 Task: Look for space in South River, United States from 10th July, 2023 to 15th July, 2023 for 7 adults in price range Rs.10000 to Rs.15000. Place can be entire place or shared room with 4 bedrooms having 7 beds and 4 bathrooms. Property type can be house, flat, guest house. Amenities needed are: wifi, TV, free parkinig on premises, gym, breakfast. Booking option can be shelf check-in. Required host language is English.
Action: Mouse moved to (520, 123)
Screenshot: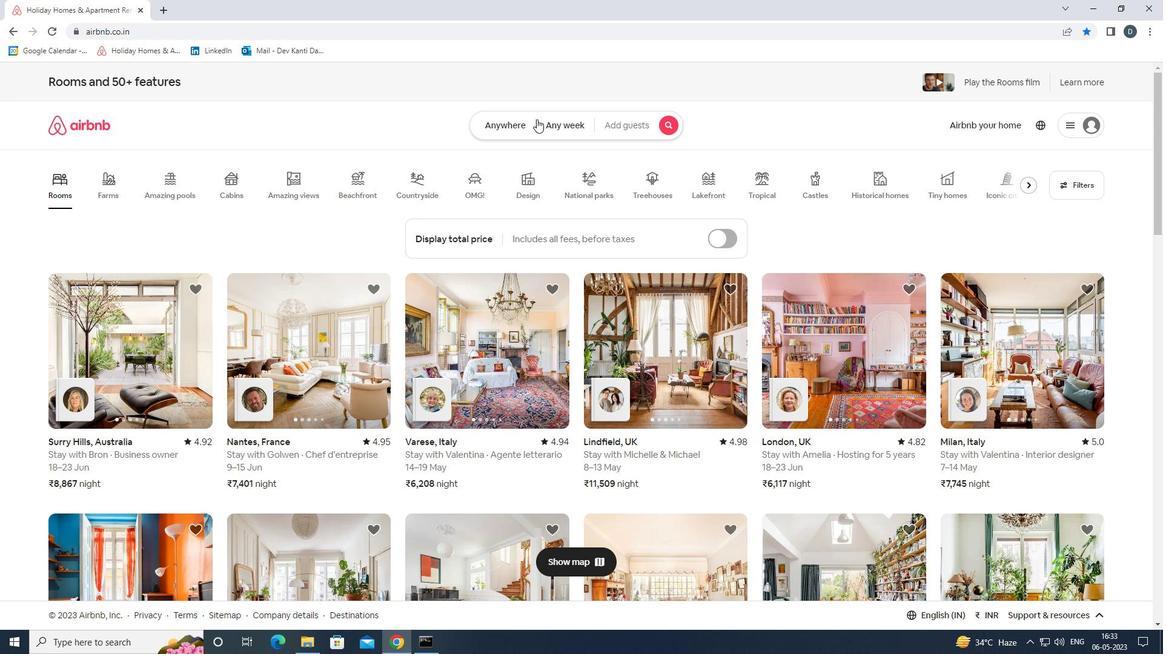 
Action: Mouse pressed left at (520, 123)
Screenshot: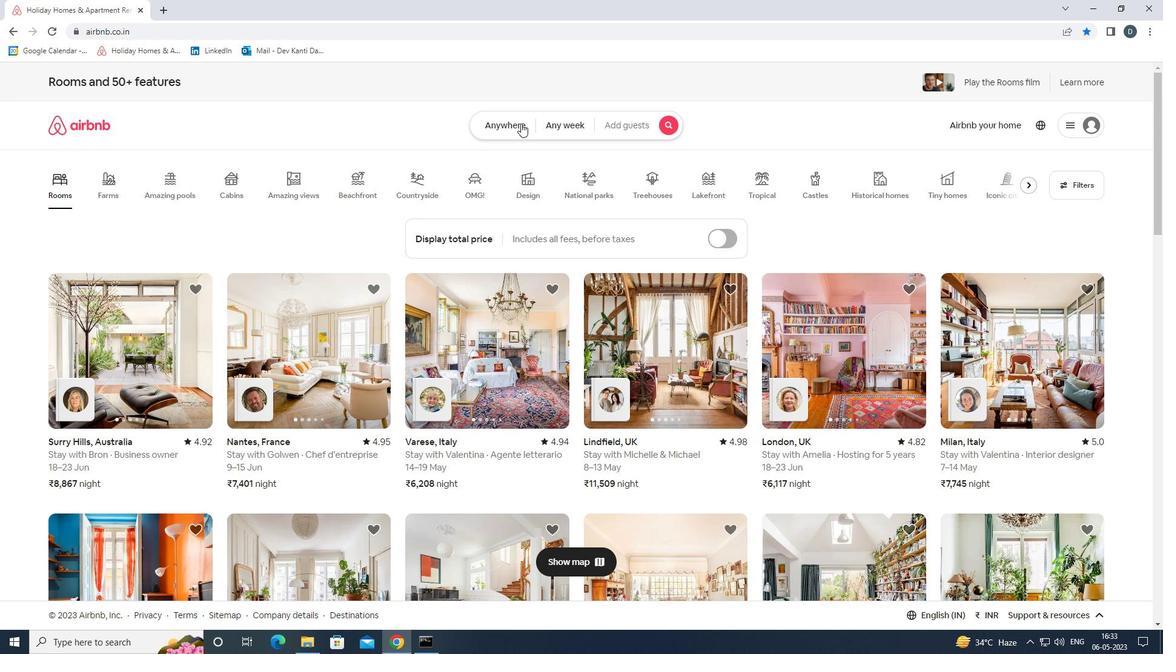 
Action: Mouse moved to (450, 175)
Screenshot: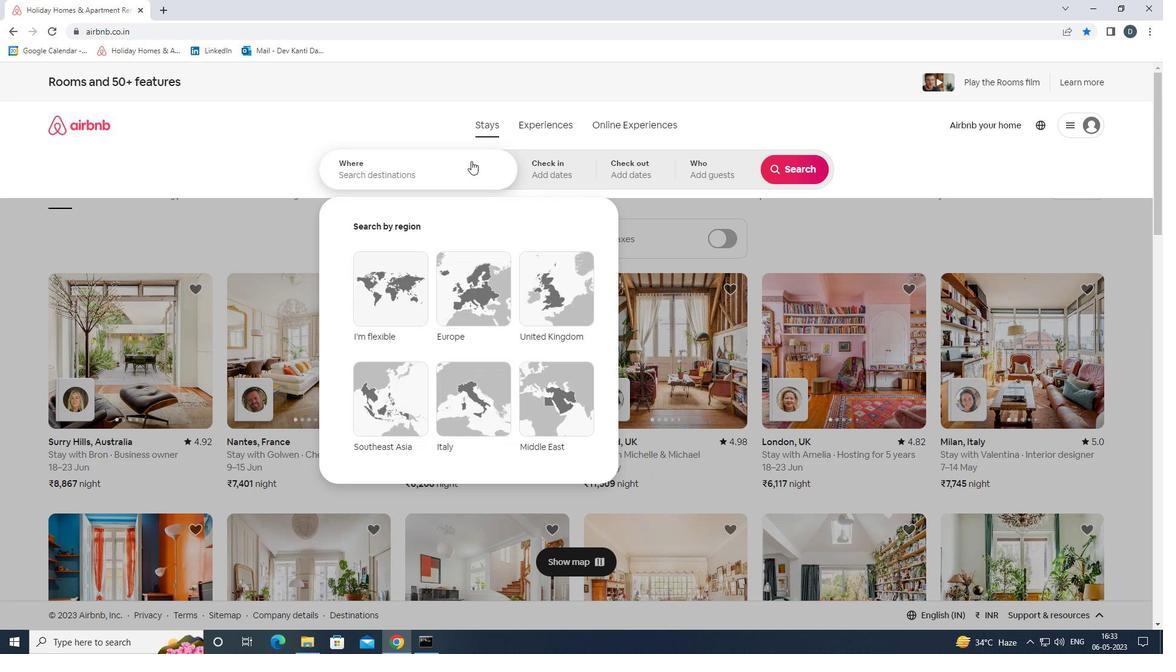 
Action: Mouse pressed left at (450, 175)
Screenshot: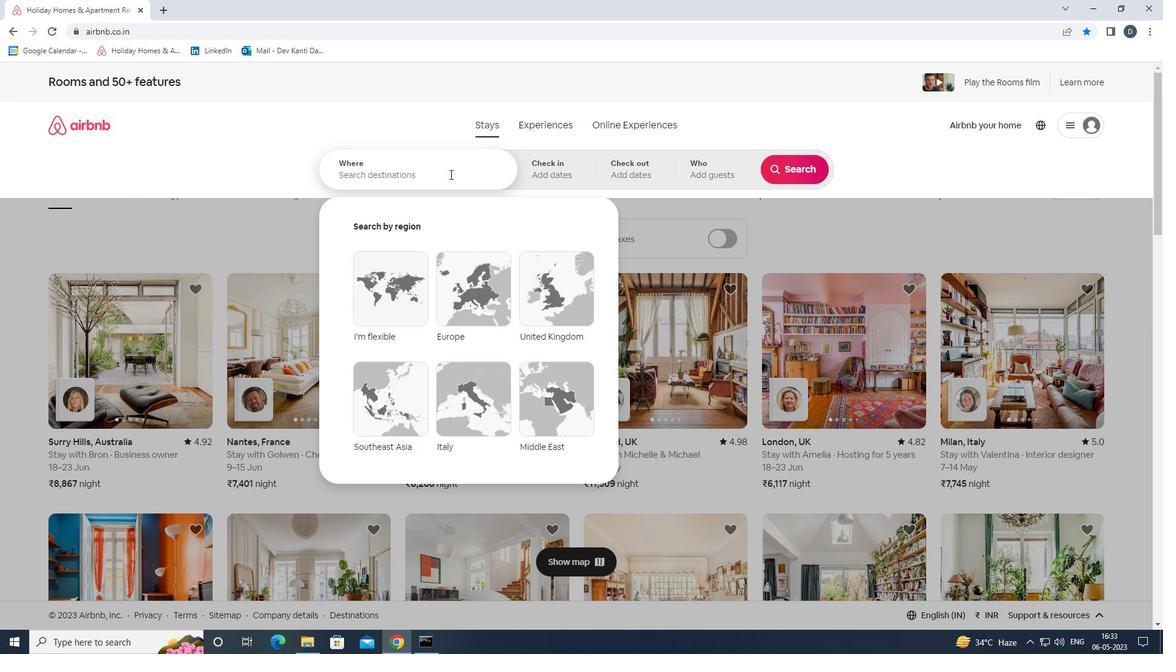 
Action: Key pressed <Key.shift>SOUTH<Key.space><Key.shift>RIVER,<Key.shift>UNITED<Key.space><Key.shift>STATES<Key.enter>
Screenshot: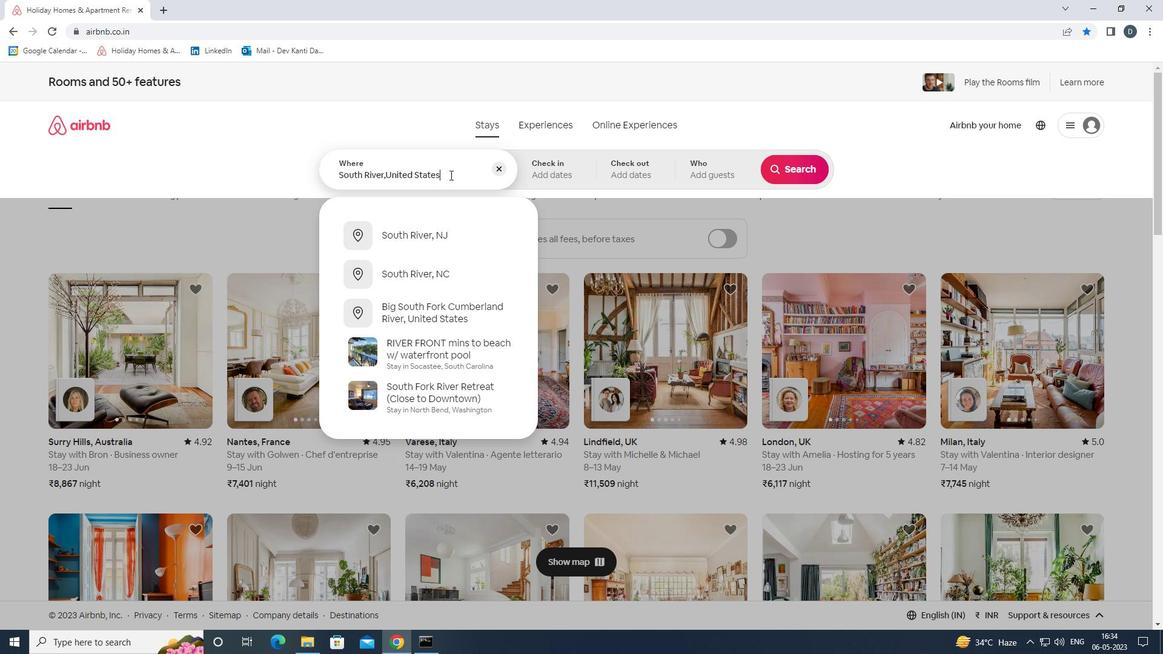 
Action: Mouse moved to (797, 265)
Screenshot: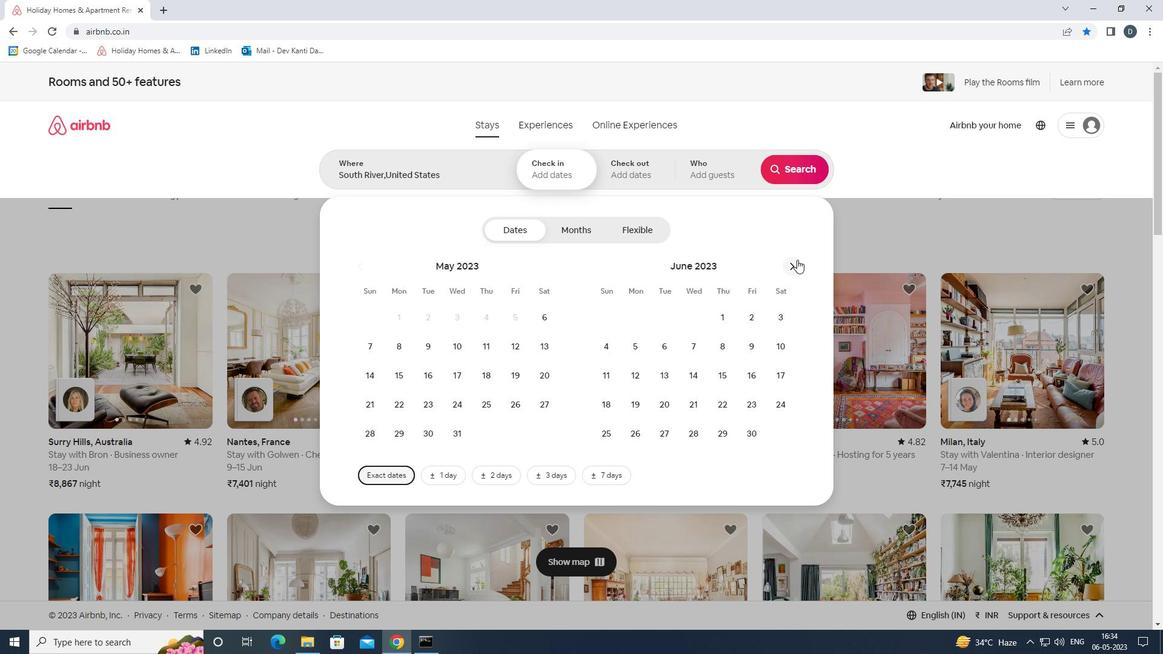
Action: Mouse pressed left at (797, 265)
Screenshot: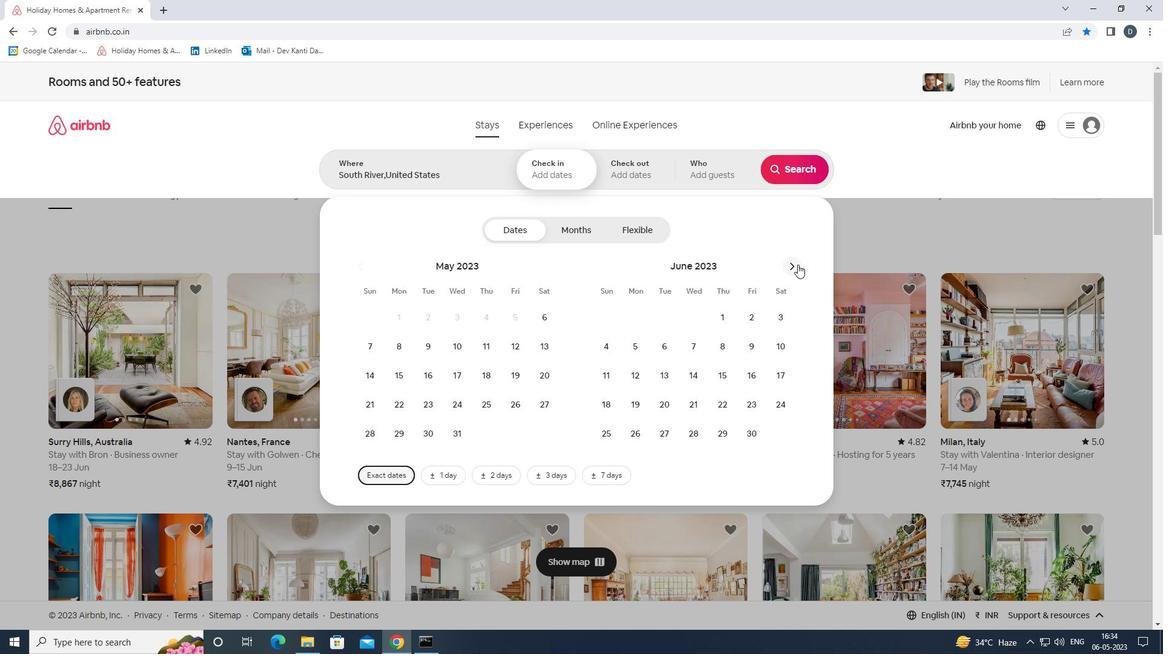 
Action: Mouse moved to (640, 374)
Screenshot: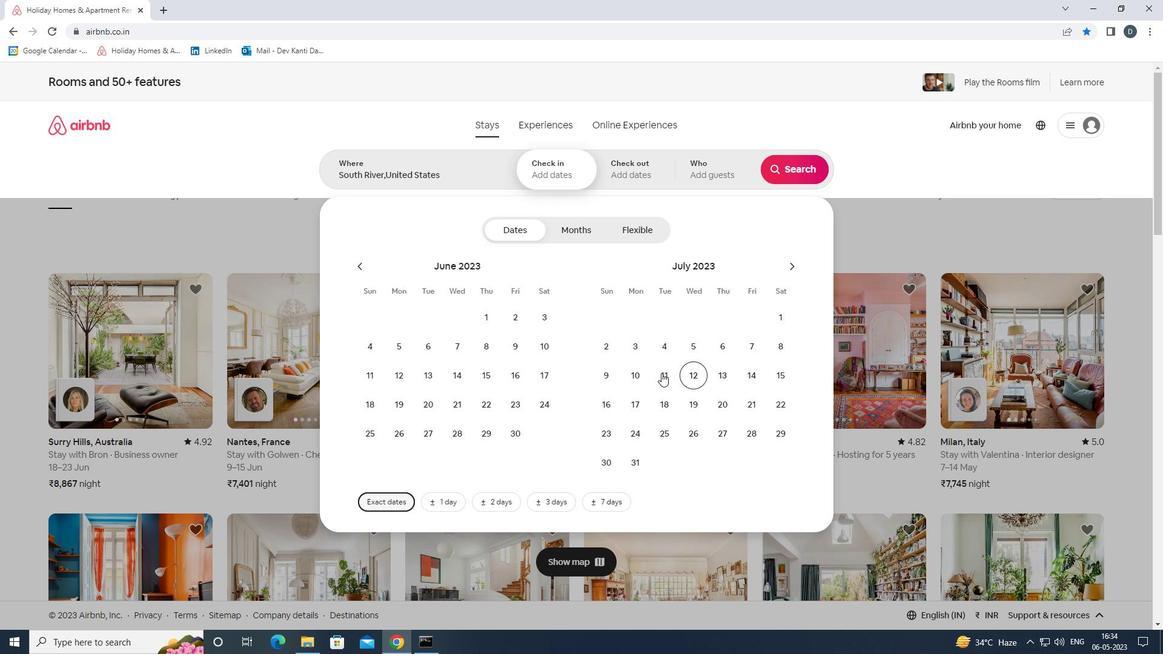 
Action: Mouse pressed left at (640, 374)
Screenshot: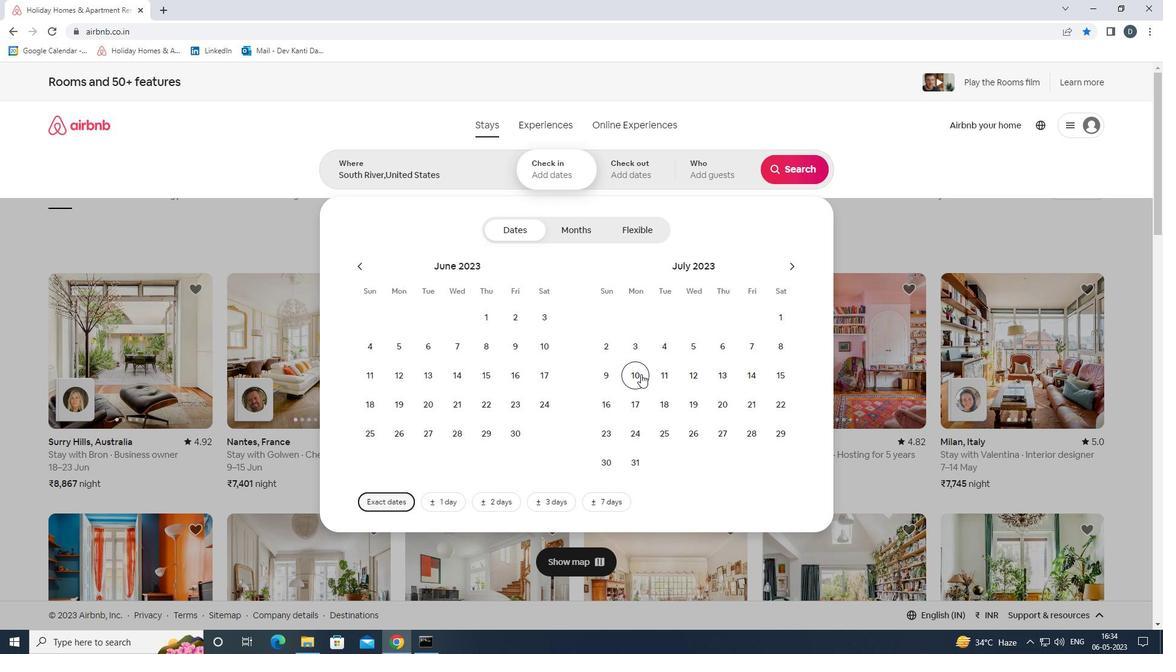 
Action: Mouse moved to (783, 371)
Screenshot: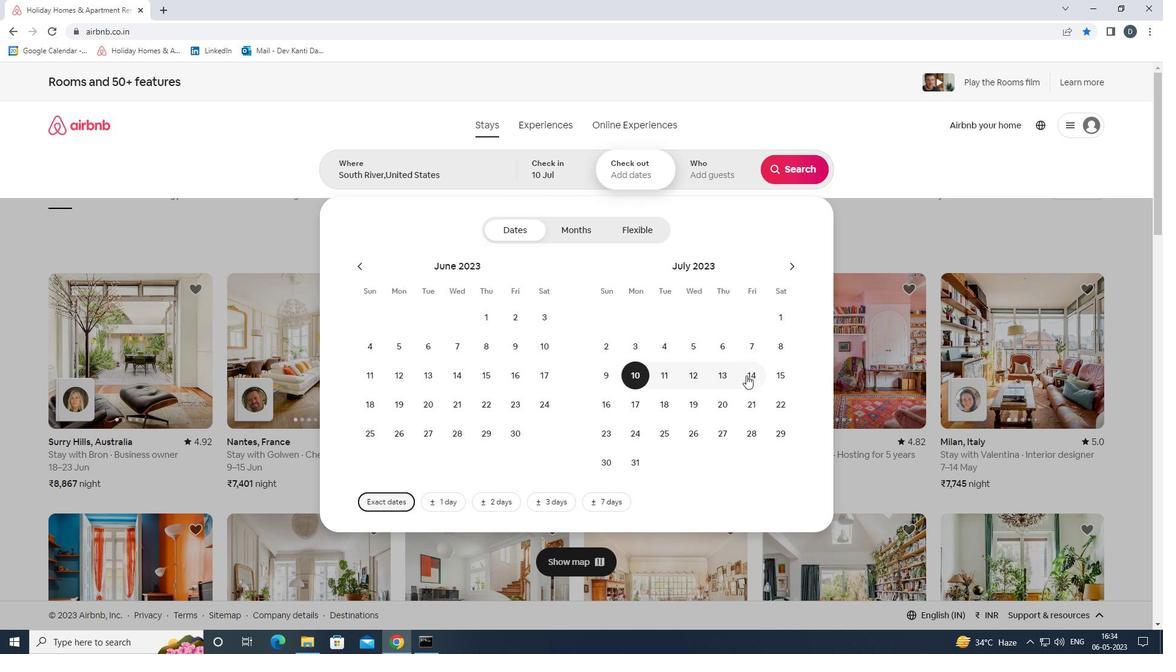 
Action: Mouse pressed left at (783, 371)
Screenshot: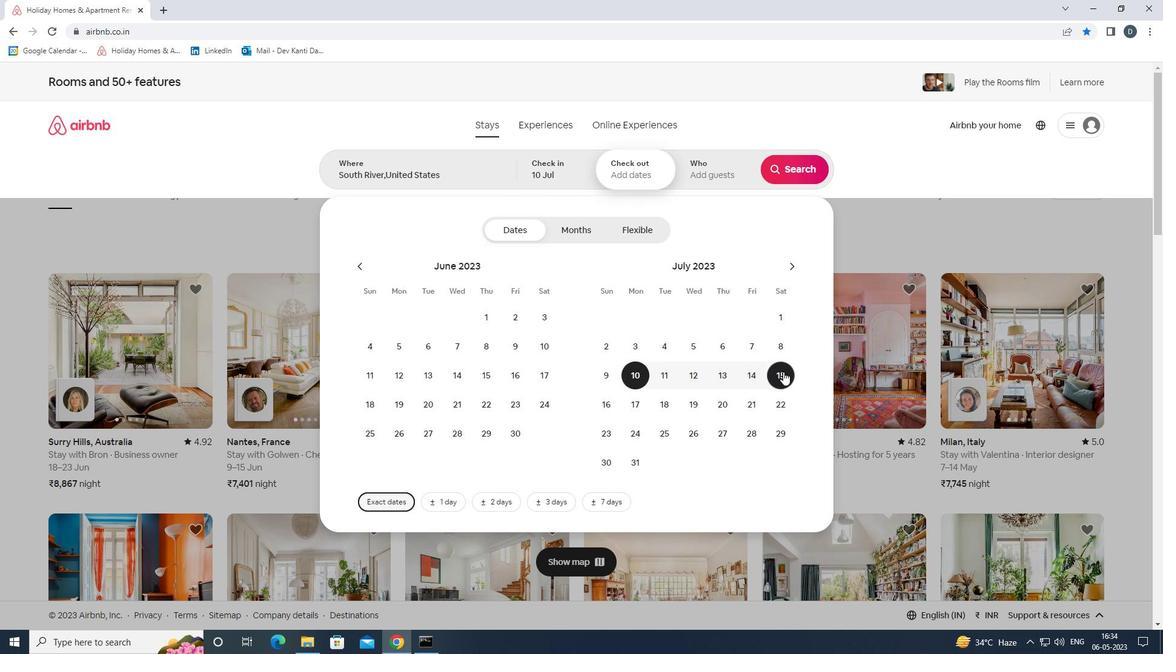 
Action: Mouse moved to (709, 154)
Screenshot: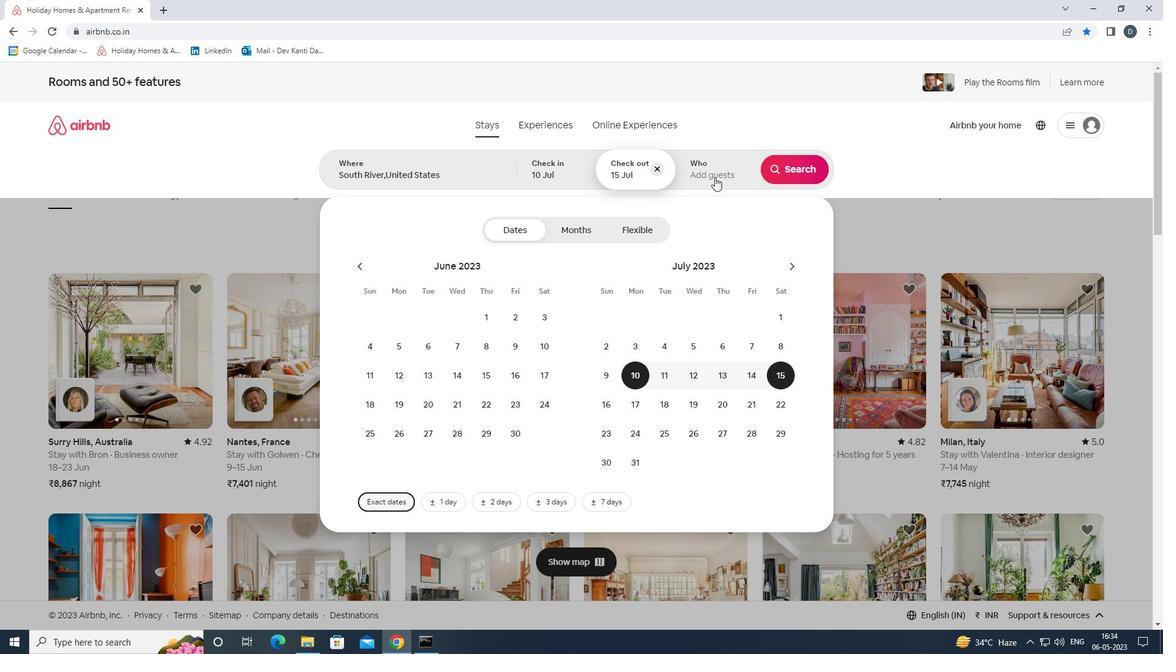 
Action: Mouse pressed left at (709, 154)
Screenshot: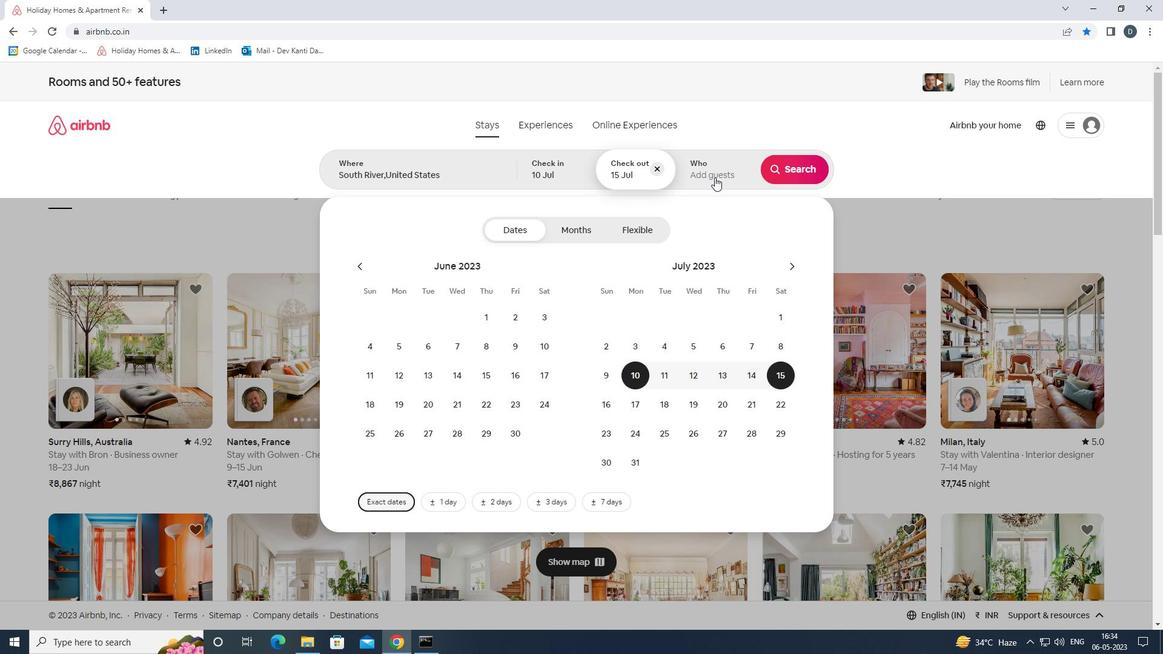 
Action: Mouse moved to (792, 239)
Screenshot: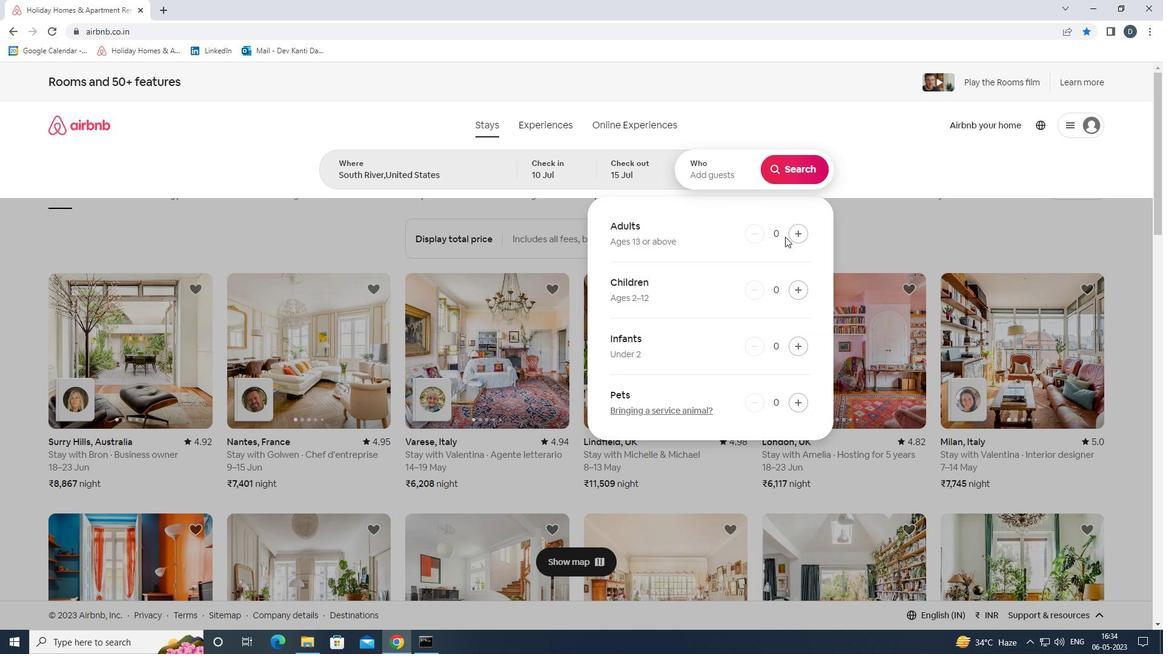 
Action: Mouse pressed left at (792, 239)
Screenshot: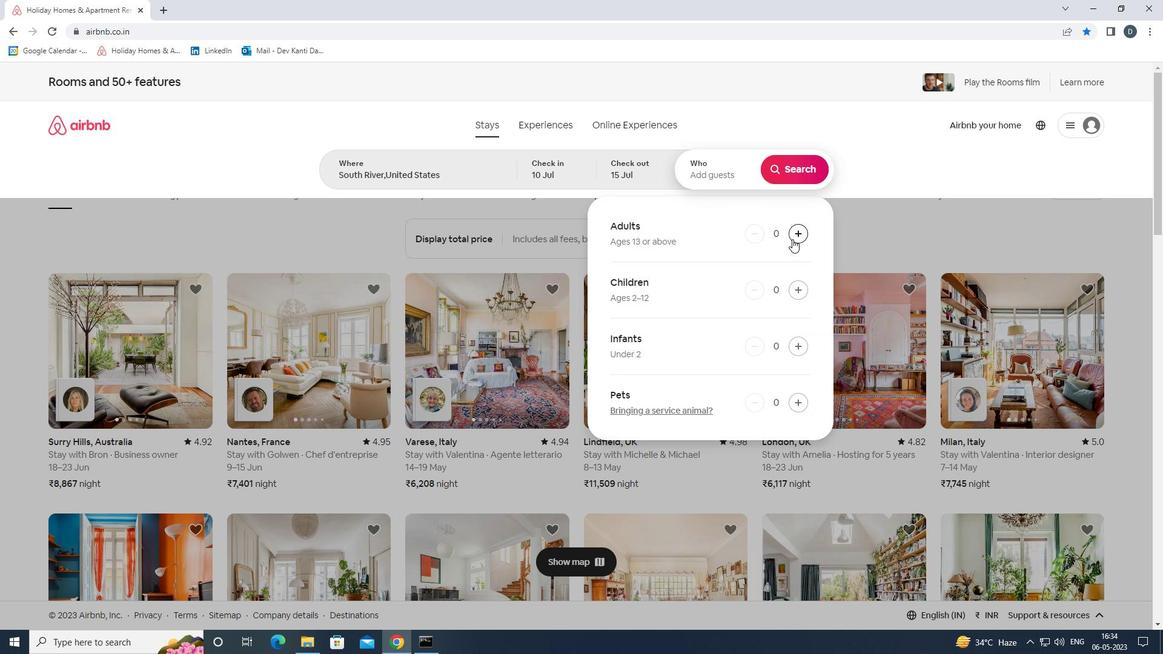 
Action: Mouse pressed left at (792, 239)
Screenshot: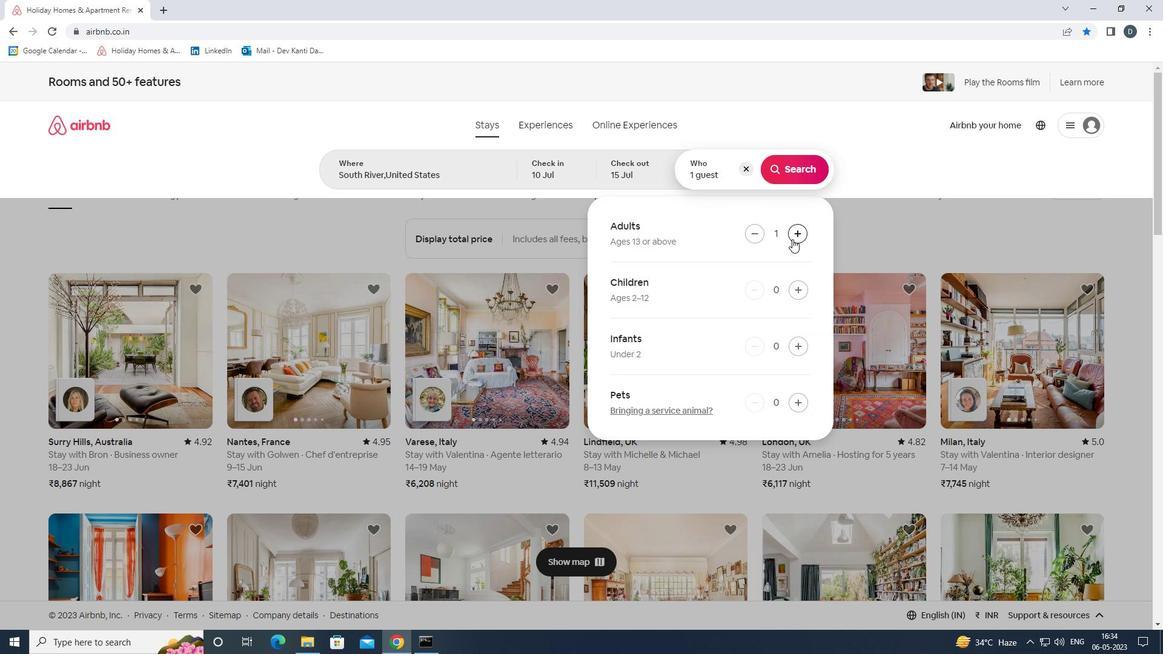 
Action: Mouse pressed left at (792, 239)
Screenshot: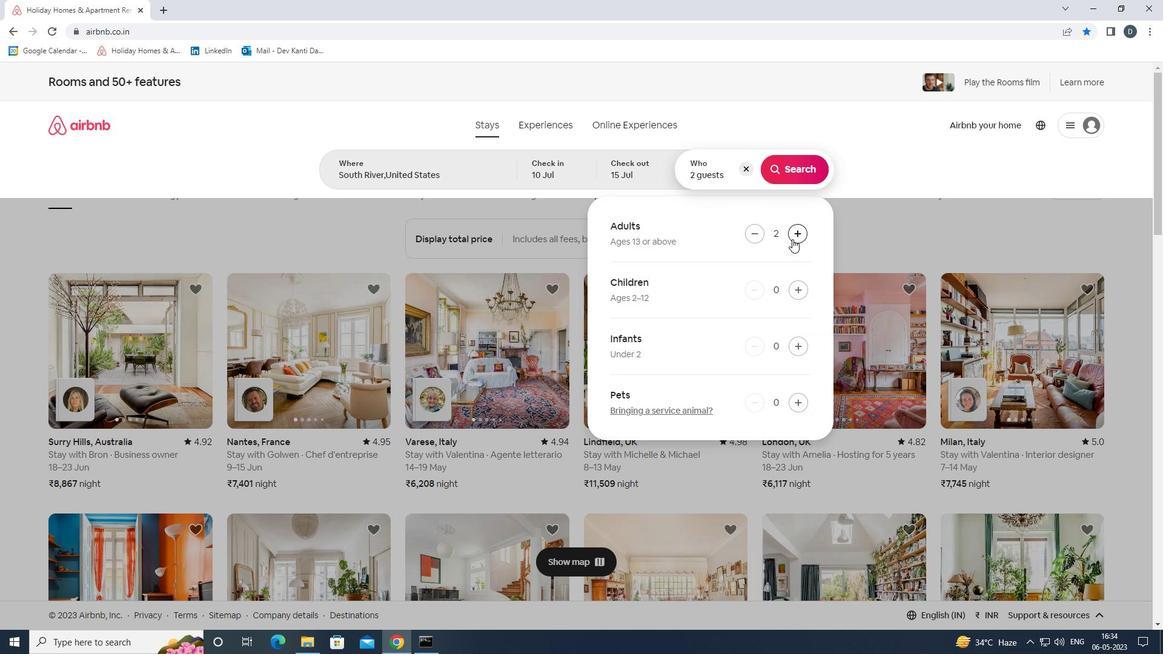 
Action: Mouse pressed left at (792, 239)
Screenshot: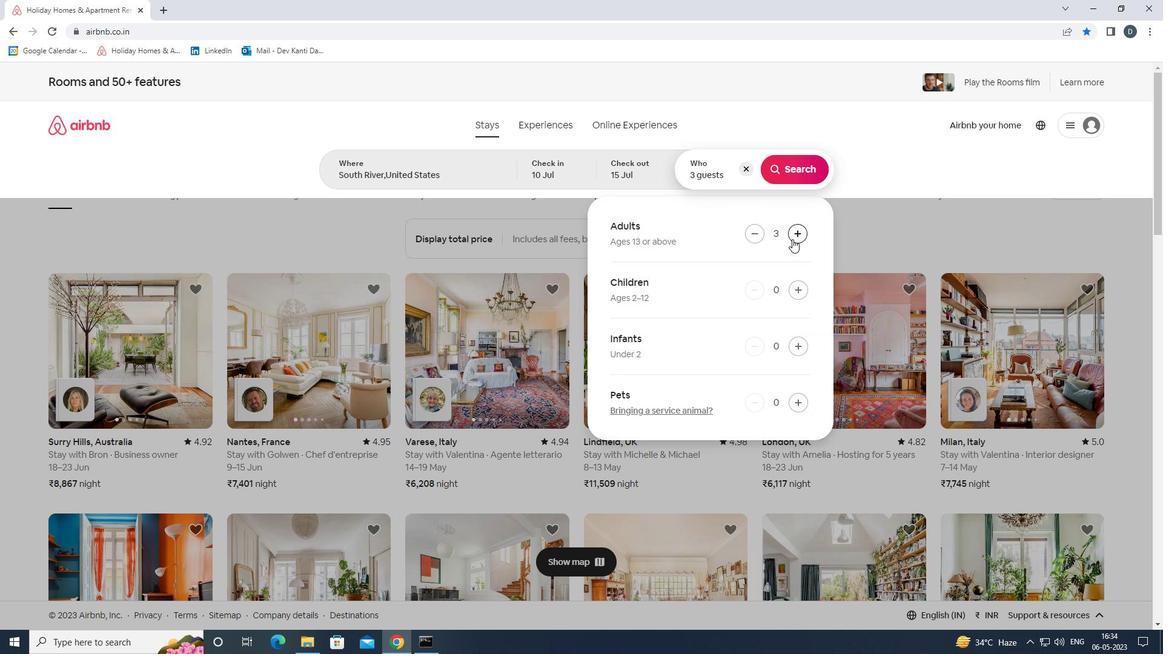 
Action: Mouse pressed left at (792, 239)
Screenshot: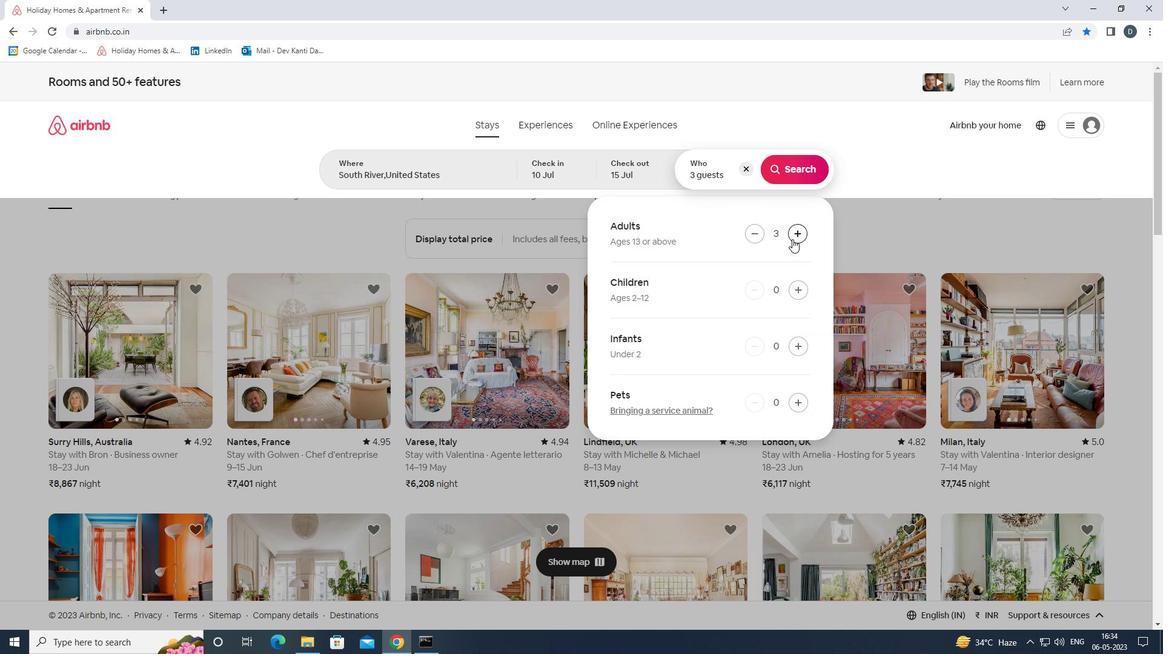 
Action: Mouse pressed left at (792, 239)
Screenshot: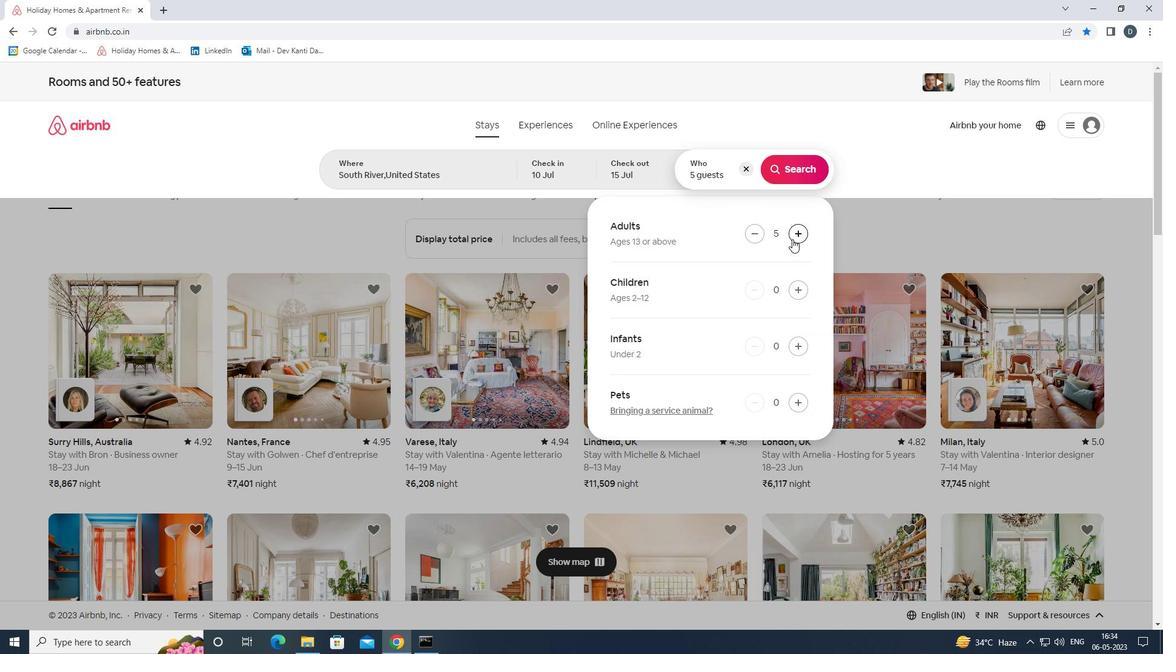 
Action: Mouse pressed left at (792, 239)
Screenshot: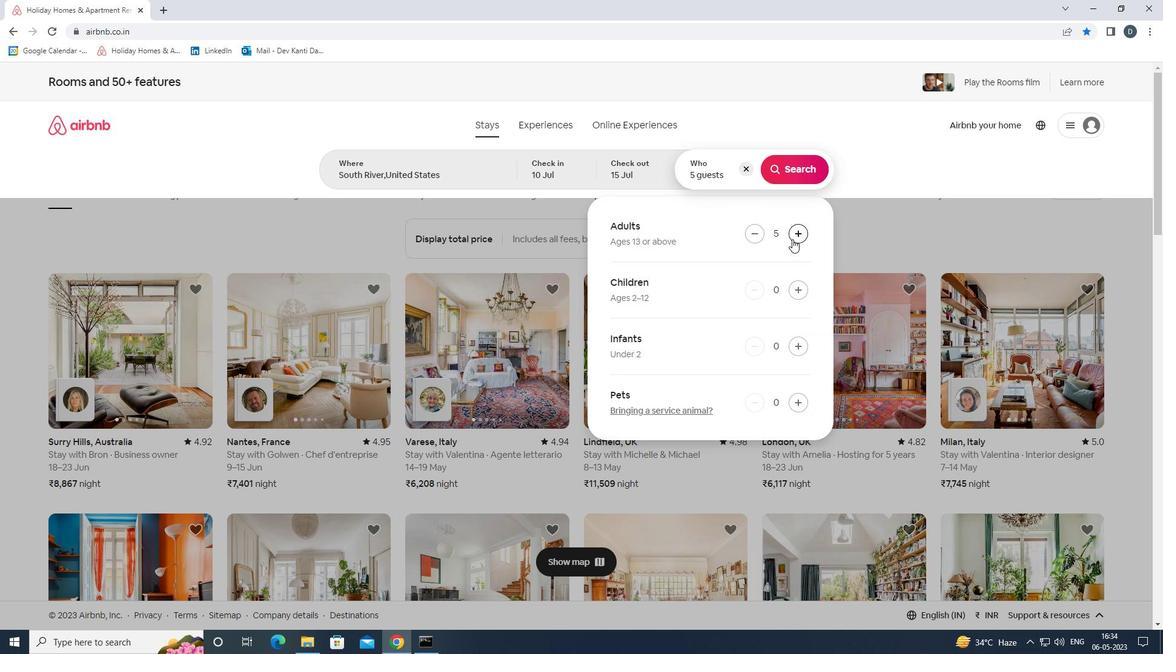 
Action: Mouse moved to (799, 172)
Screenshot: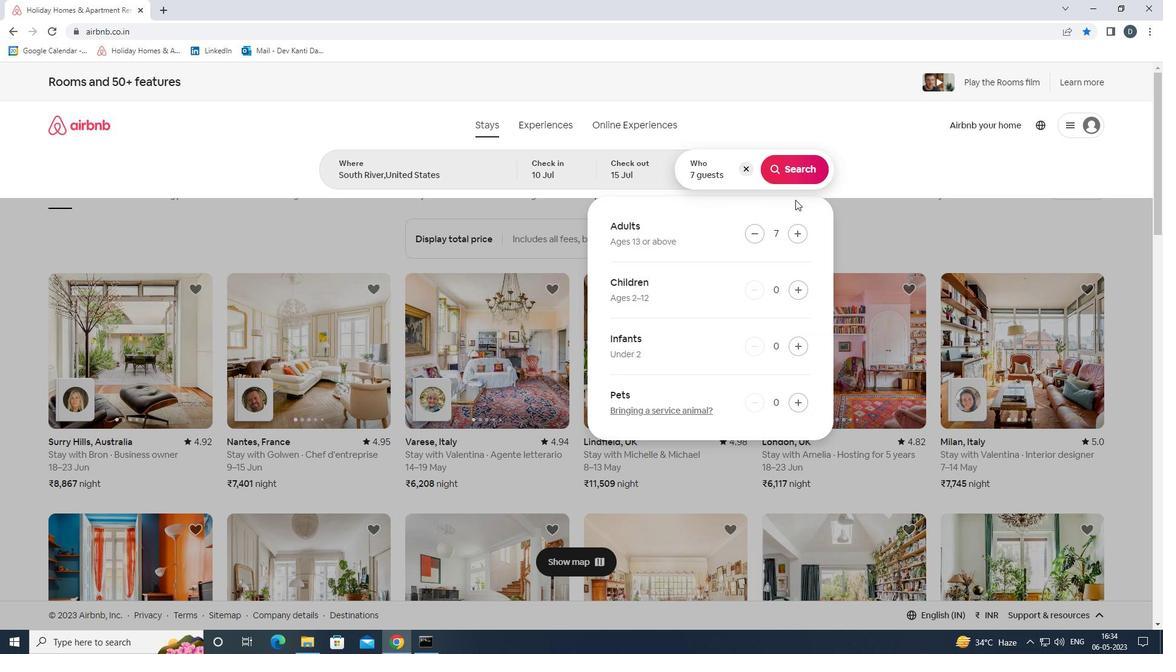 
Action: Mouse pressed left at (799, 172)
Screenshot: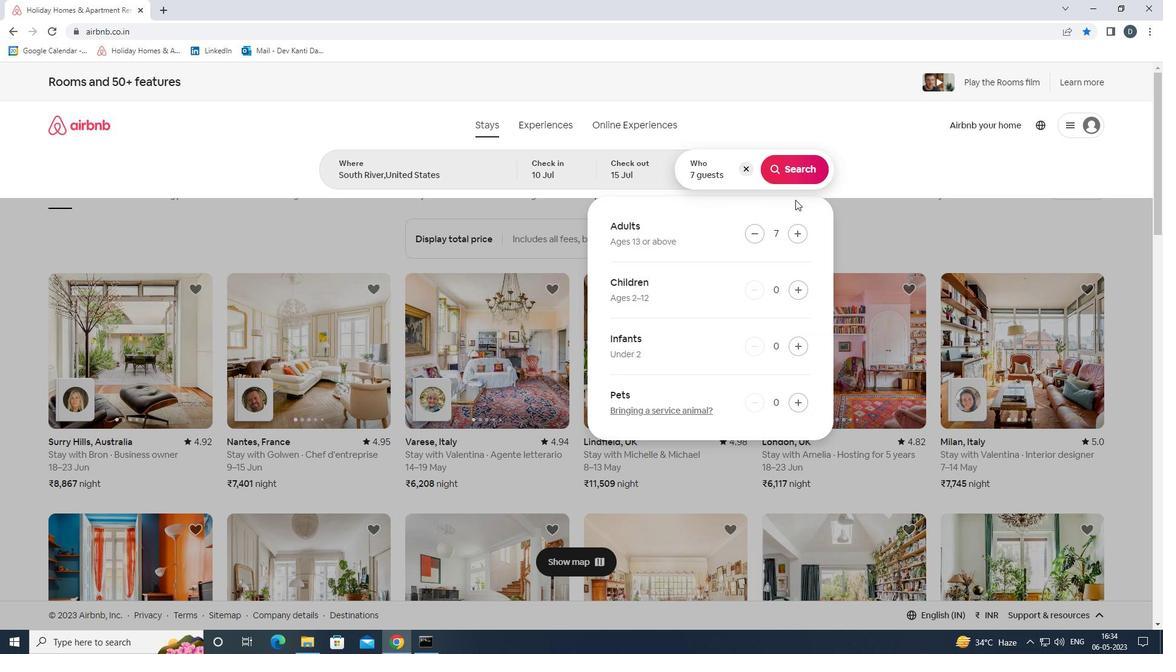 
Action: Mouse moved to (1124, 142)
Screenshot: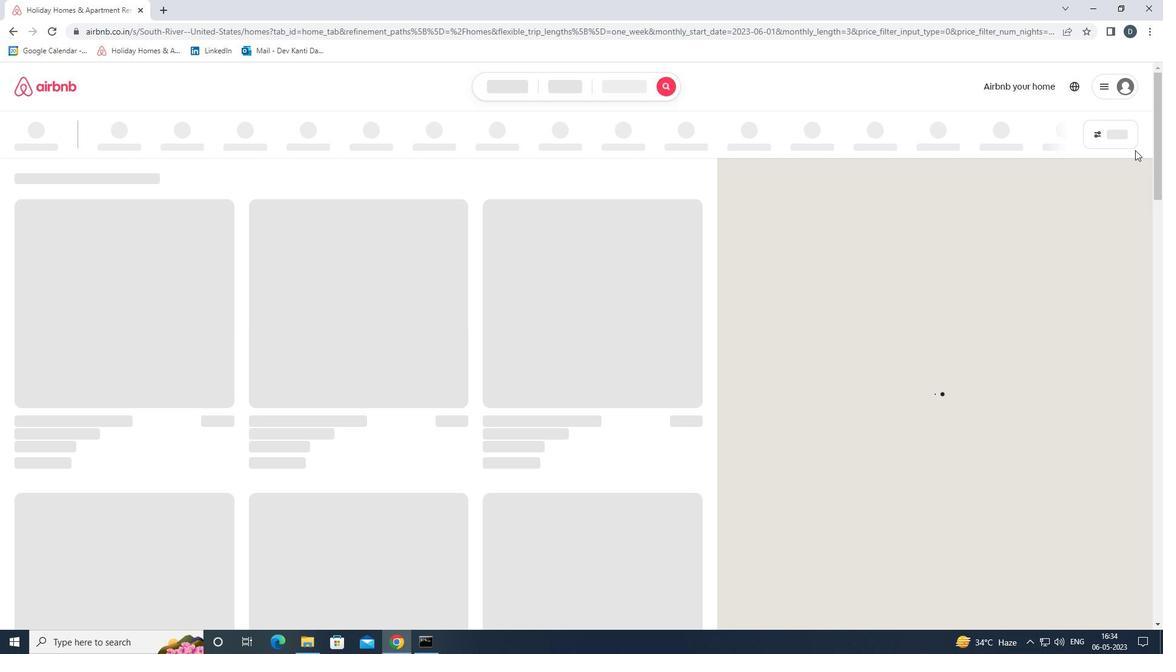 
Action: Mouse pressed left at (1124, 142)
Screenshot: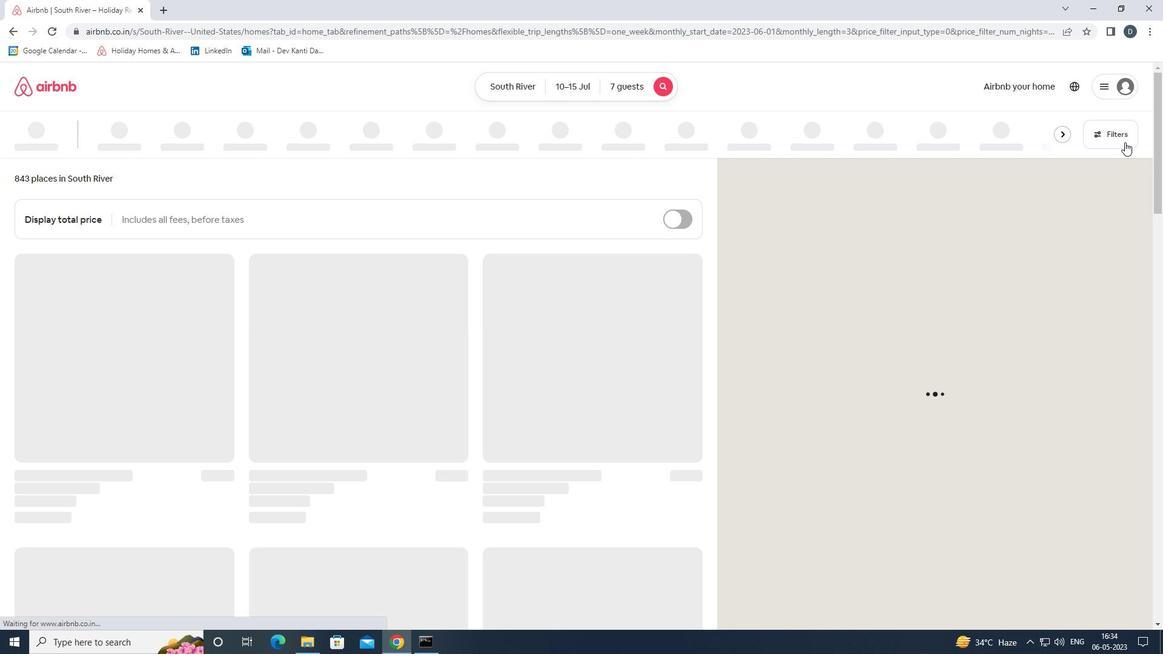 
Action: Mouse moved to (476, 436)
Screenshot: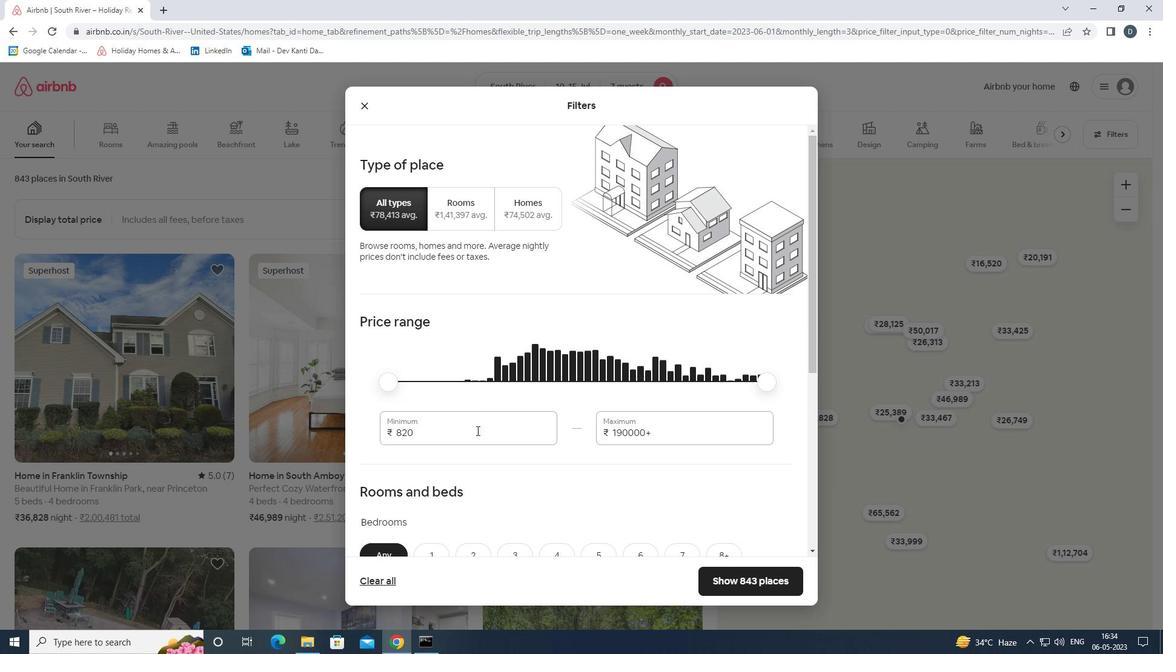 
Action: Mouse pressed left at (476, 436)
Screenshot: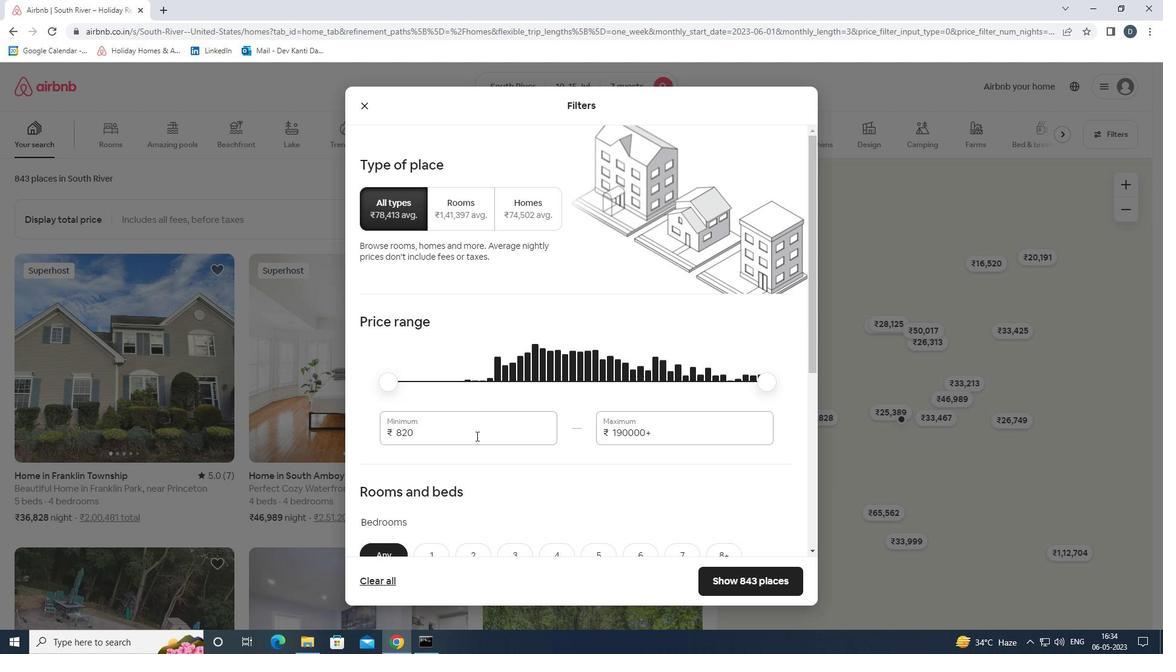 
Action: Mouse pressed left at (476, 436)
Screenshot: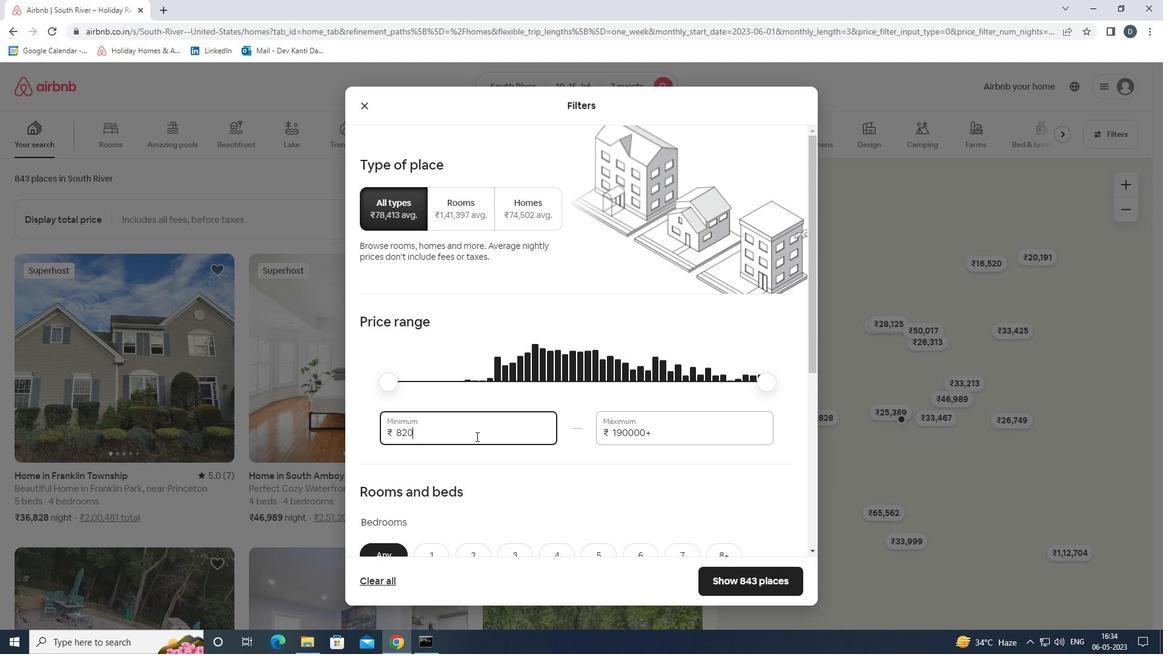 
Action: Mouse moved to (475, 438)
Screenshot: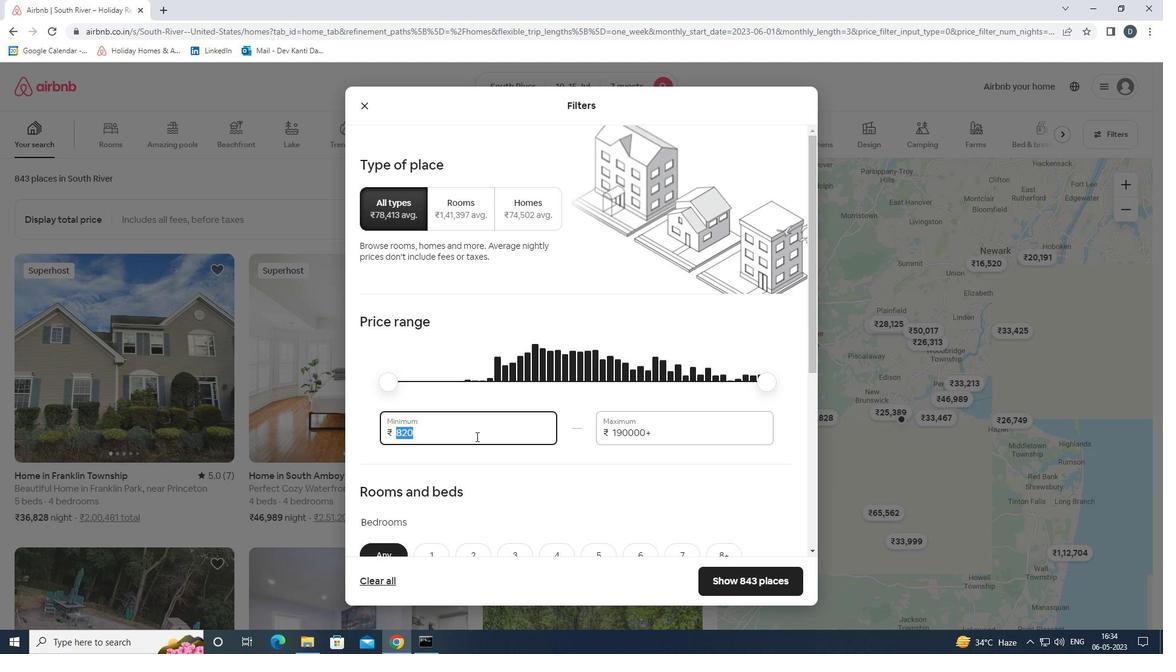 
Action: Key pressed 10000<Key.tab>15000
Screenshot: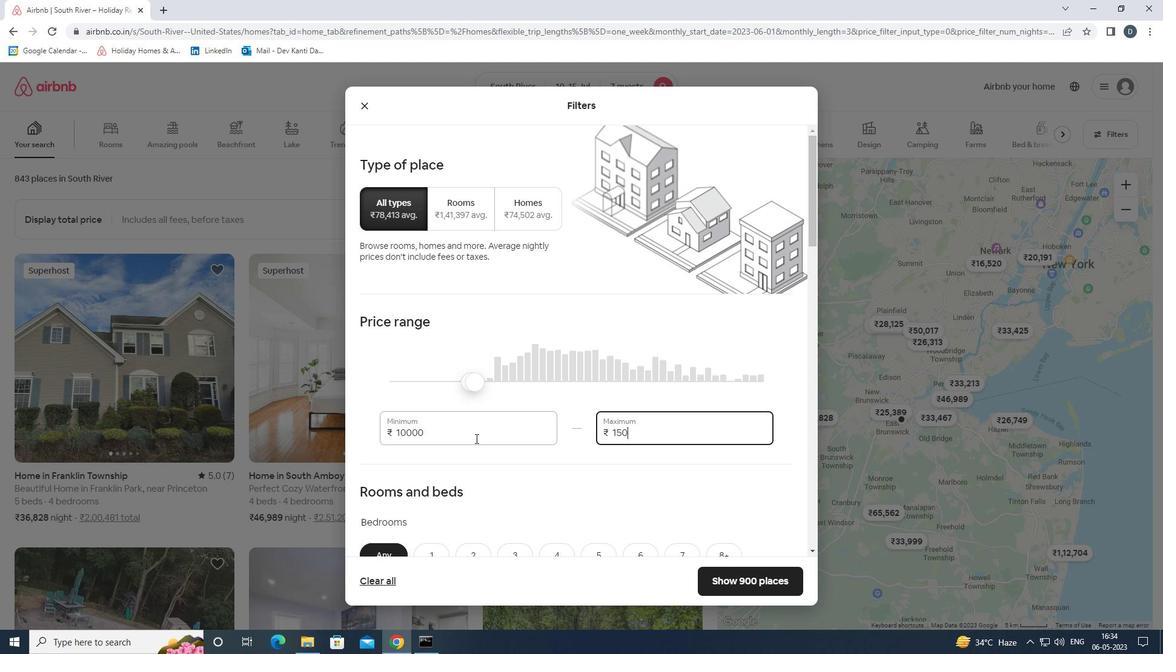
Action: Mouse moved to (474, 438)
Screenshot: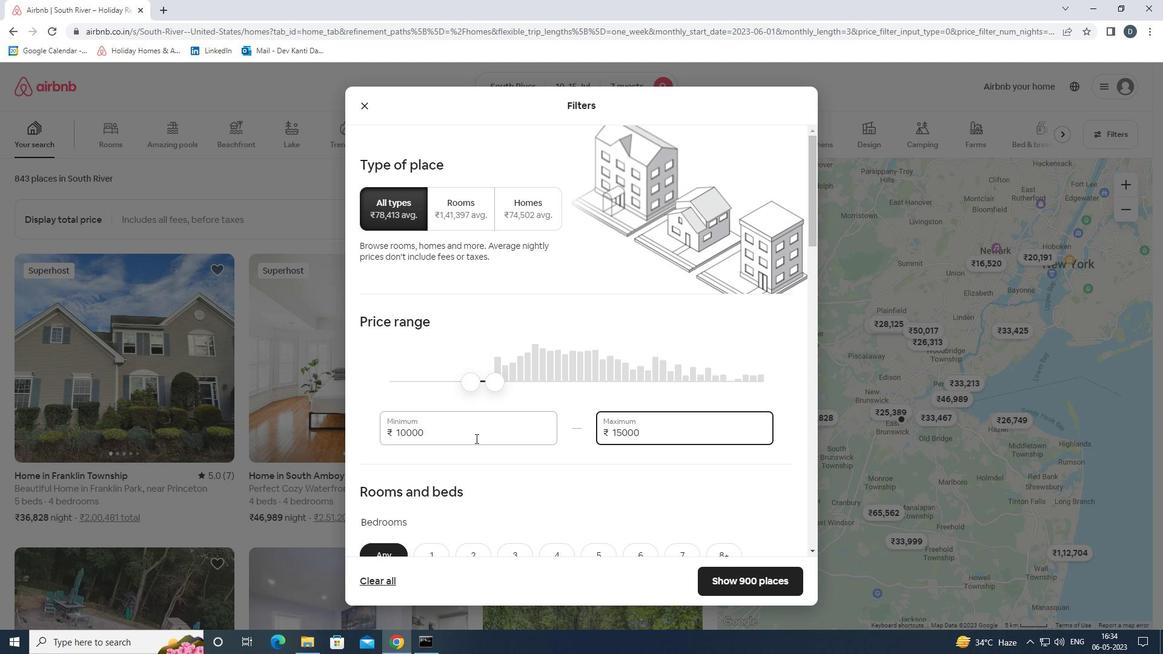 
Action: Mouse scrolled (474, 437) with delta (0, 0)
Screenshot: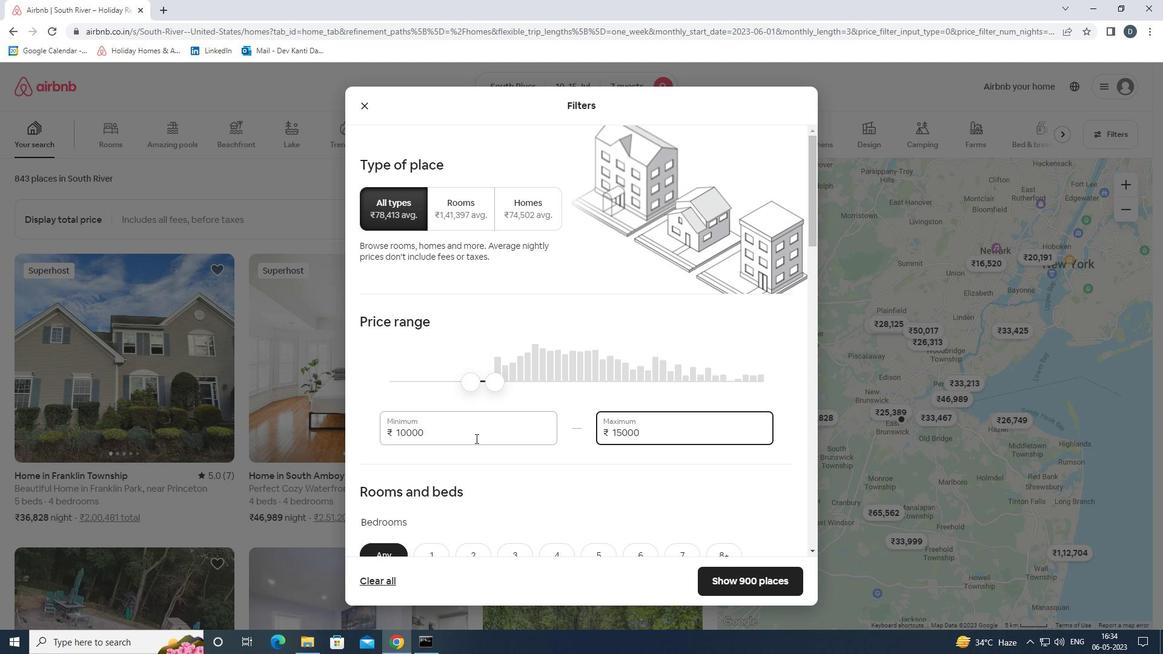 
Action: Mouse moved to (476, 438)
Screenshot: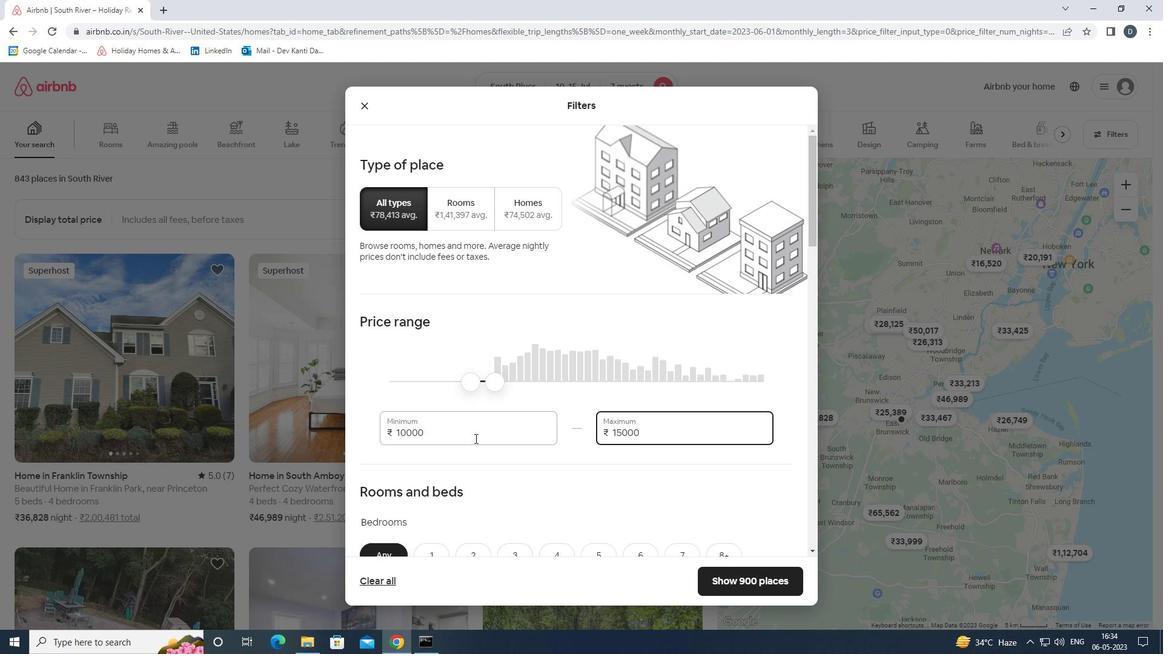 
Action: Mouse scrolled (476, 437) with delta (0, 0)
Screenshot: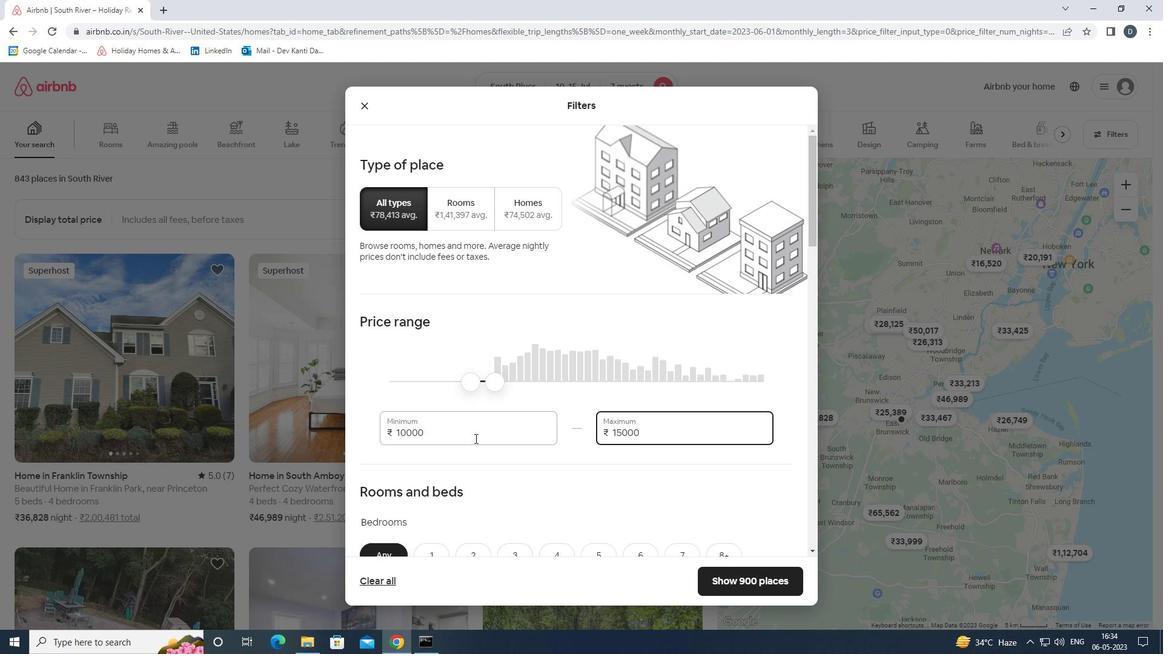 
Action: Mouse moved to (484, 436)
Screenshot: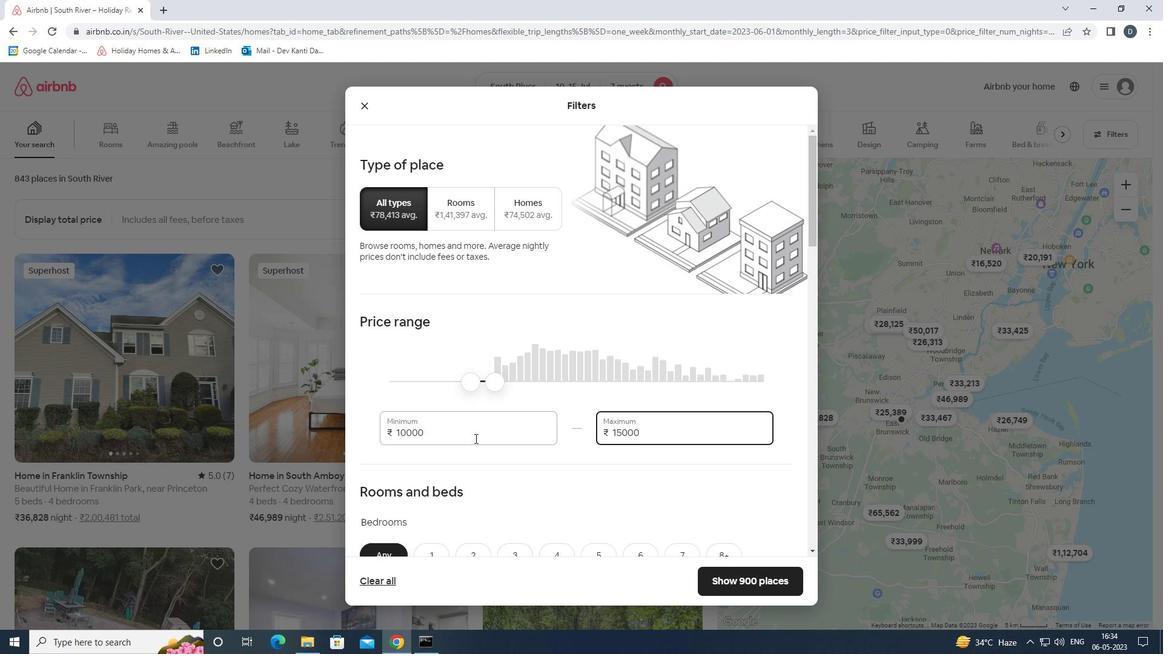 
Action: Mouse scrolled (484, 435) with delta (0, 0)
Screenshot: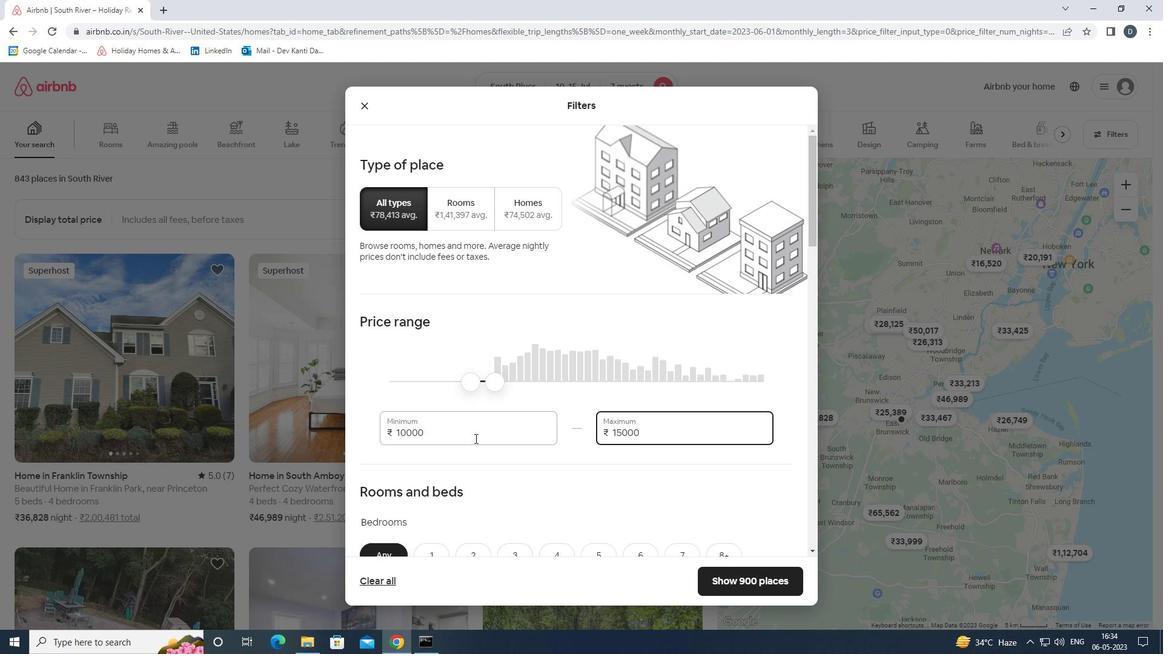 
Action: Mouse moved to (509, 417)
Screenshot: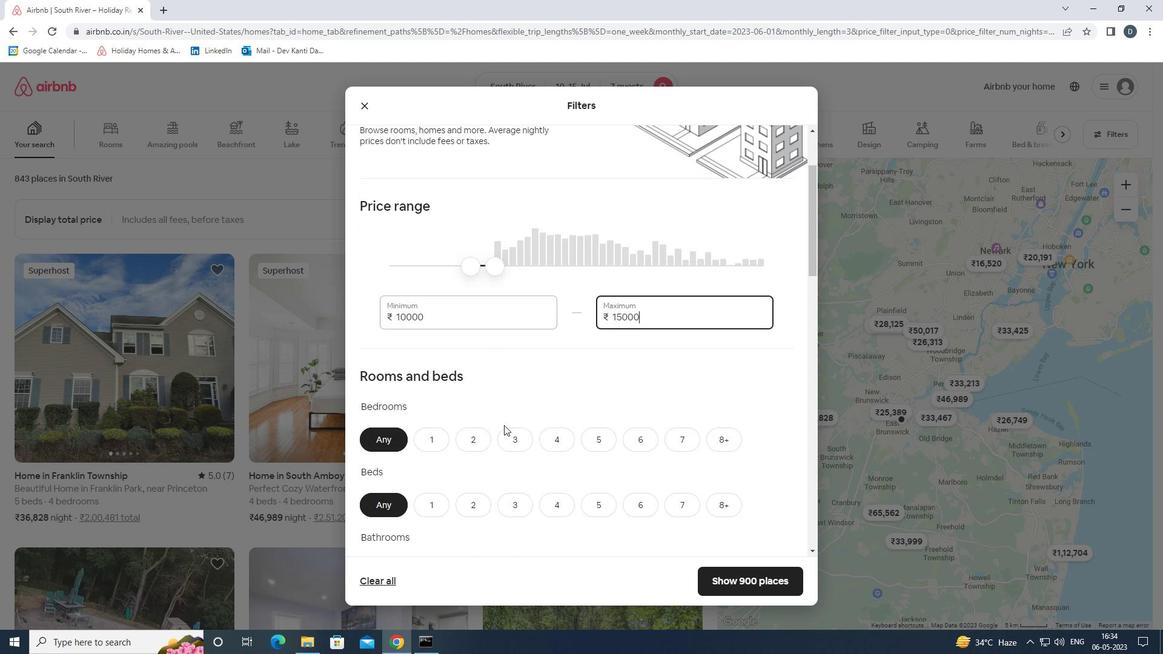 
Action: Mouse scrolled (509, 416) with delta (0, 0)
Screenshot: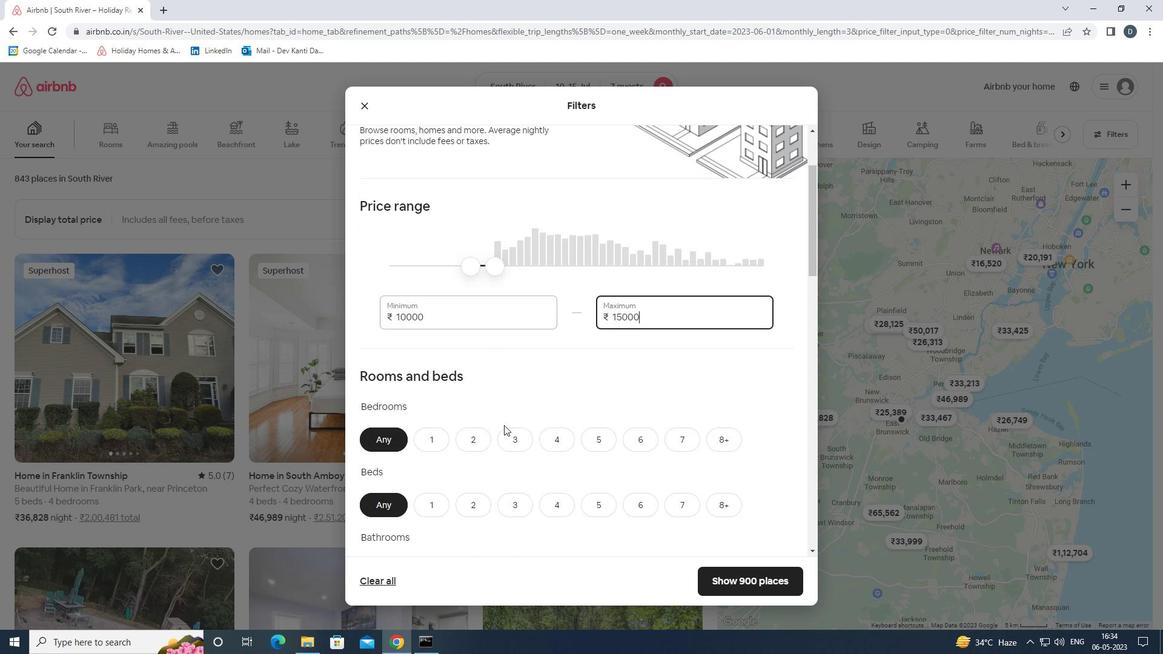 
Action: Mouse moved to (562, 308)
Screenshot: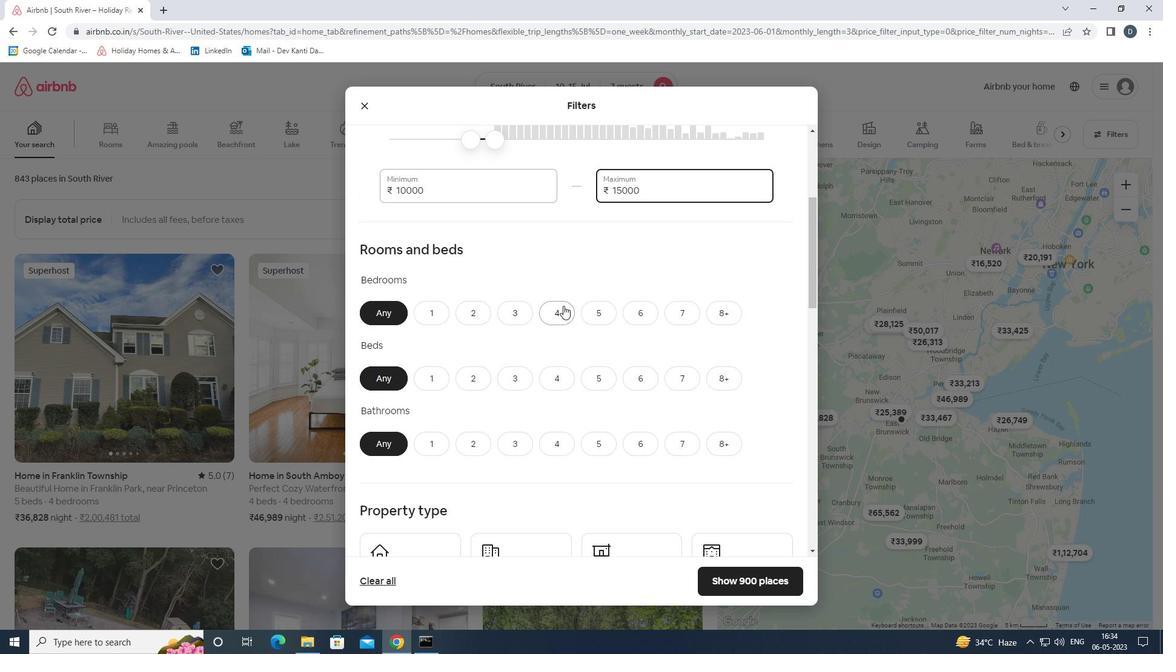 
Action: Mouse pressed left at (562, 308)
Screenshot: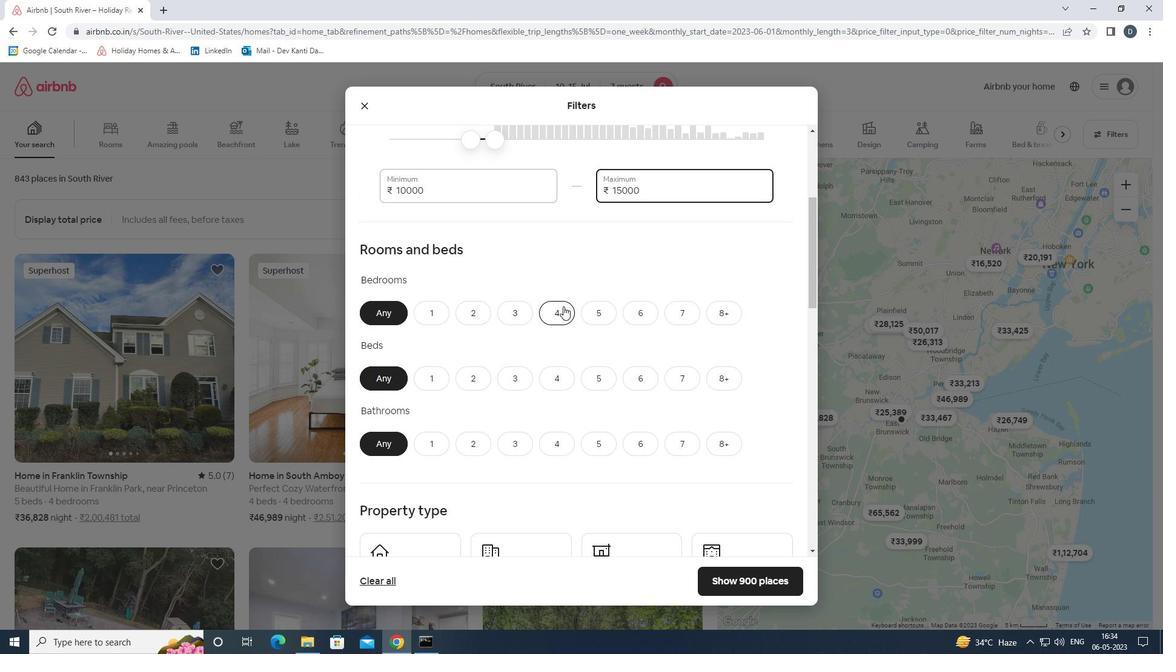 
Action: Mouse moved to (688, 380)
Screenshot: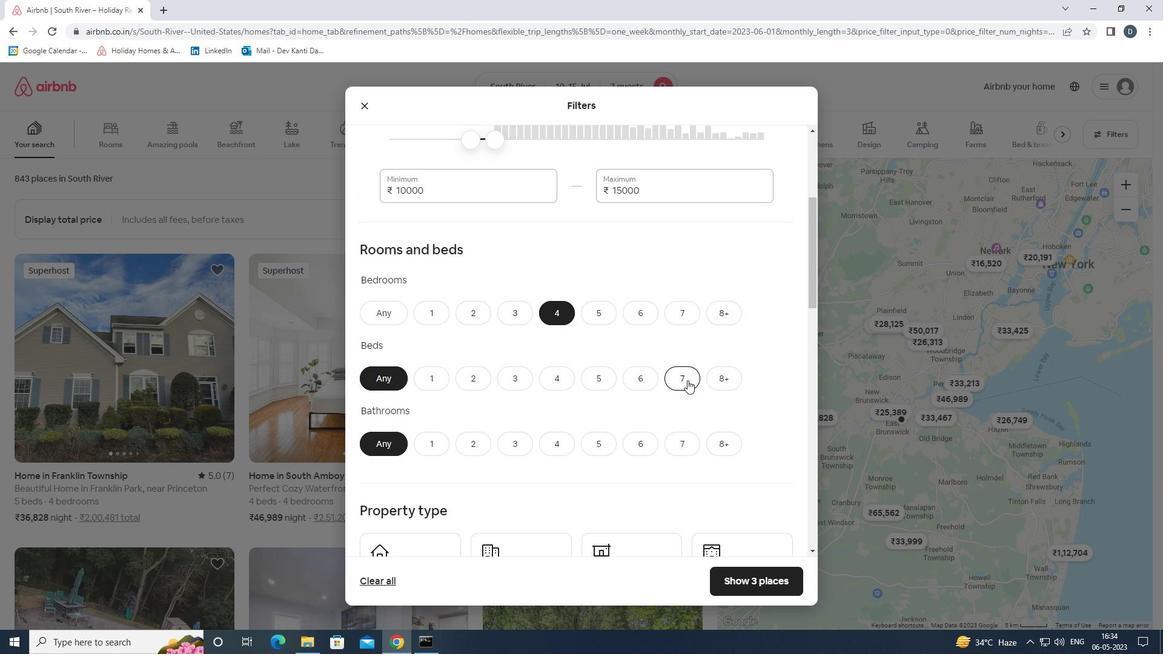 
Action: Mouse pressed left at (688, 380)
Screenshot: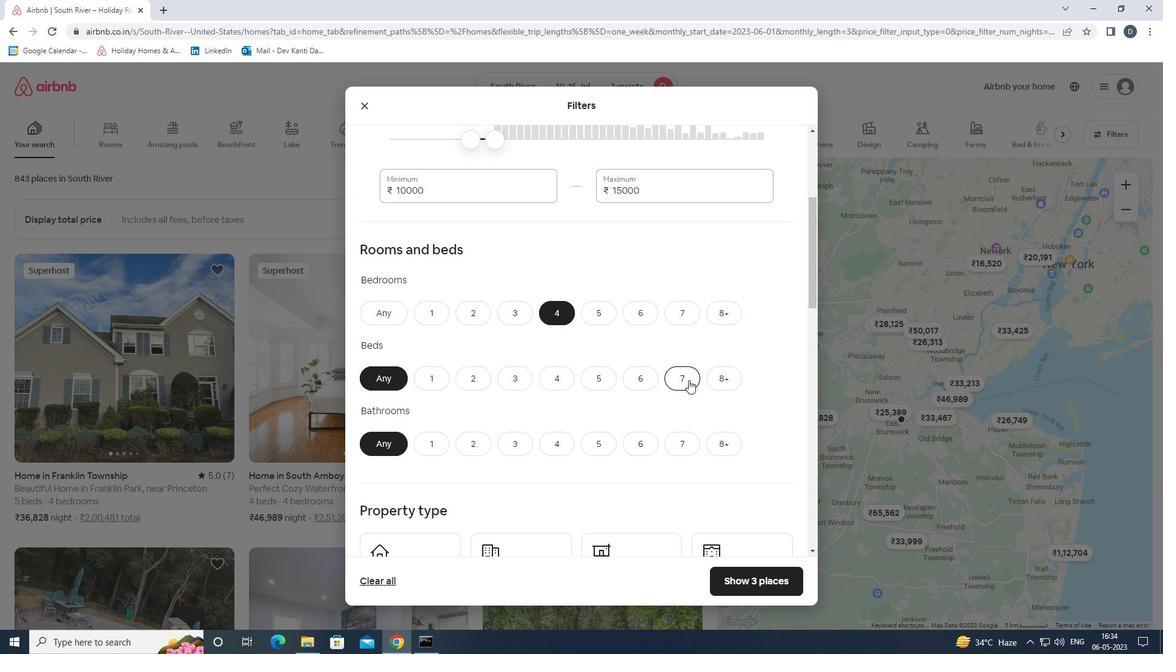 
Action: Mouse moved to (557, 444)
Screenshot: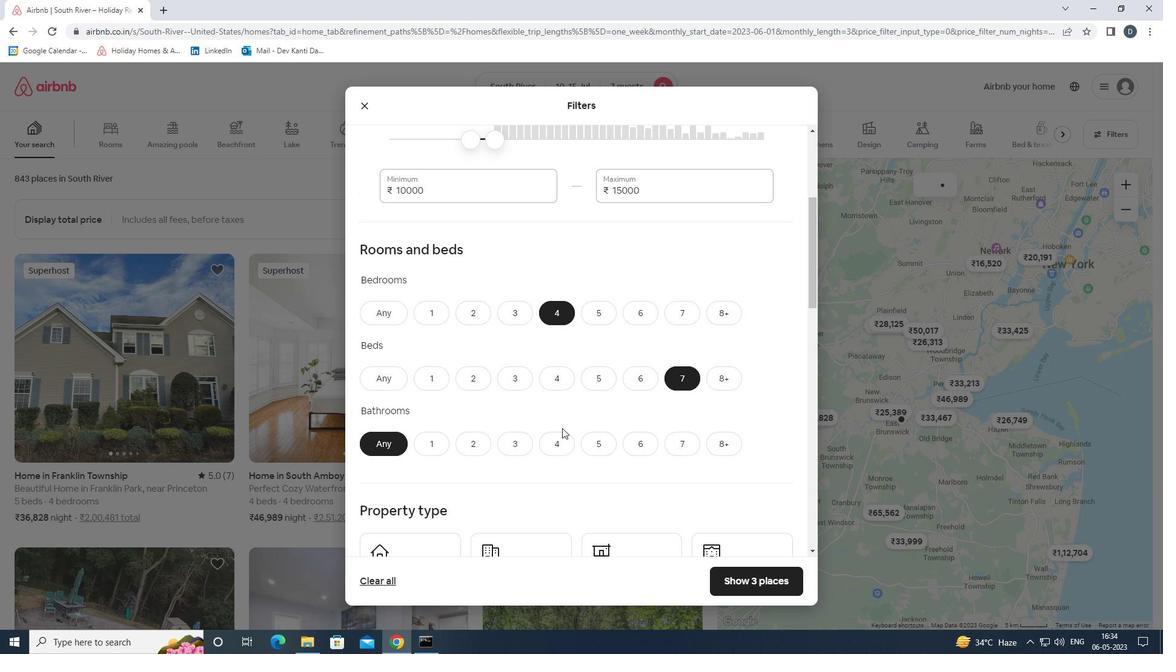 
Action: Mouse pressed left at (557, 444)
Screenshot: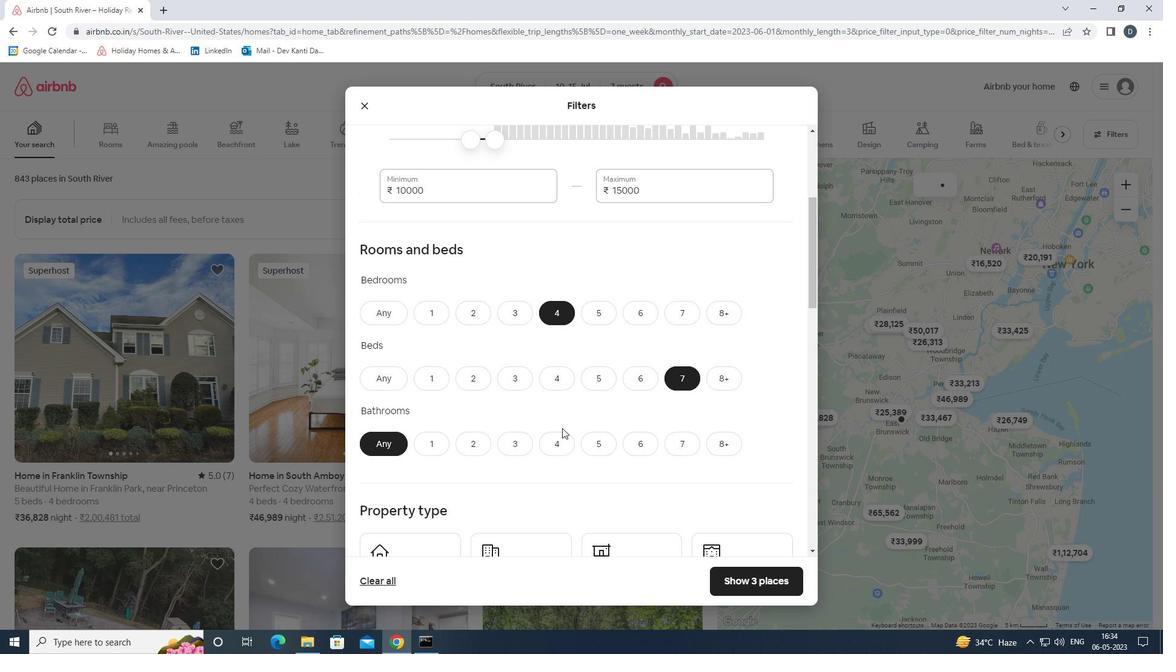 
Action: Mouse moved to (555, 430)
Screenshot: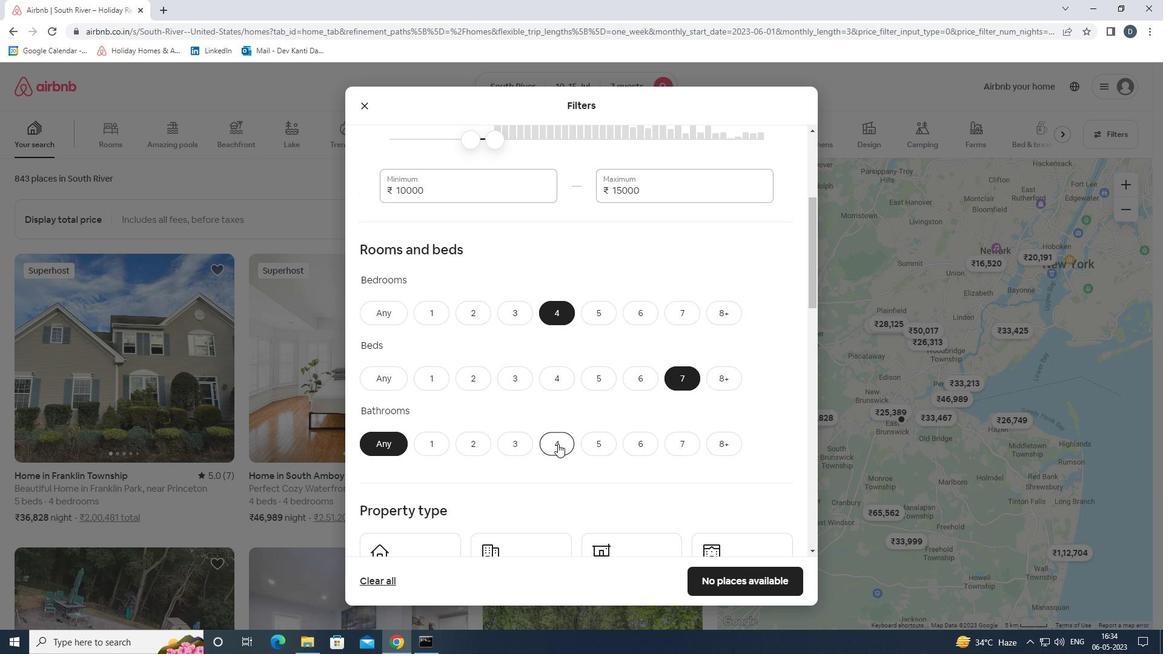 
Action: Mouse scrolled (555, 429) with delta (0, 0)
Screenshot: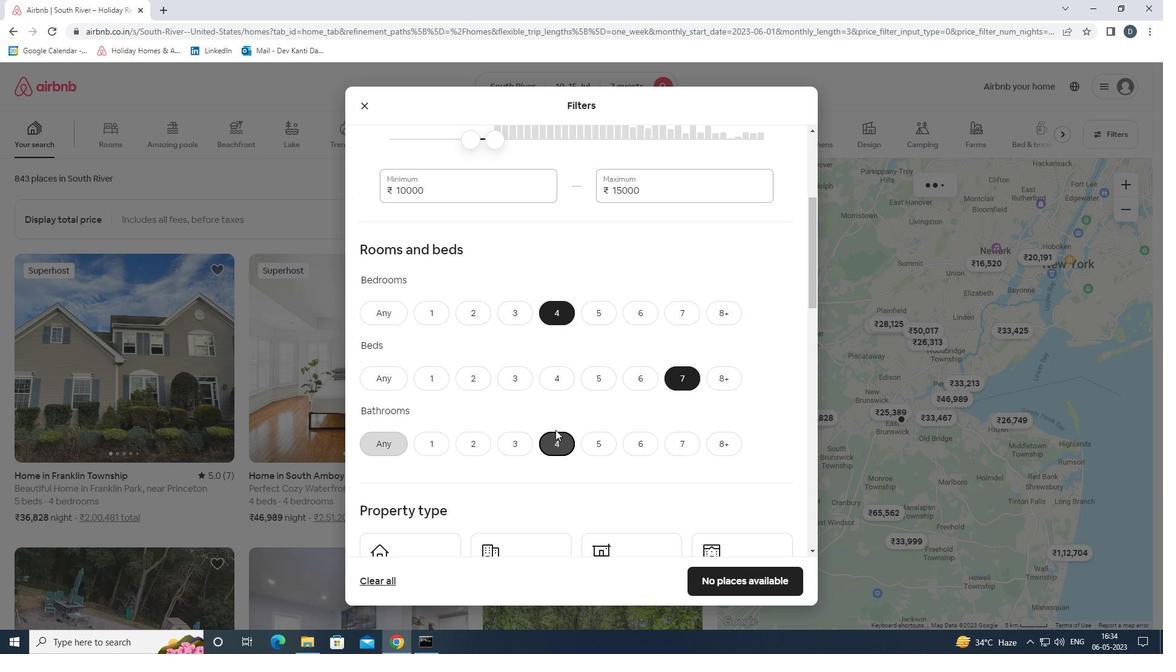 
Action: Mouse scrolled (555, 429) with delta (0, 0)
Screenshot: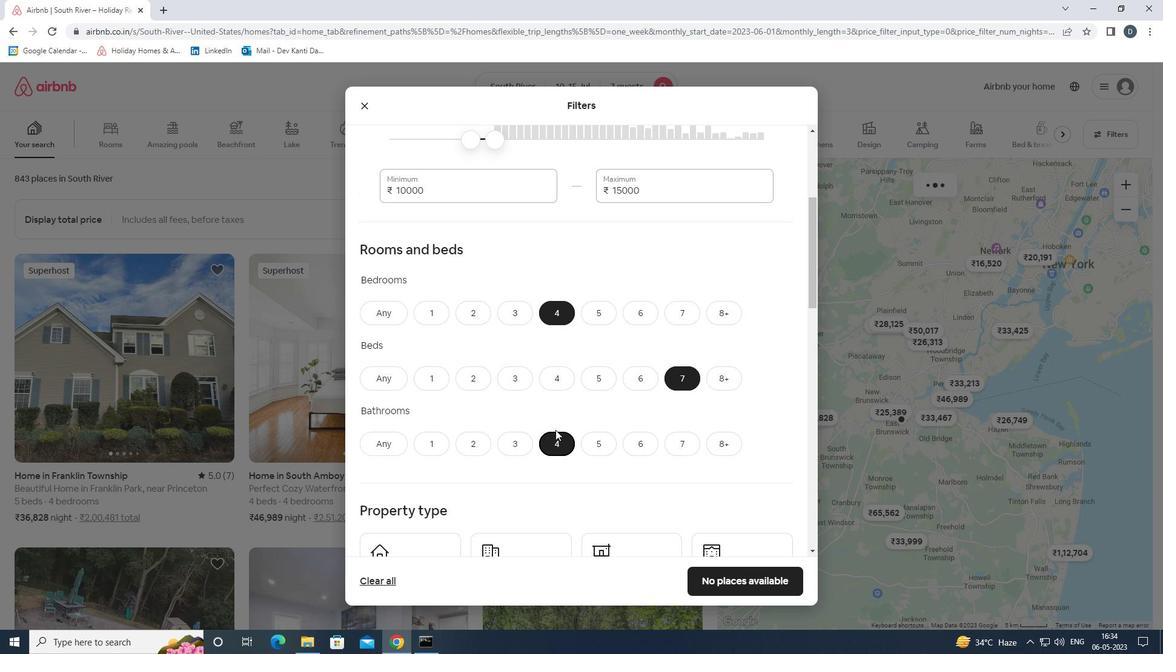 
Action: Mouse scrolled (555, 429) with delta (0, 0)
Screenshot: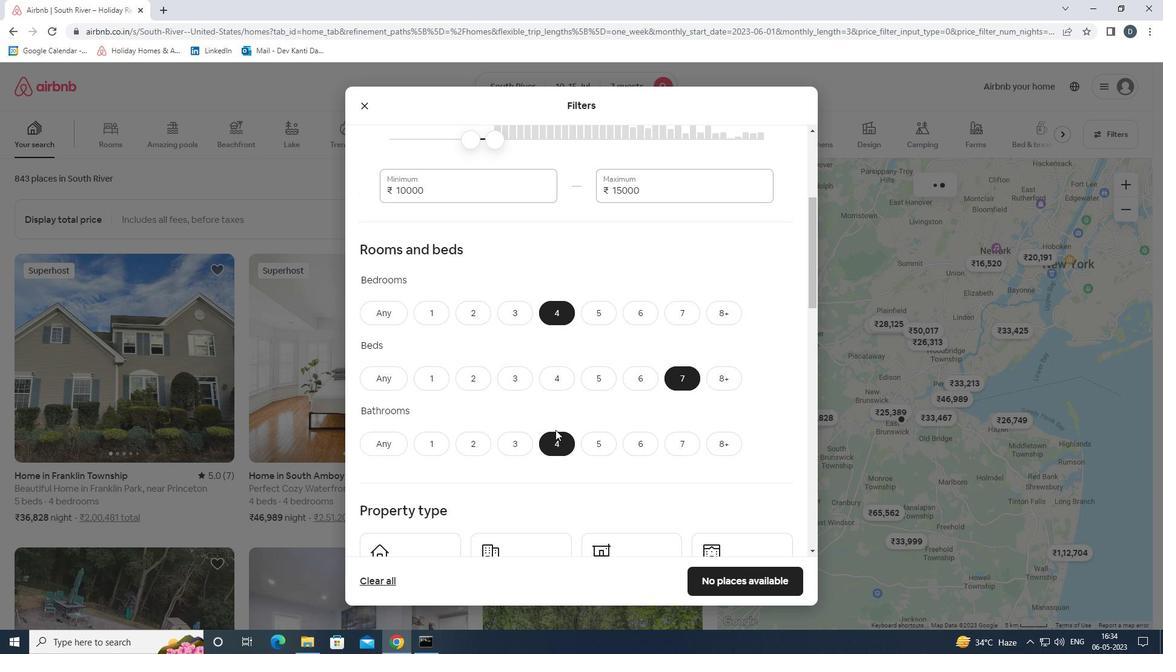 
Action: Mouse moved to (419, 412)
Screenshot: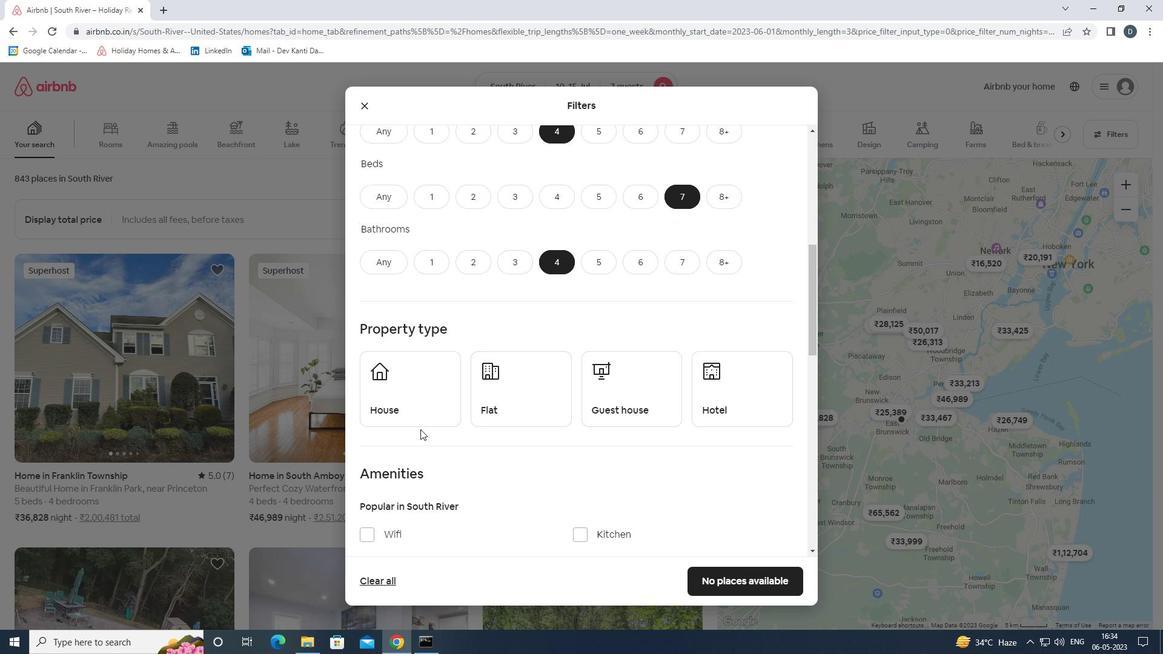 
Action: Mouse pressed left at (419, 412)
Screenshot: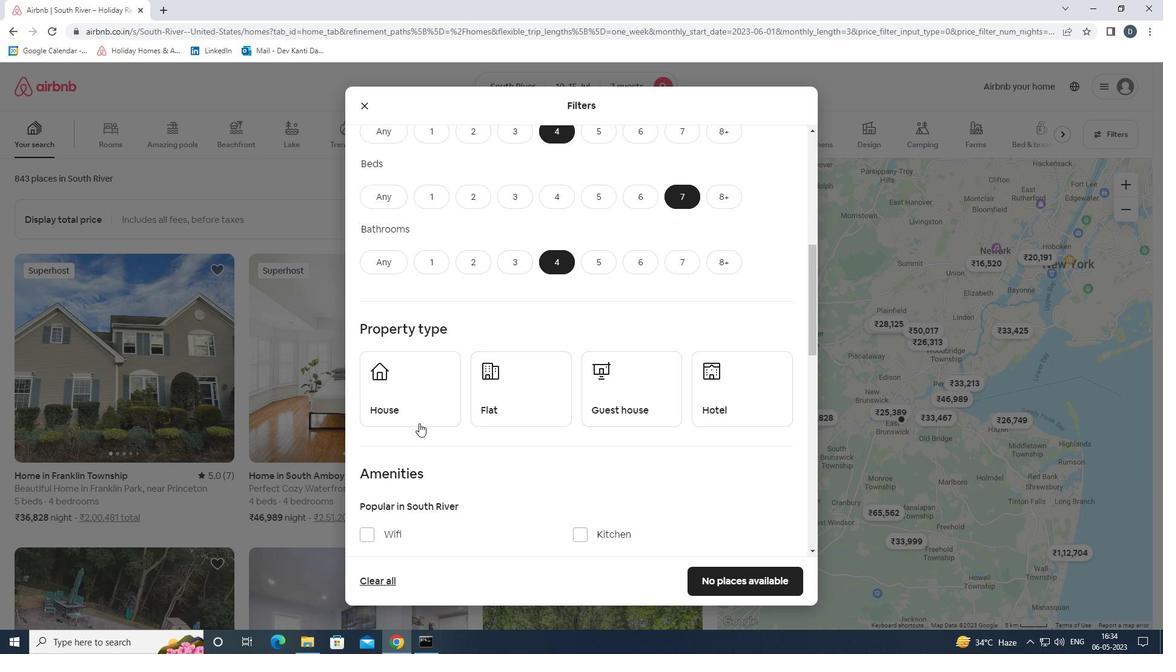 
Action: Mouse moved to (520, 402)
Screenshot: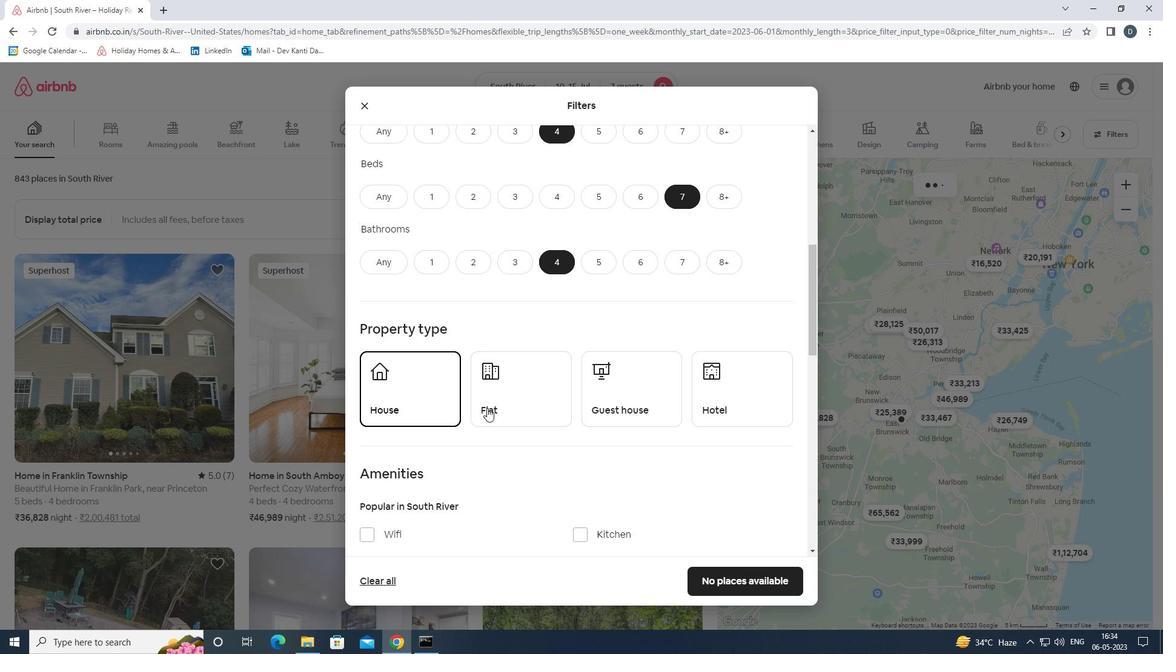 
Action: Mouse pressed left at (520, 402)
Screenshot: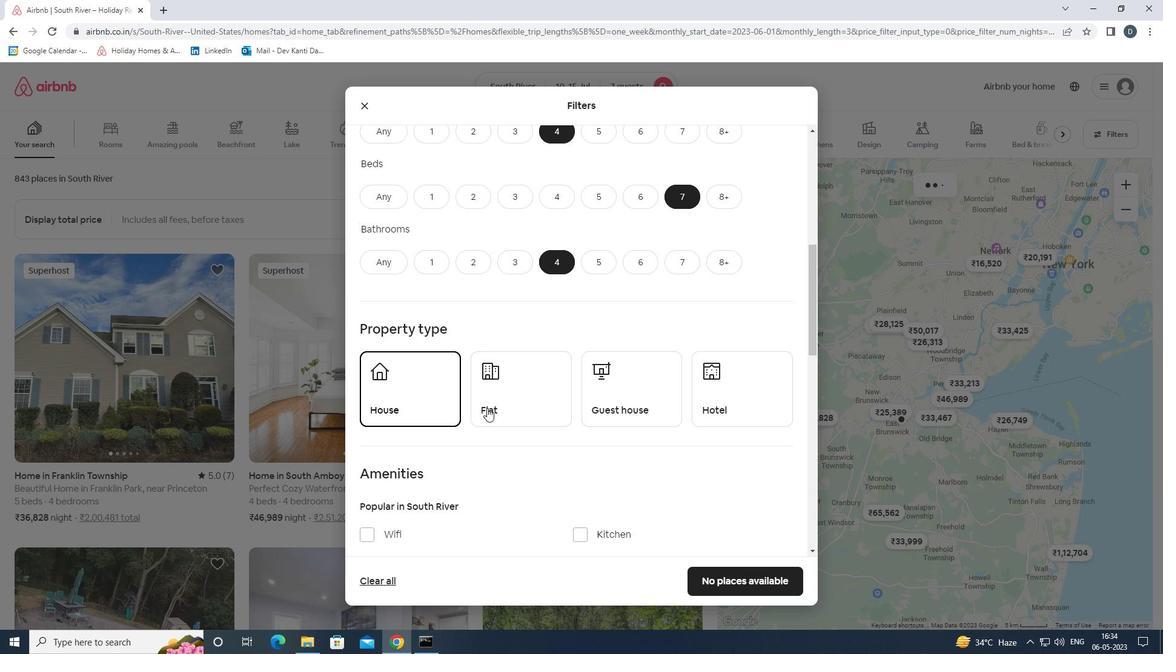 
Action: Mouse moved to (651, 399)
Screenshot: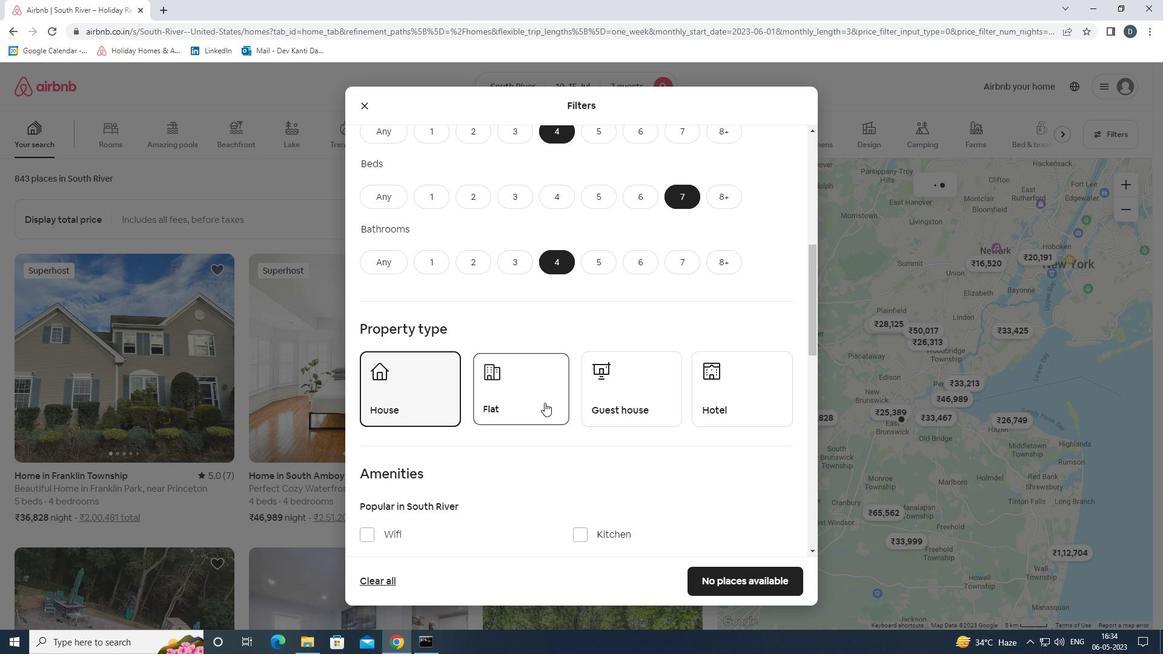 
Action: Mouse pressed left at (651, 399)
Screenshot: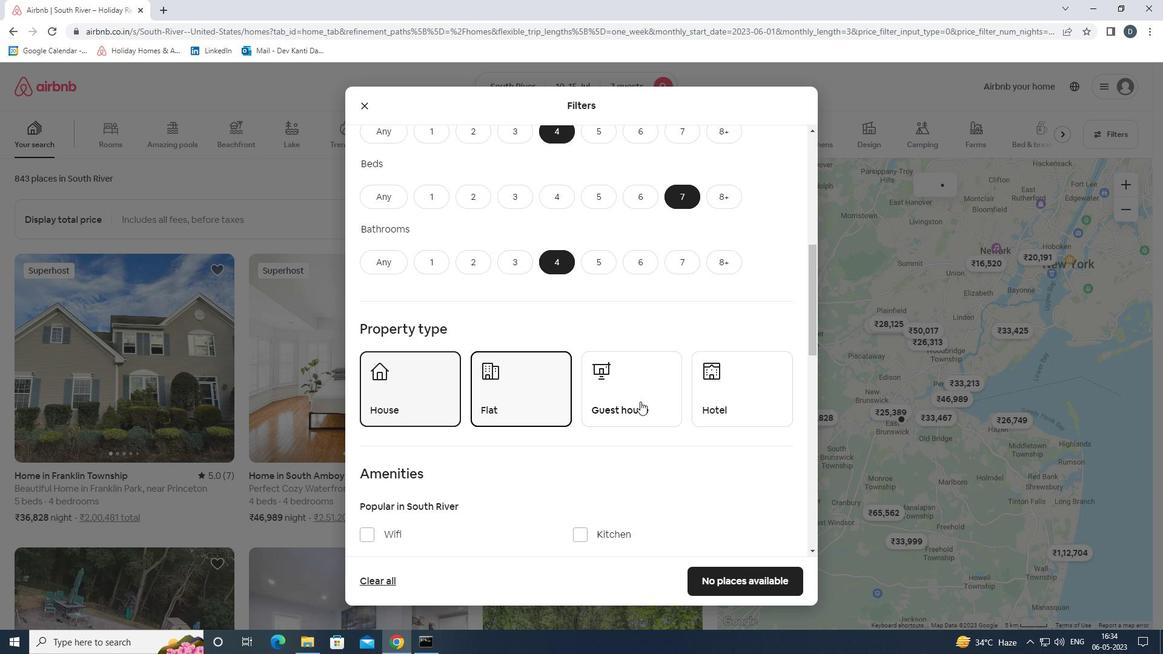 
Action: Mouse moved to (651, 398)
Screenshot: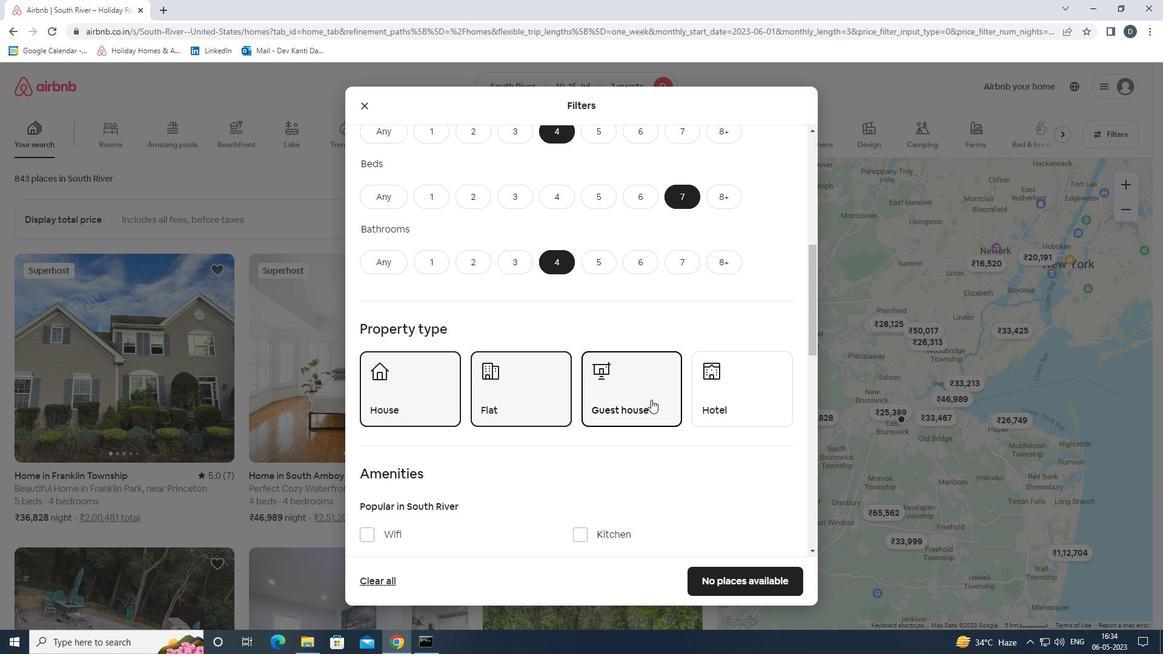 
Action: Mouse scrolled (651, 398) with delta (0, 0)
Screenshot: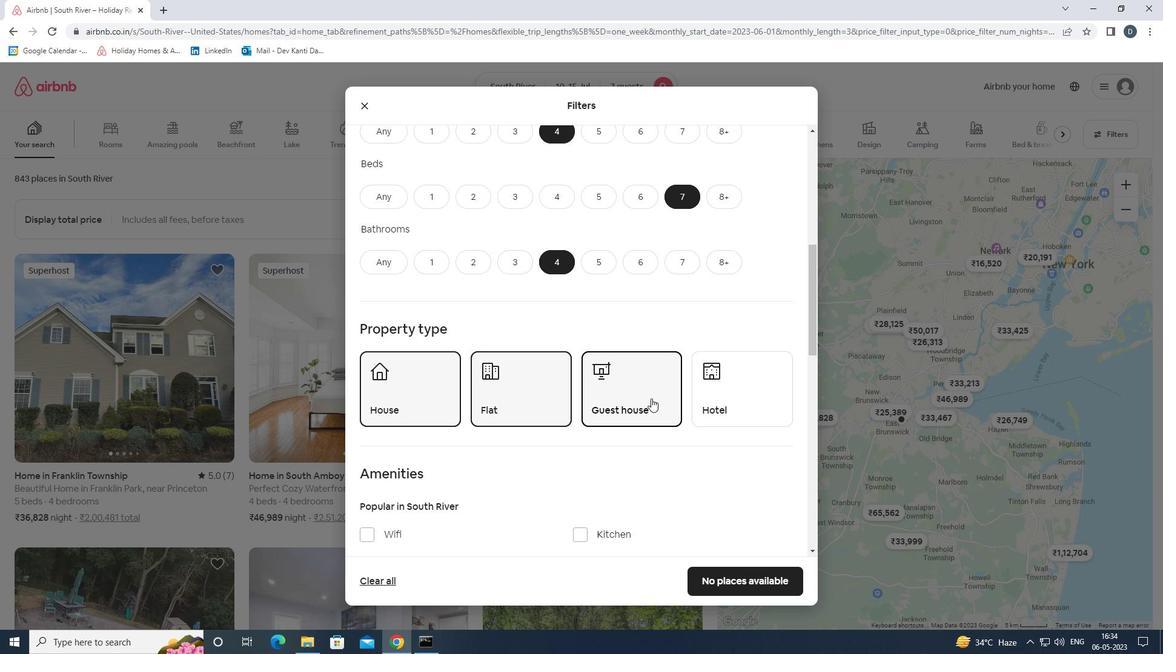 
Action: Mouse scrolled (651, 398) with delta (0, 0)
Screenshot: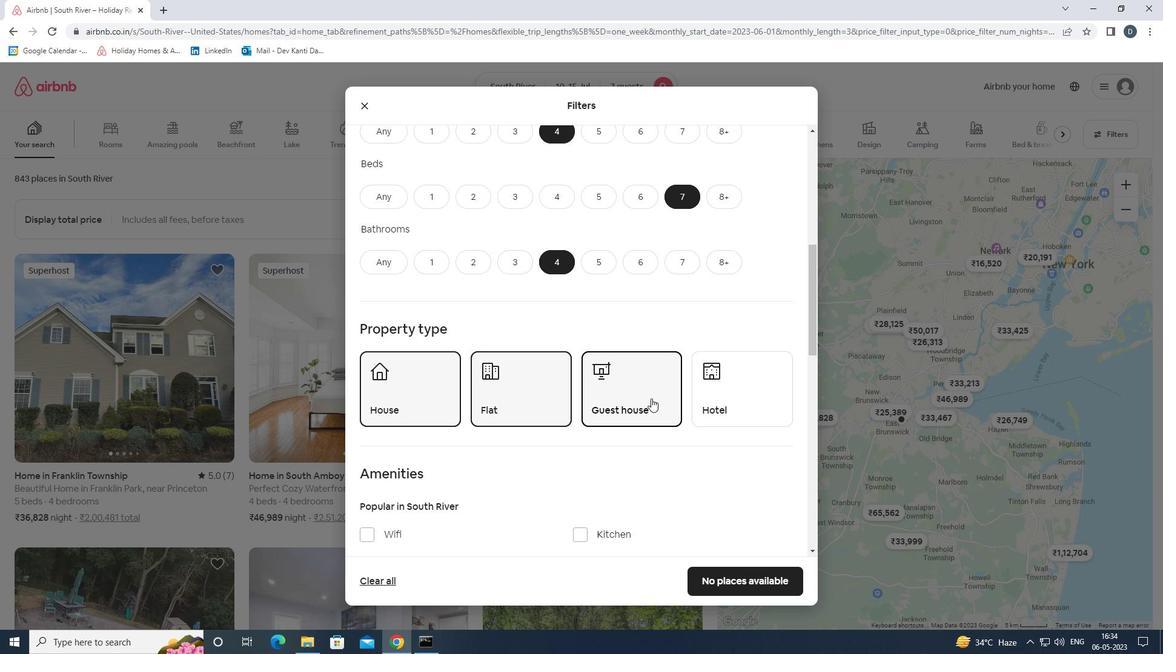 
Action: Mouse scrolled (651, 398) with delta (0, 0)
Screenshot: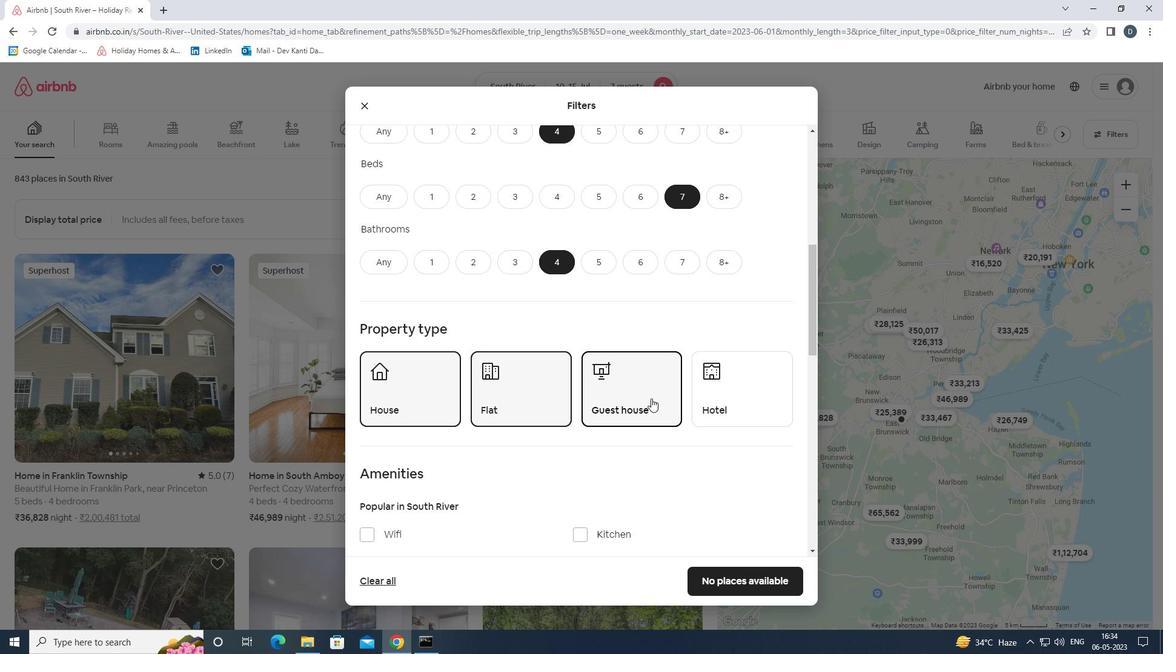 
Action: Mouse moved to (394, 351)
Screenshot: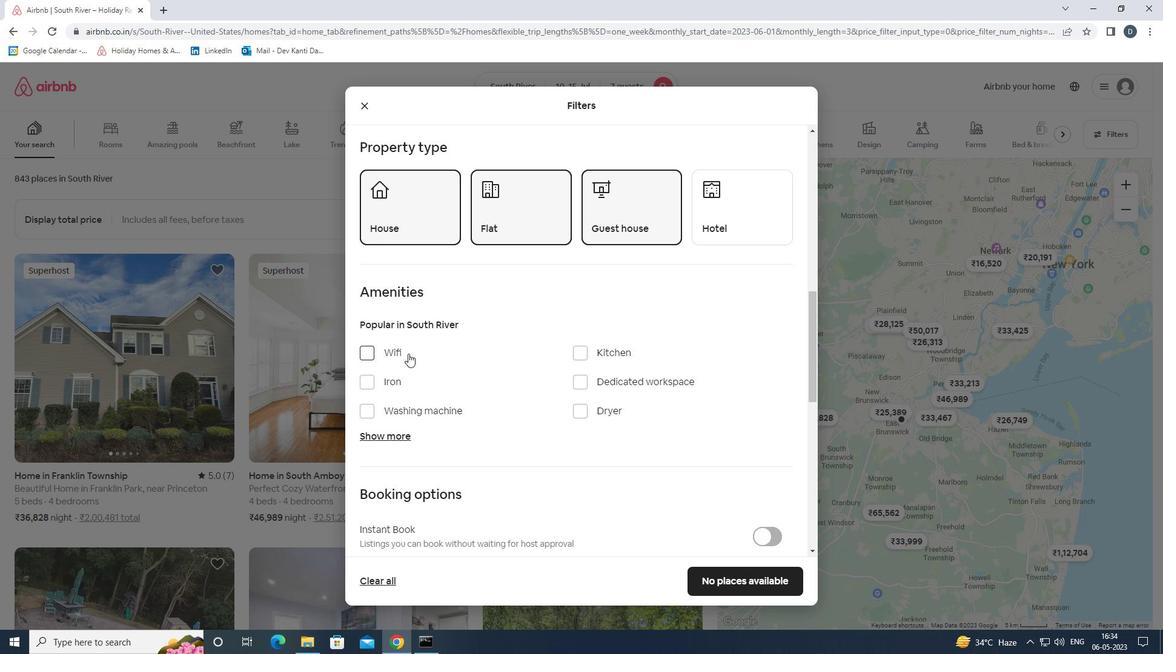 
Action: Mouse pressed left at (394, 351)
Screenshot: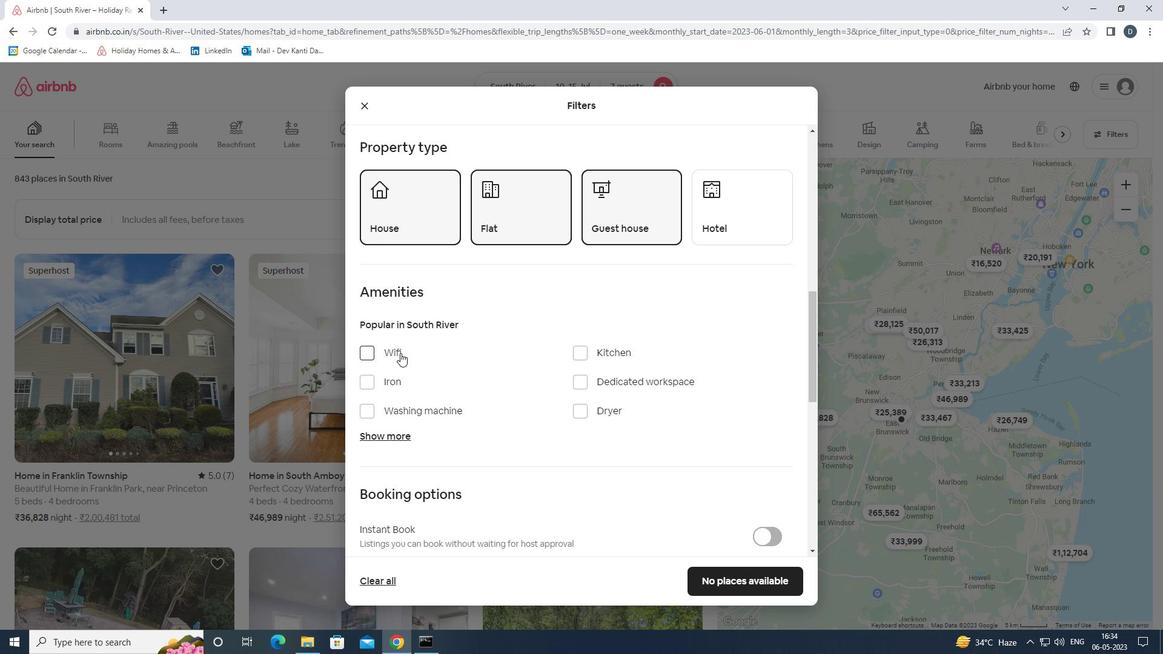 
Action: Mouse moved to (385, 347)
Screenshot: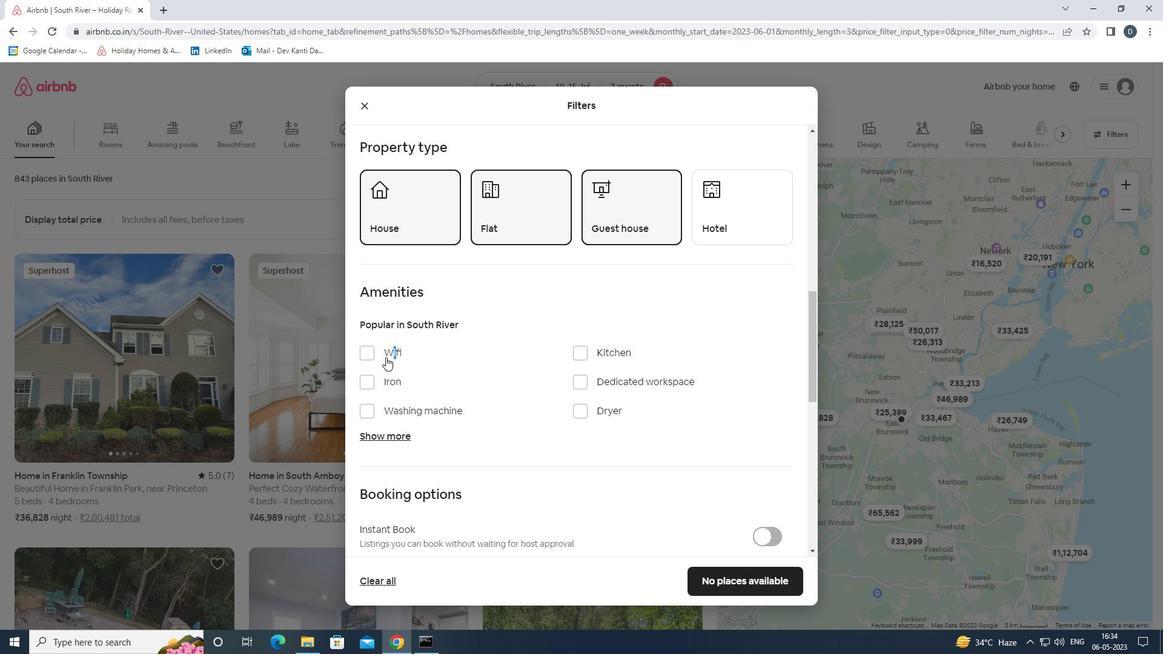 
Action: Mouse pressed left at (385, 347)
Screenshot: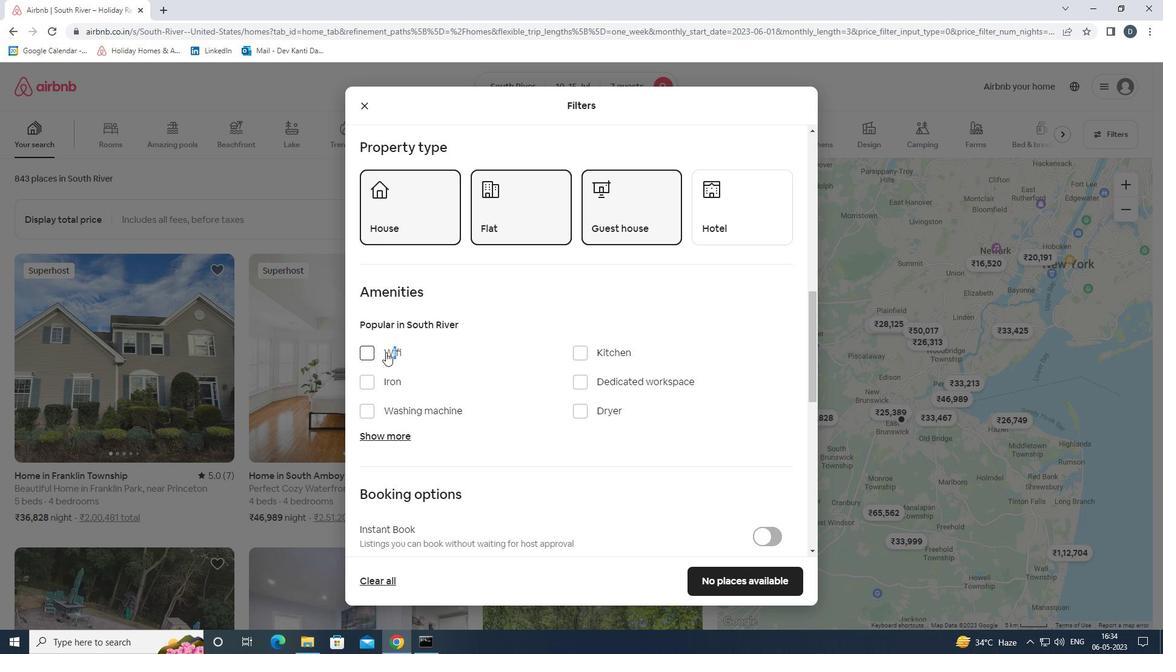 
Action: Mouse moved to (398, 430)
Screenshot: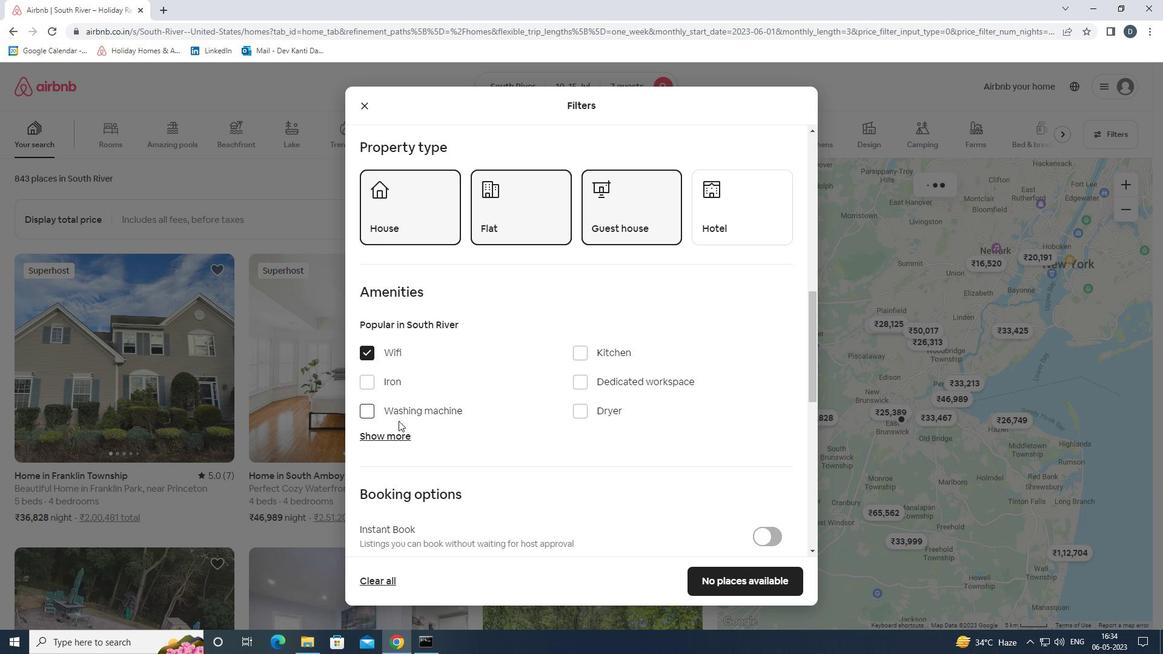 
Action: Mouse pressed left at (398, 430)
Screenshot: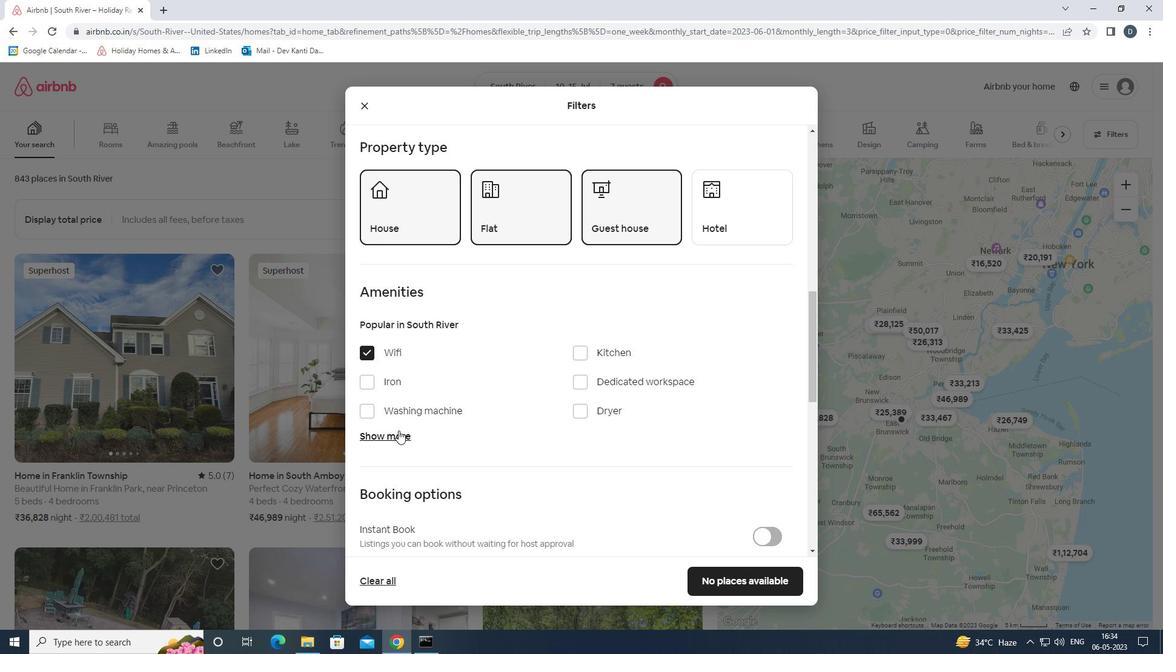 
Action: Mouse moved to (566, 405)
Screenshot: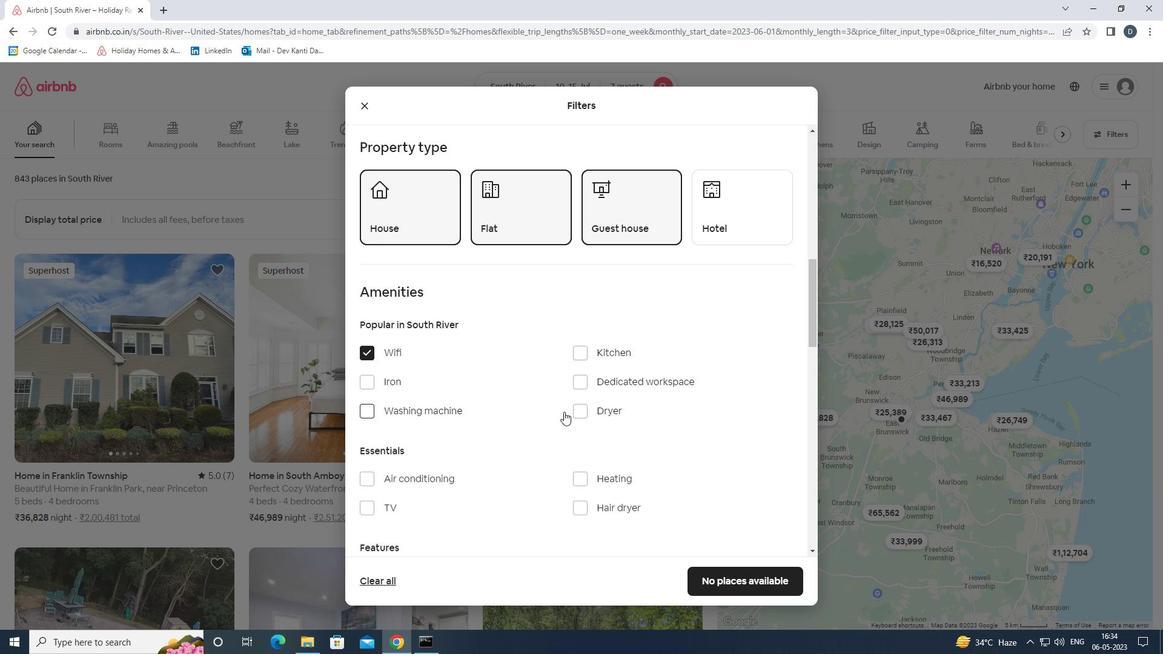 
Action: Mouse scrolled (566, 405) with delta (0, 0)
Screenshot: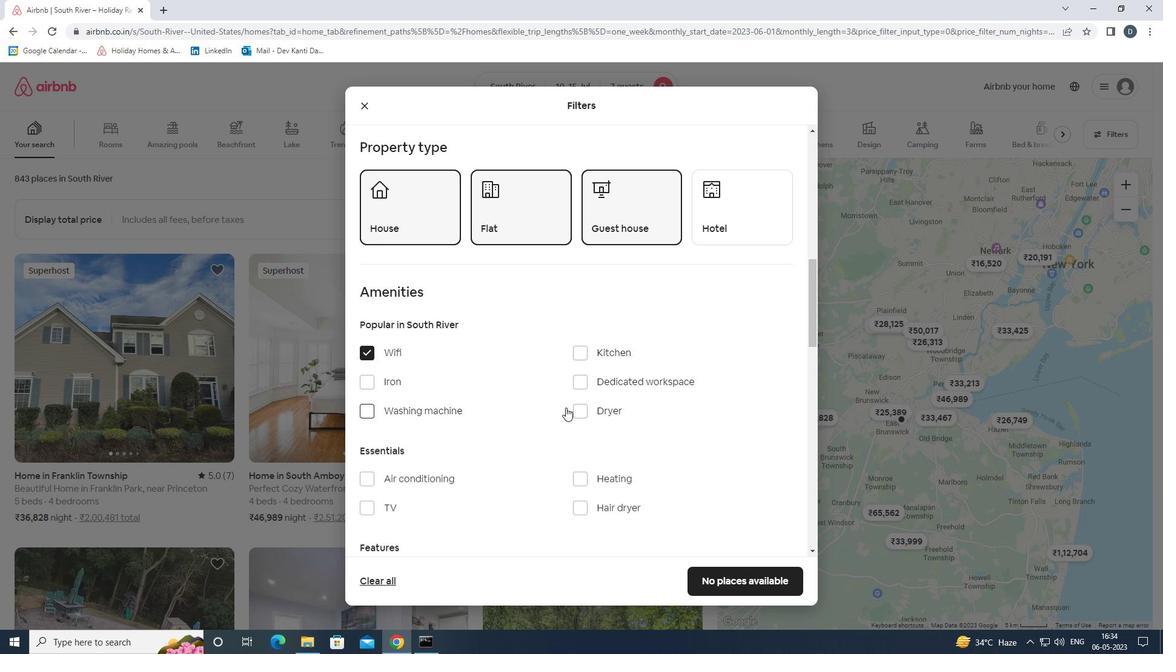 
Action: Mouse moved to (567, 405)
Screenshot: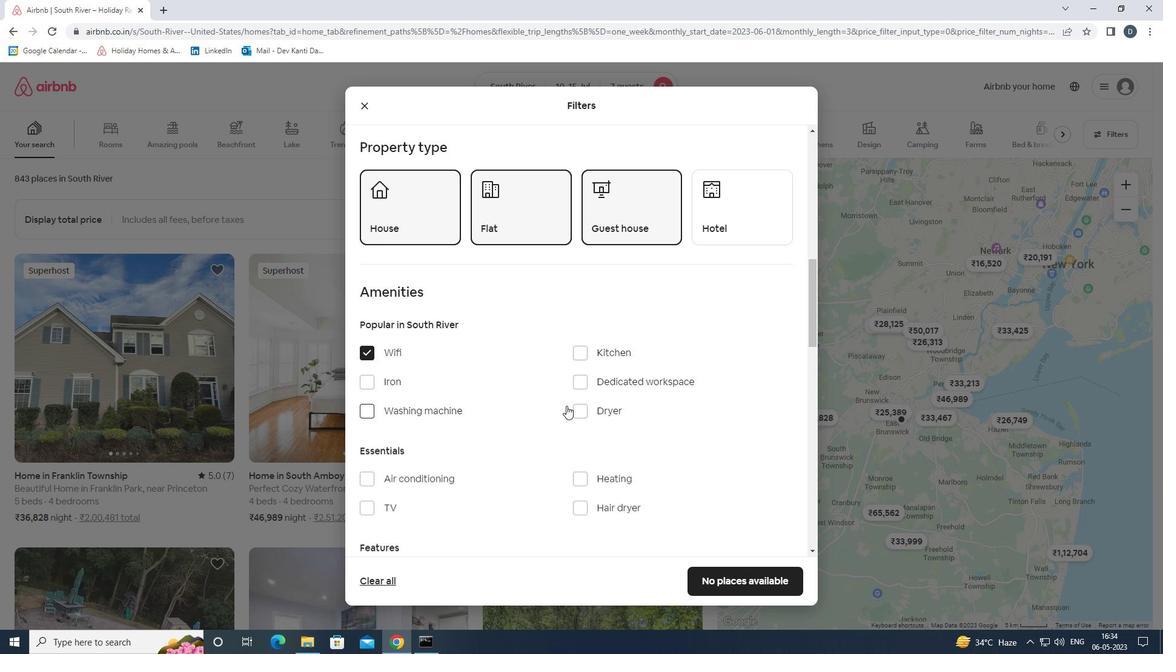 
Action: Mouse scrolled (567, 404) with delta (0, 0)
Screenshot: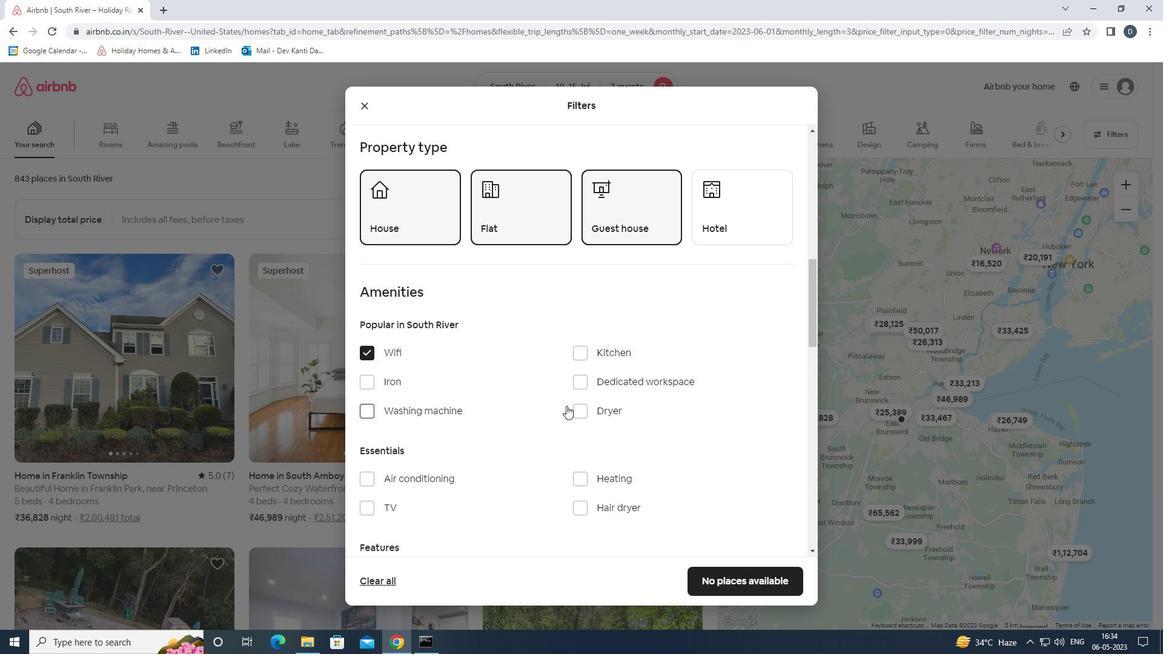 
Action: Mouse moved to (567, 403)
Screenshot: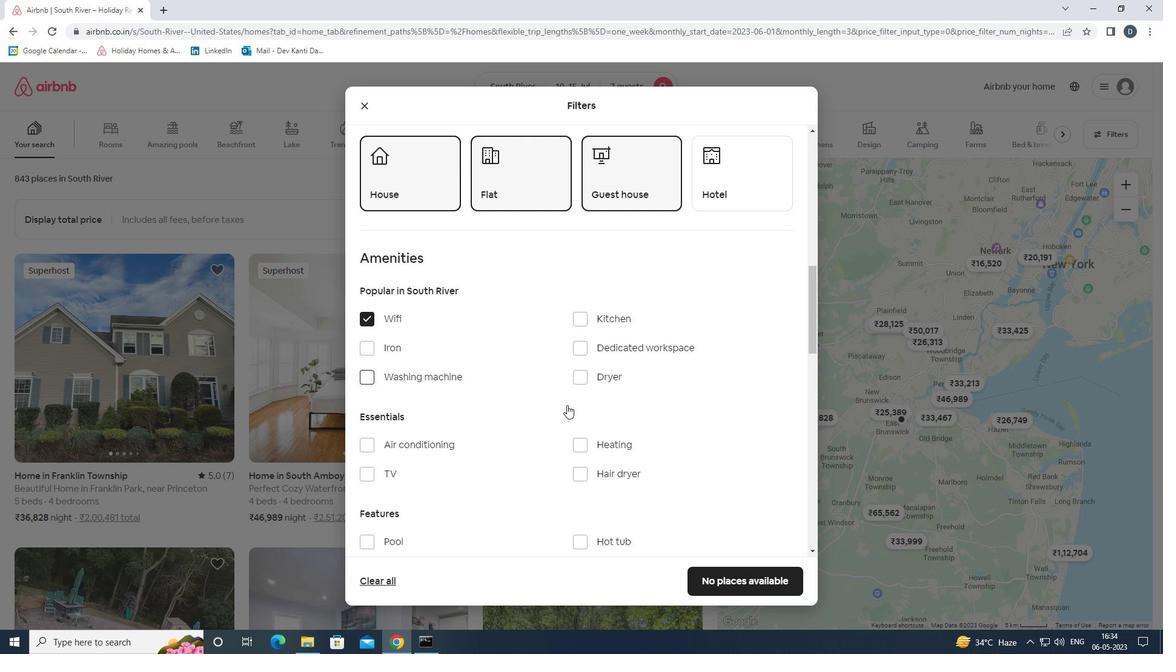 
Action: Mouse scrolled (567, 402) with delta (0, 0)
Screenshot: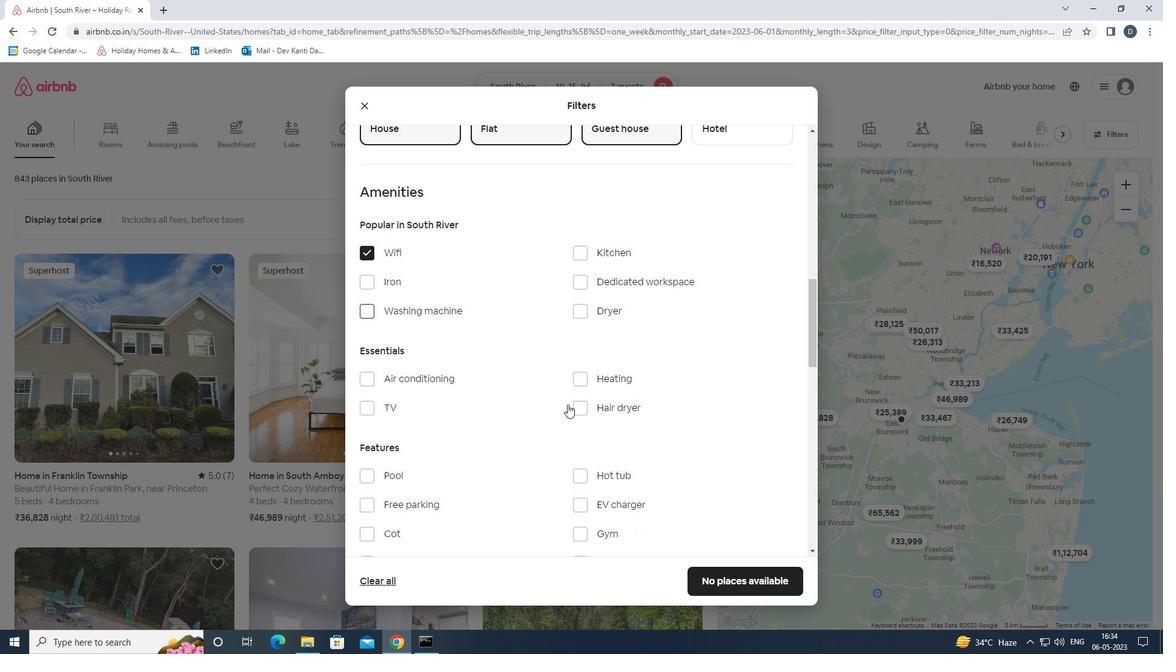 
Action: Mouse moved to (379, 324)
Screenshot: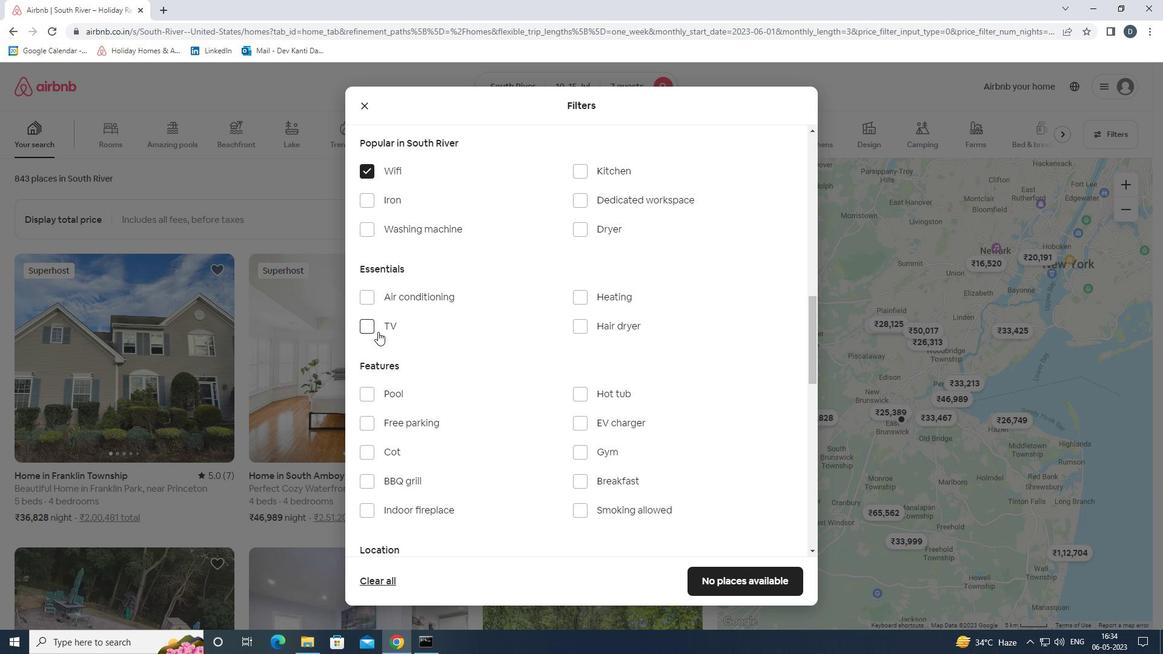 
Action: Mouse pressed left at (379, 324)
Screenshot: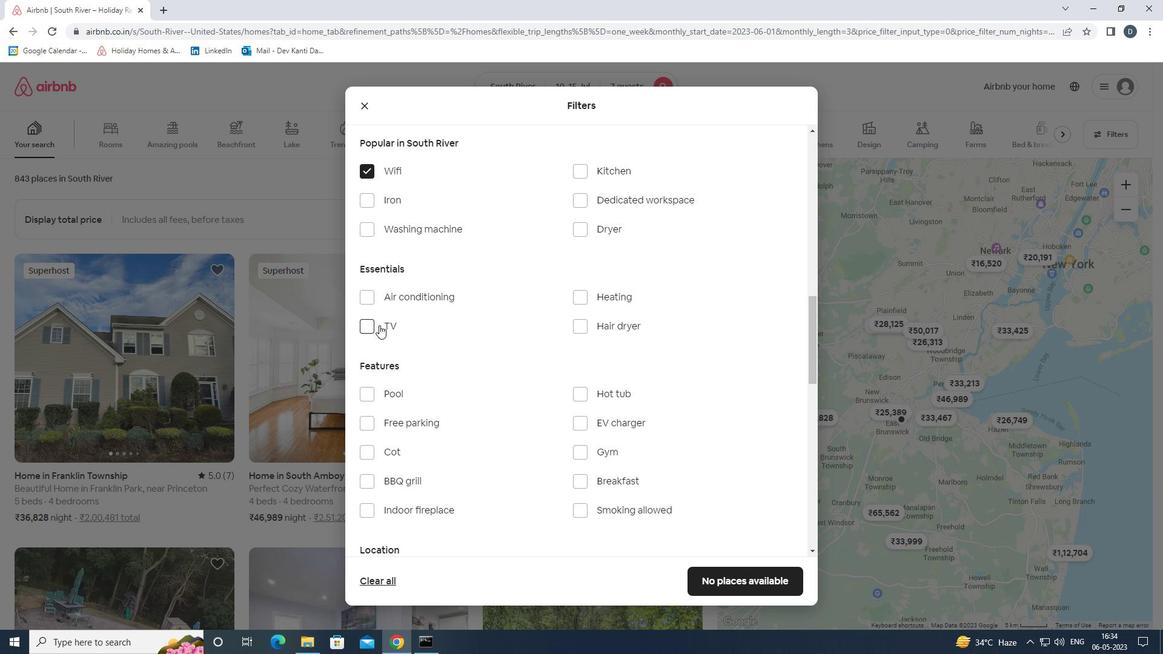 
Action: Mouse moved to (429, 427)
Screenshot: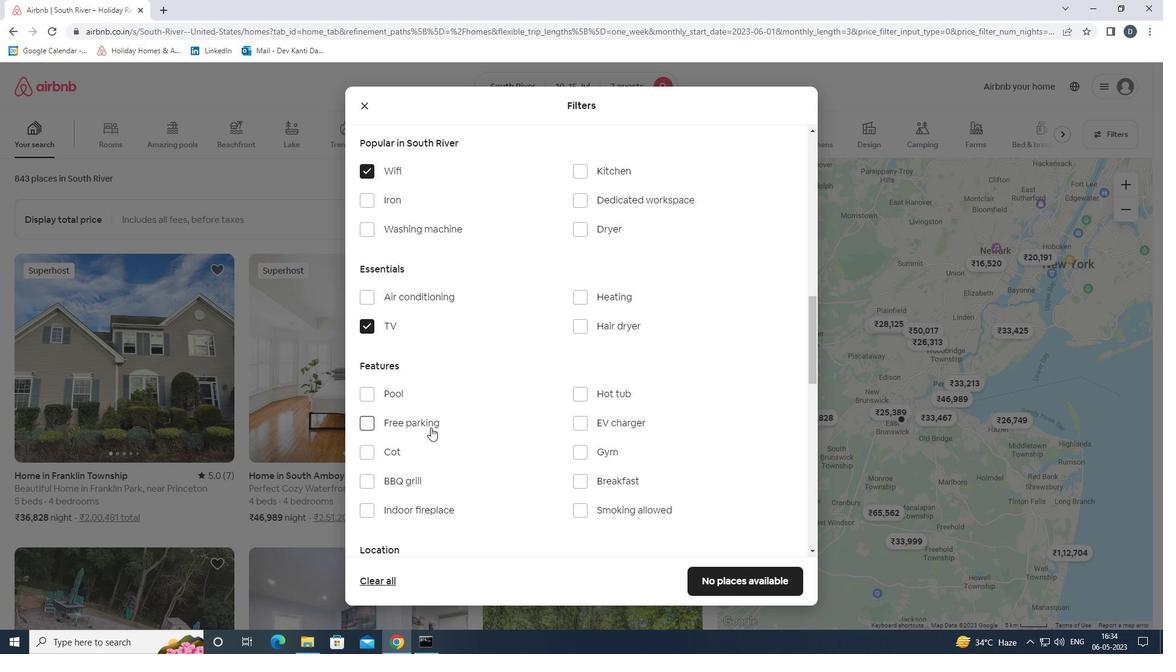 
Action: Mouse pressed left at (429, 427)
Screenshot: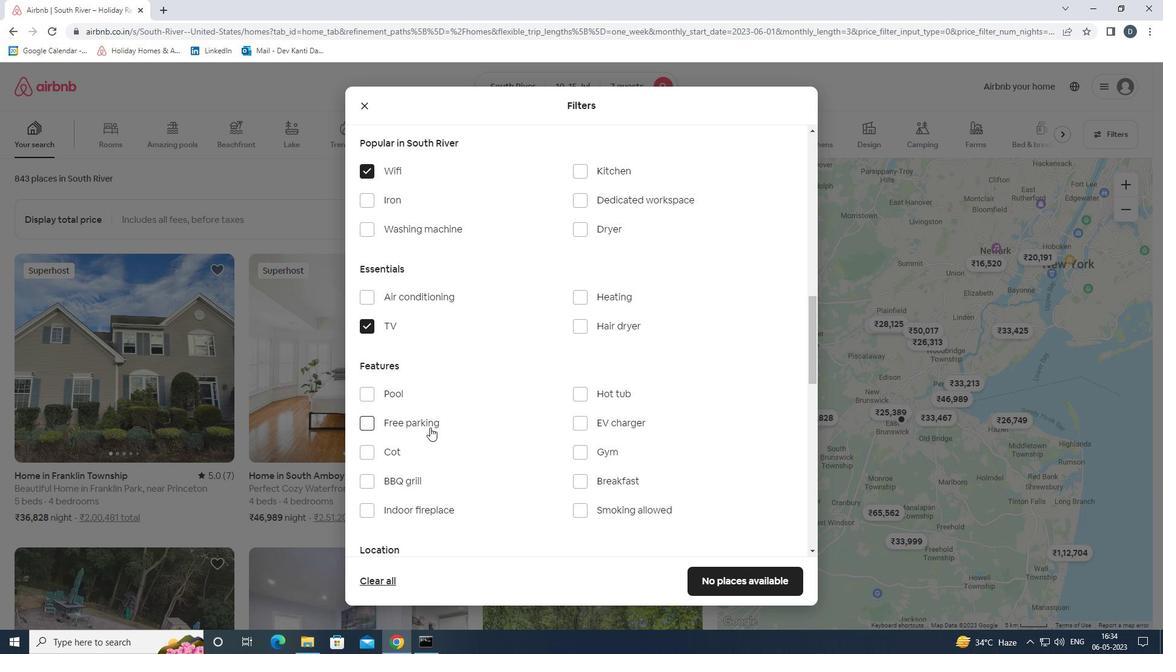 
Action: Mouse moved to (542, 411)
Screenshot: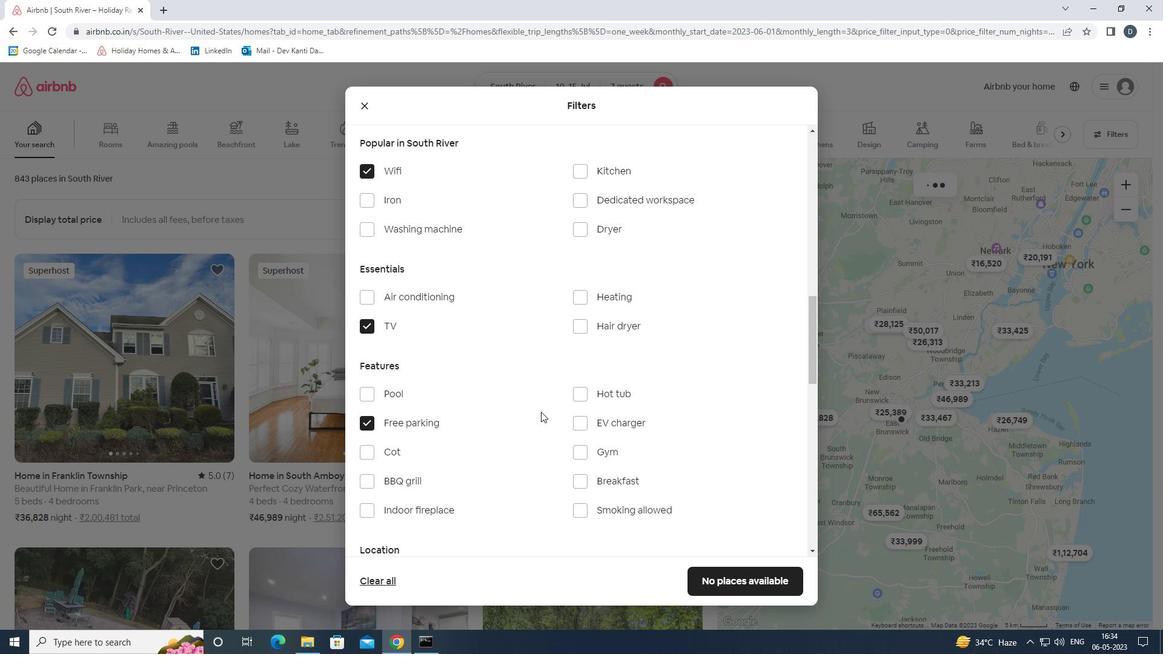 
Action: Mouse scrolled (542, 410) with delta (0, 0)
Screenshot: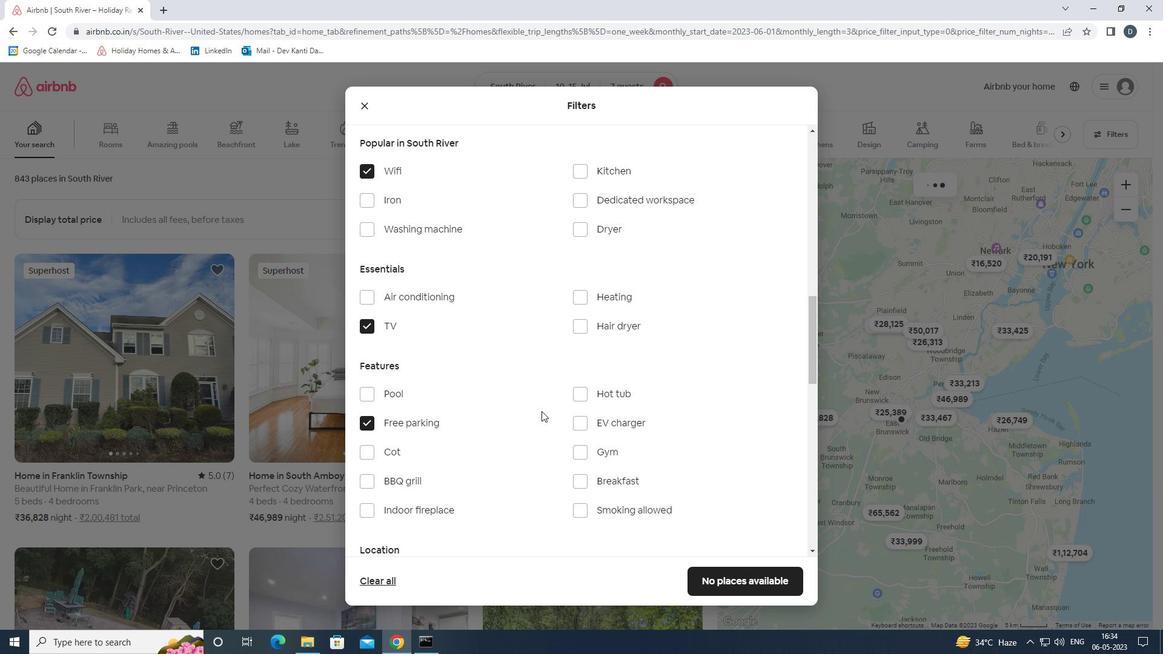 
Action: Mouse moved to (600, 390)
Screenshot: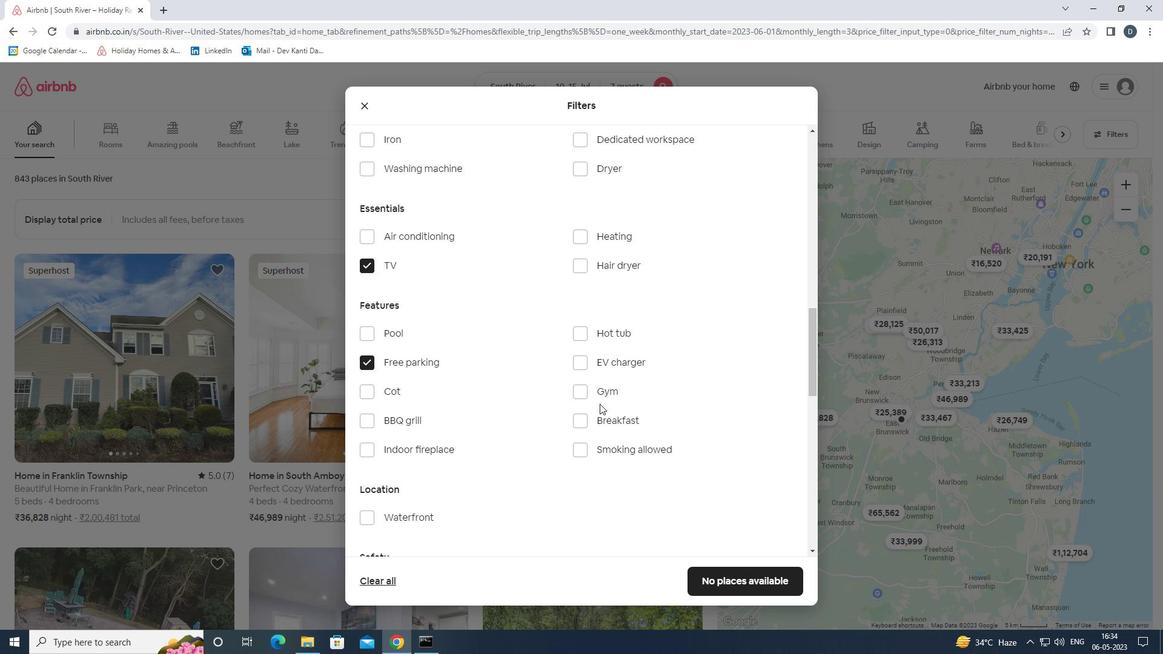 
Action: Mouse pressed left at (600, 390)
Screenshot: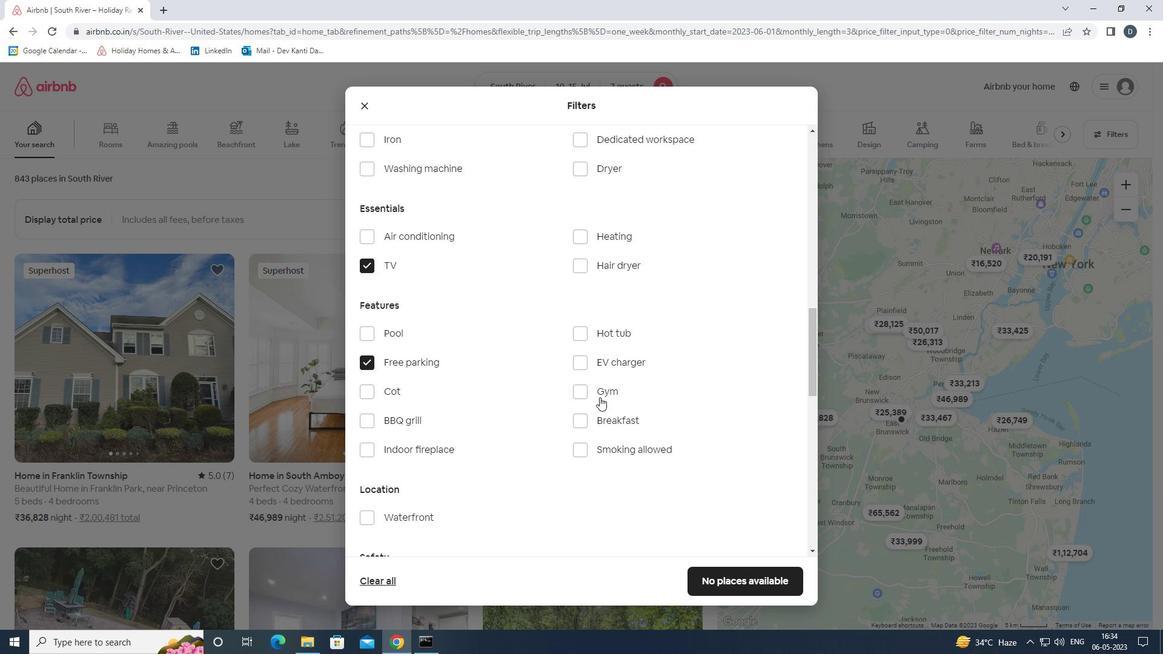 
Action: Mouse moved to (599, 418)
Screenshot: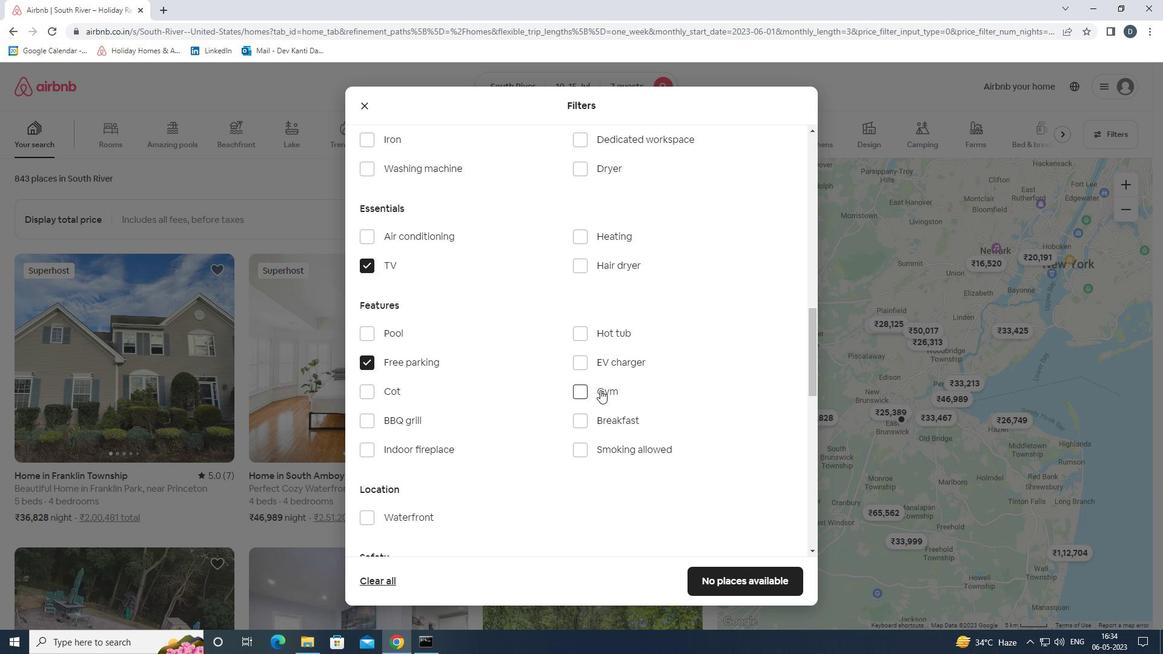
Action: Mouse pressed left at (599, 418)
Screenshot: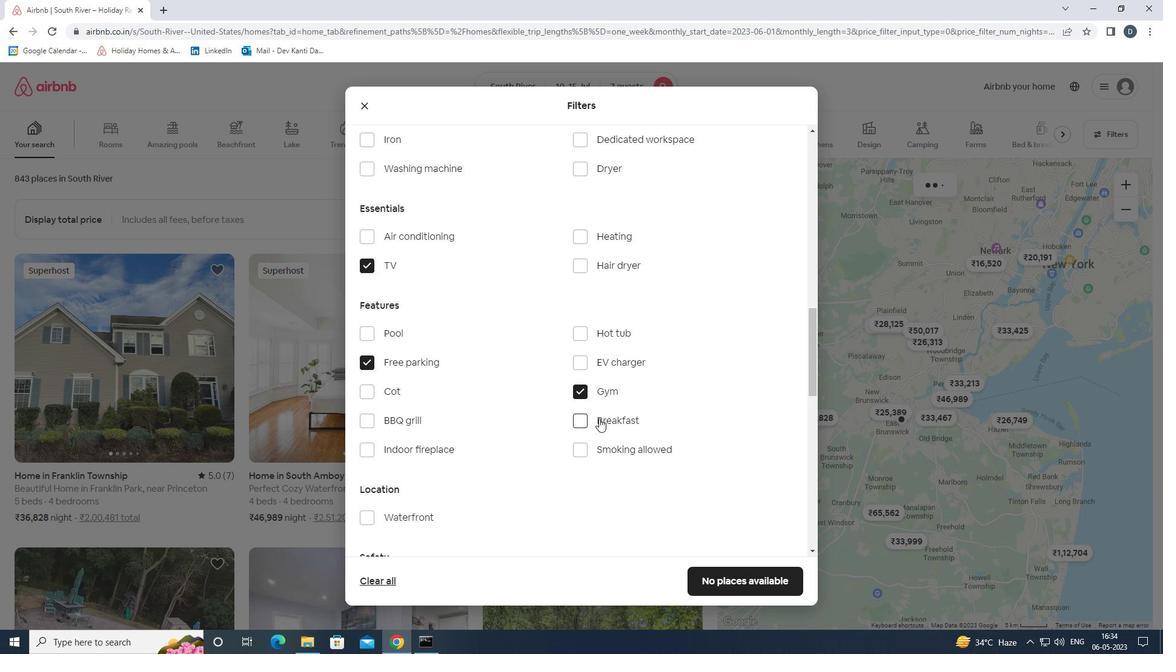 
Action: Mouse moved to (595, 401)
Screenshot: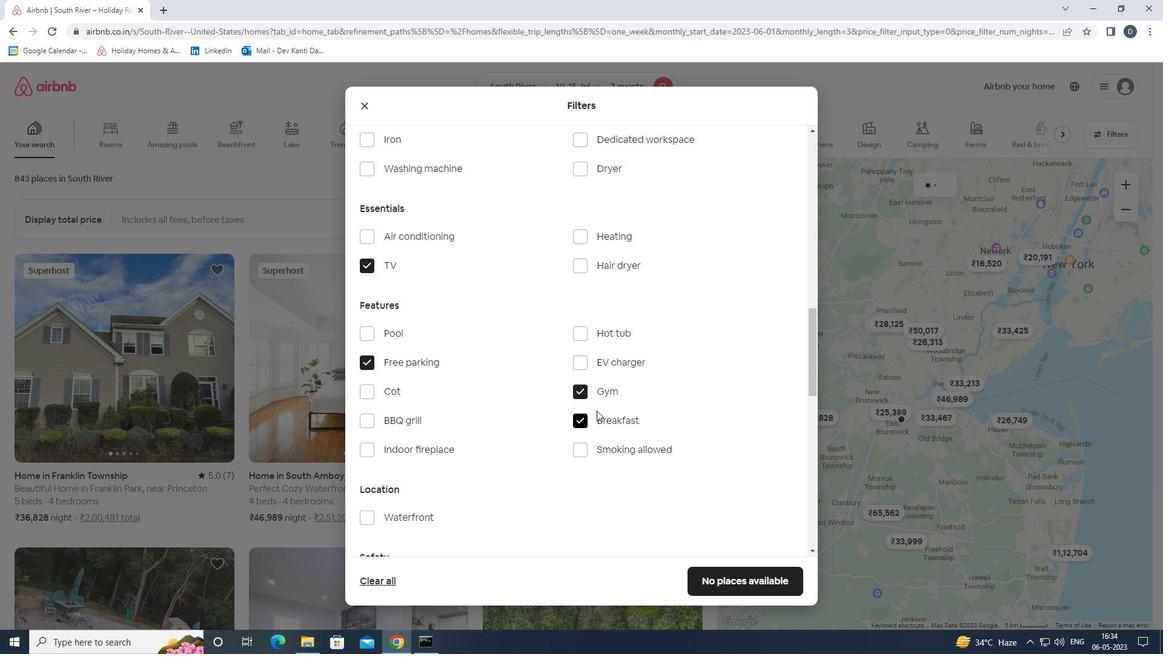 
Action: Mouse scrolled (595, 401) with delta (0, 0)
Screenshot: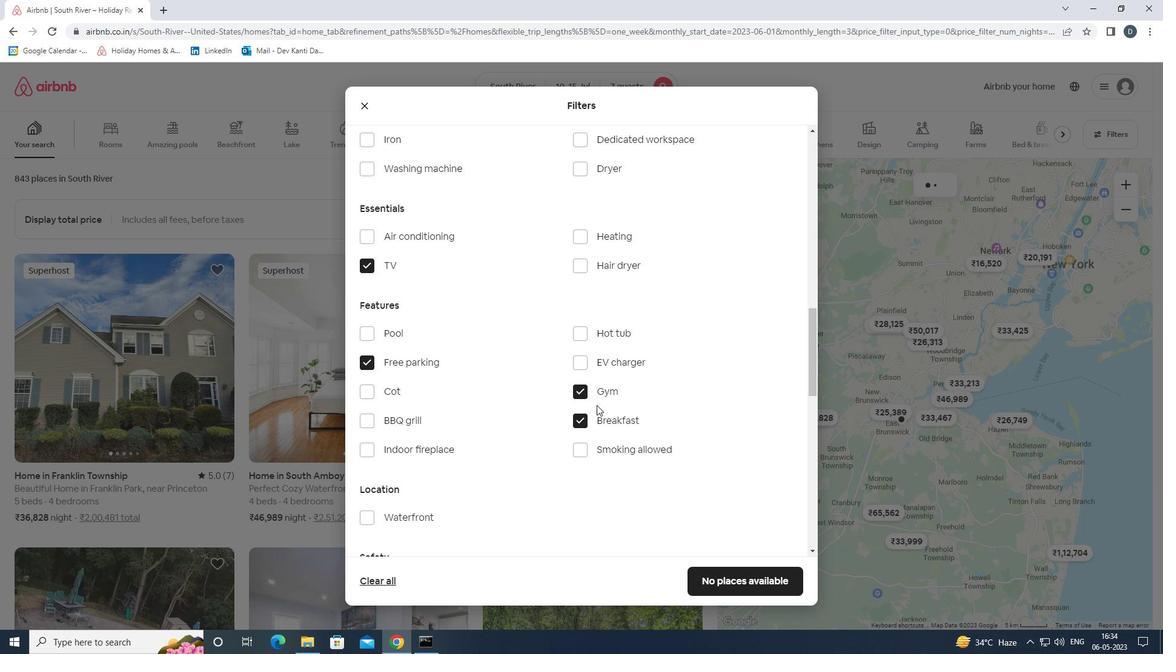 
Action: Mouse scrolled (595, 401) with delta (0, 0)
Screenshot: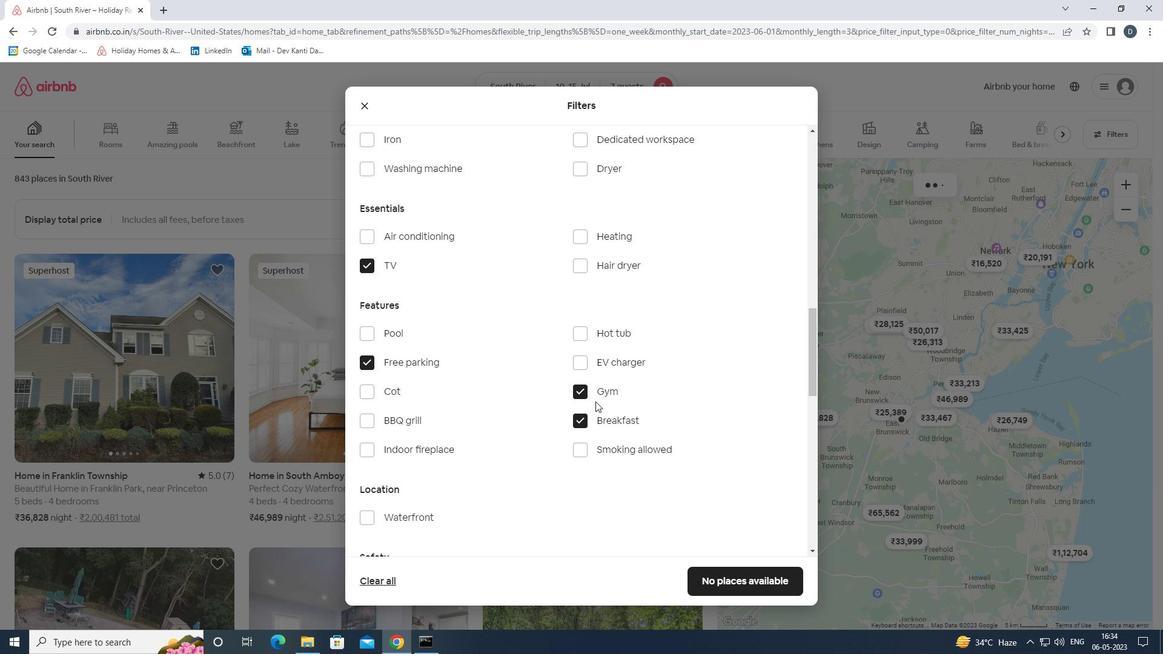 
Action: Mouse moved to (595, 400)
Screenshot: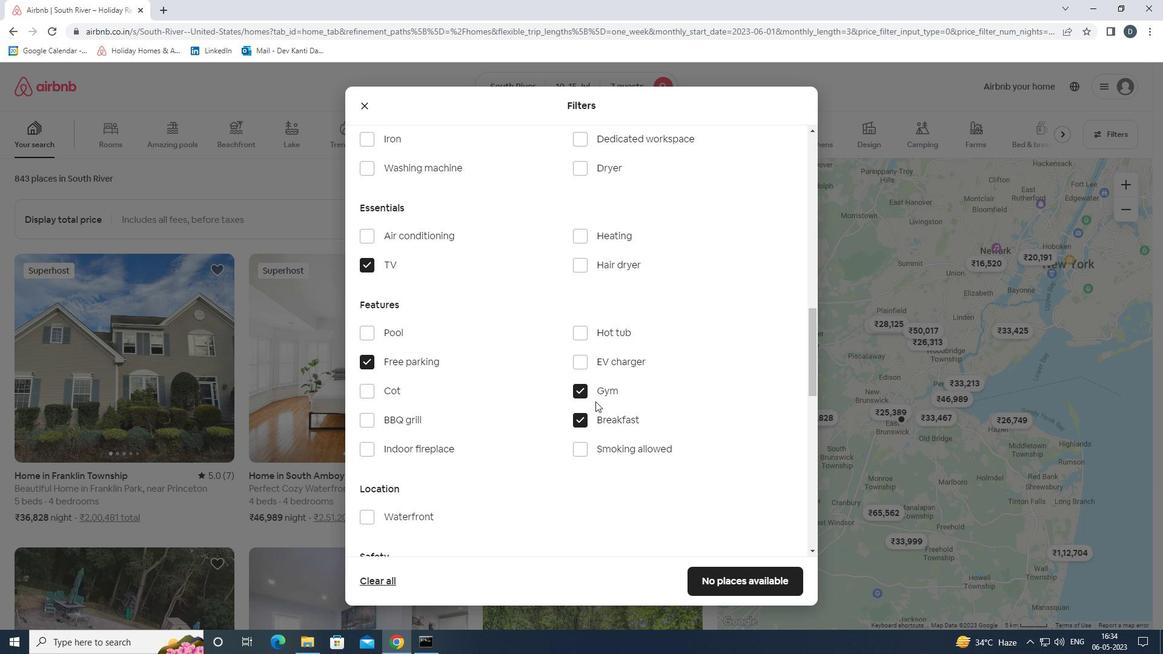 
Action: Mouse scrolled (595, 399) with delta (0, 0)
Screenshot: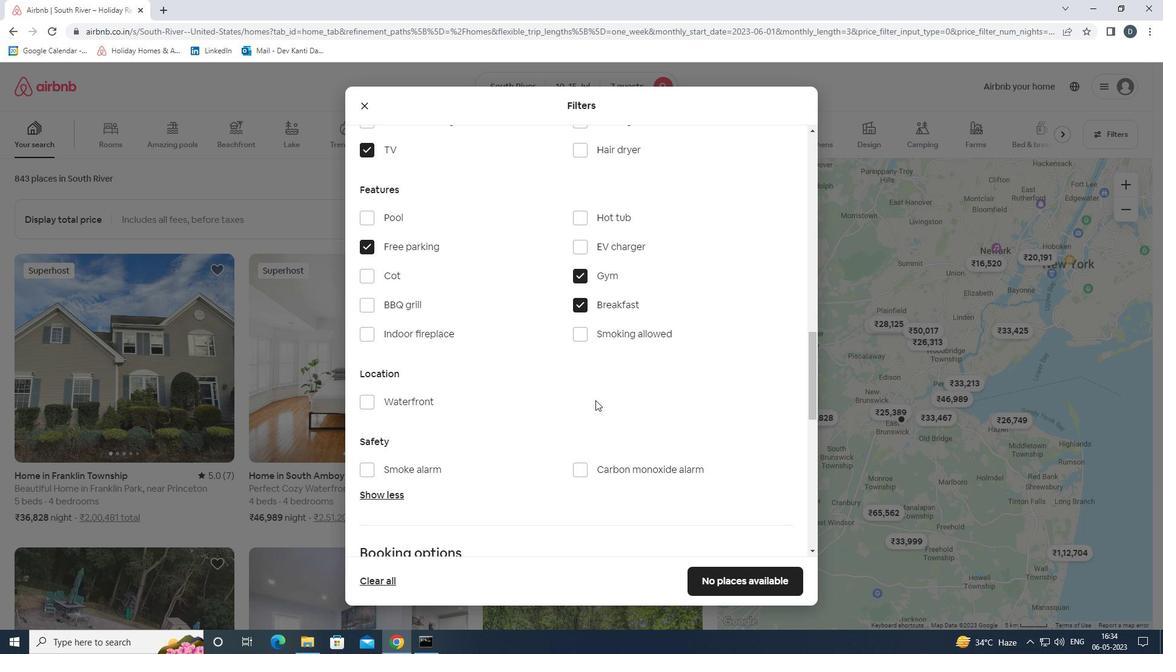 
Action: Mouse scrolled (595, 399) with delta (0, 0)
Screenshot: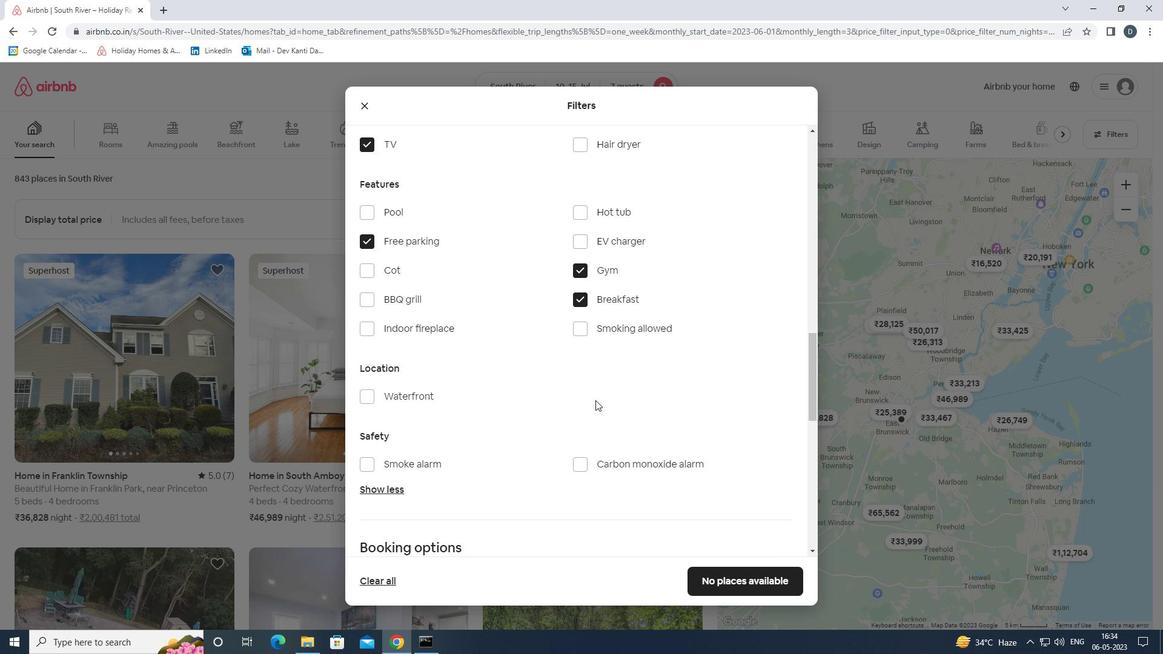 
Action: Mouse moved to (589, 398)
Screenshot: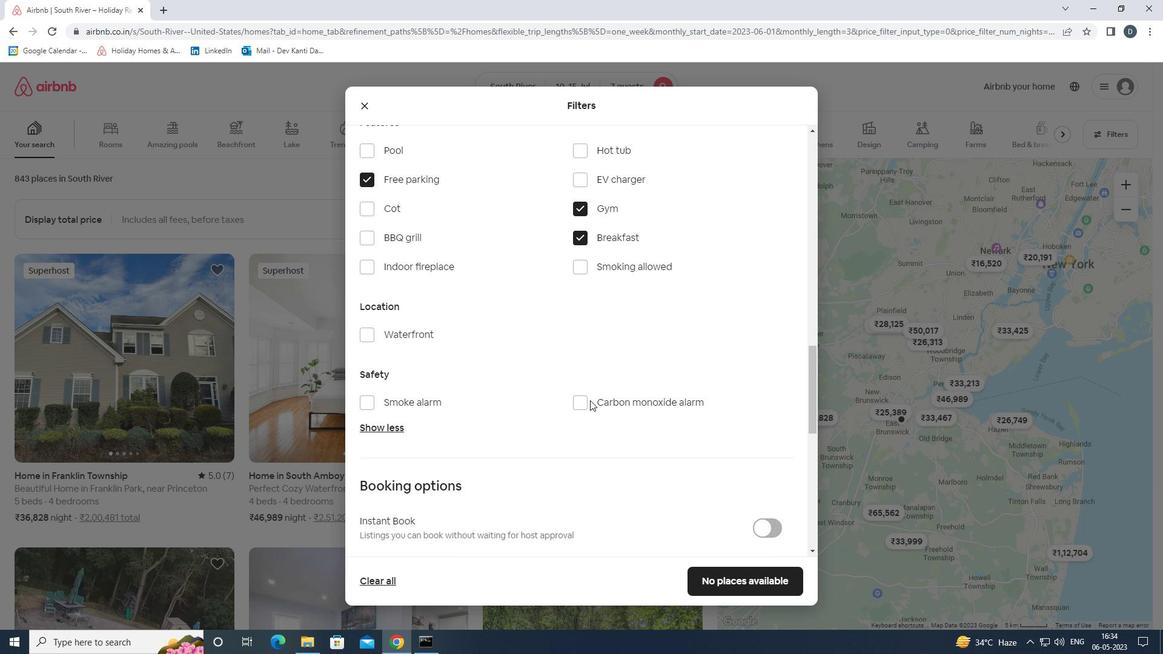 
Action: Mouse scrolled (589, 397) with delta (0, 0)
Screenshot: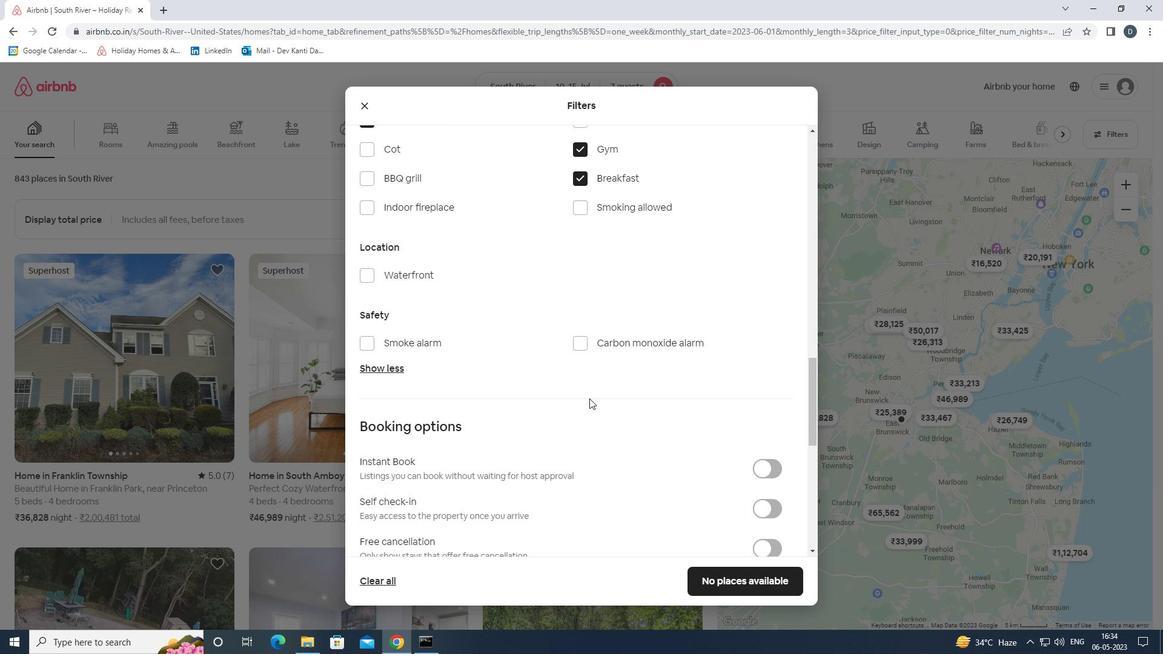 
Action: Mouse scrolled (589, 397) with delta (0, 0)
Screenshot: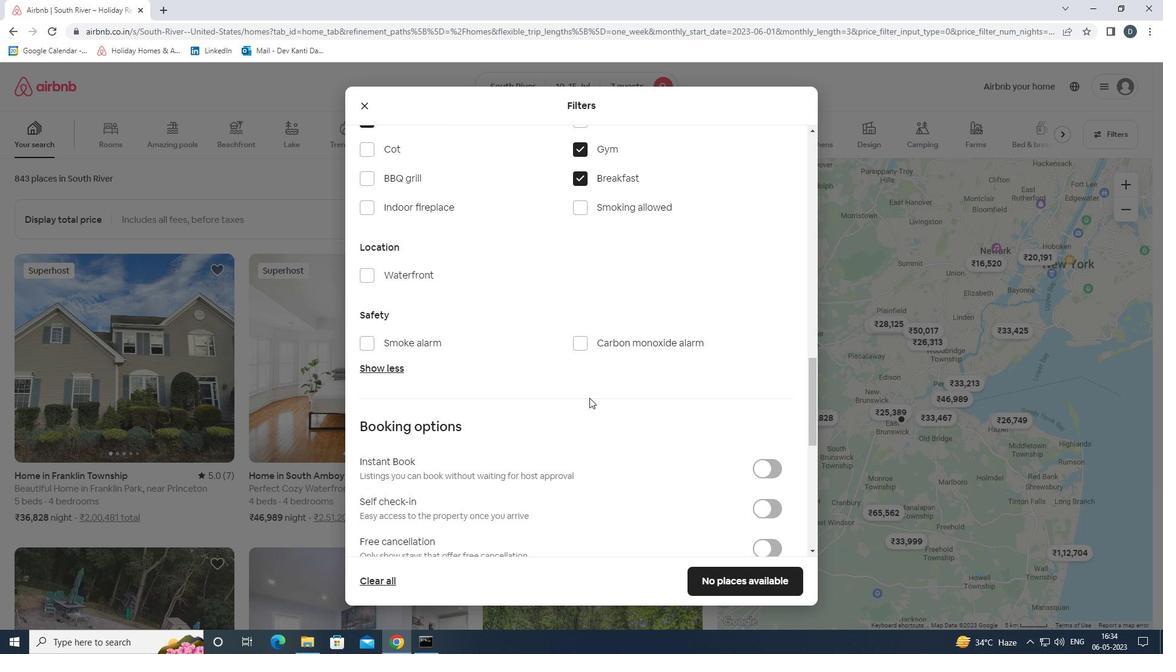 
Action: Mouse moved to (773, 386)
Screenshot: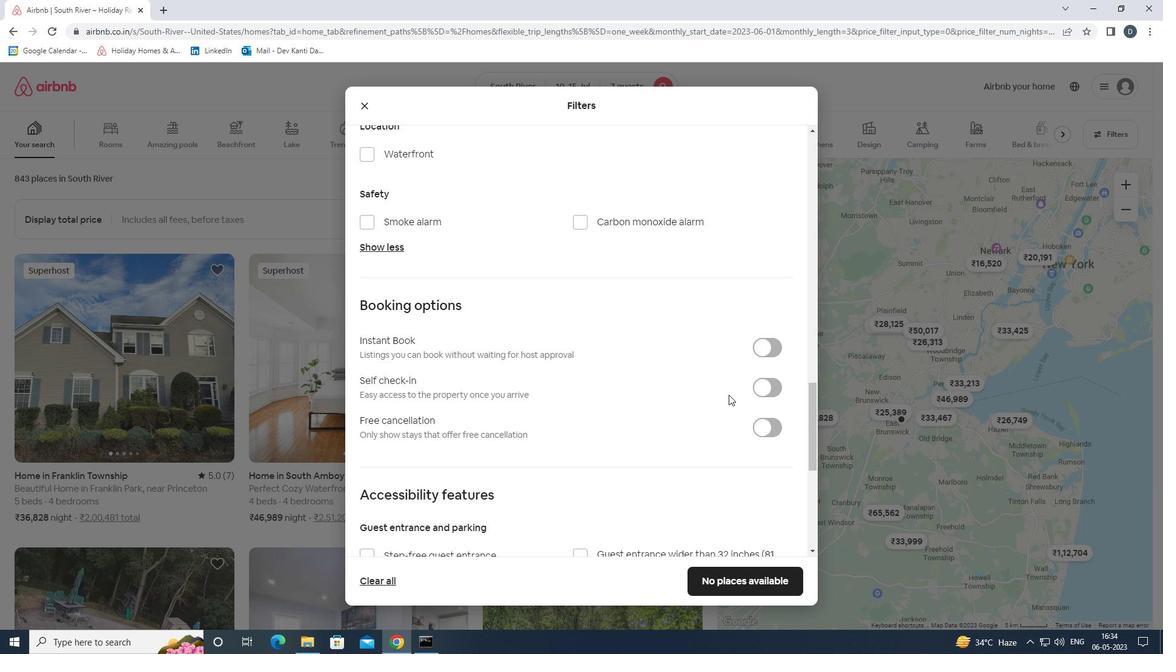 
Action: Mouse pressed left at (773, 386)
Screenshot: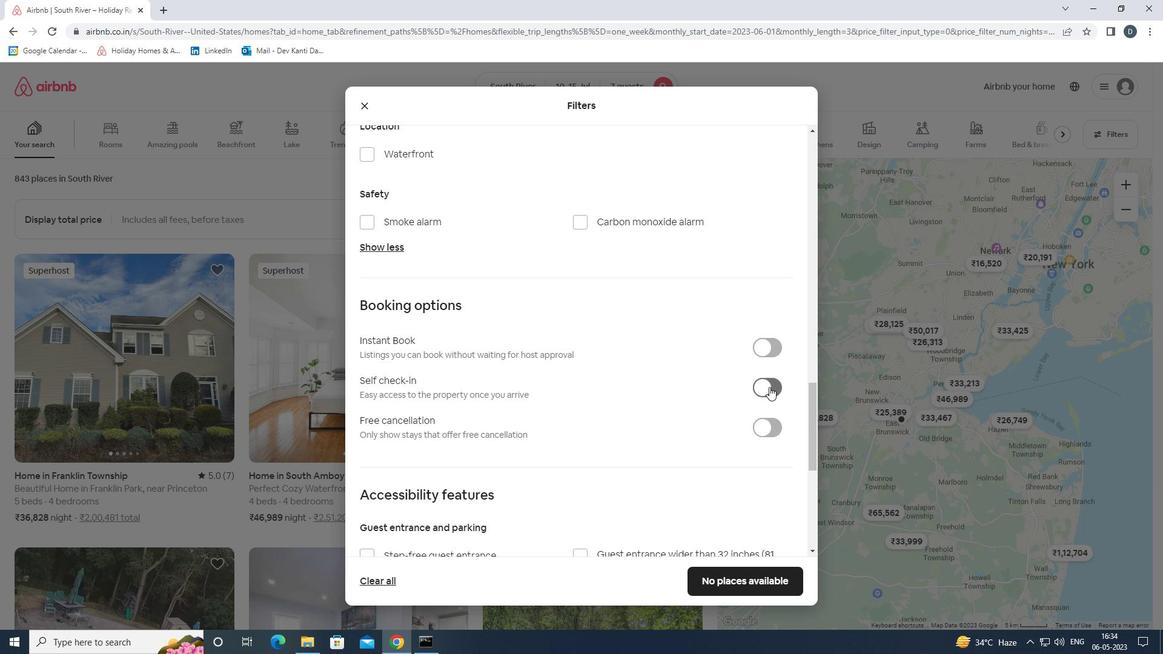 
Action: Mouse moved to (704, 382)
Screenshot: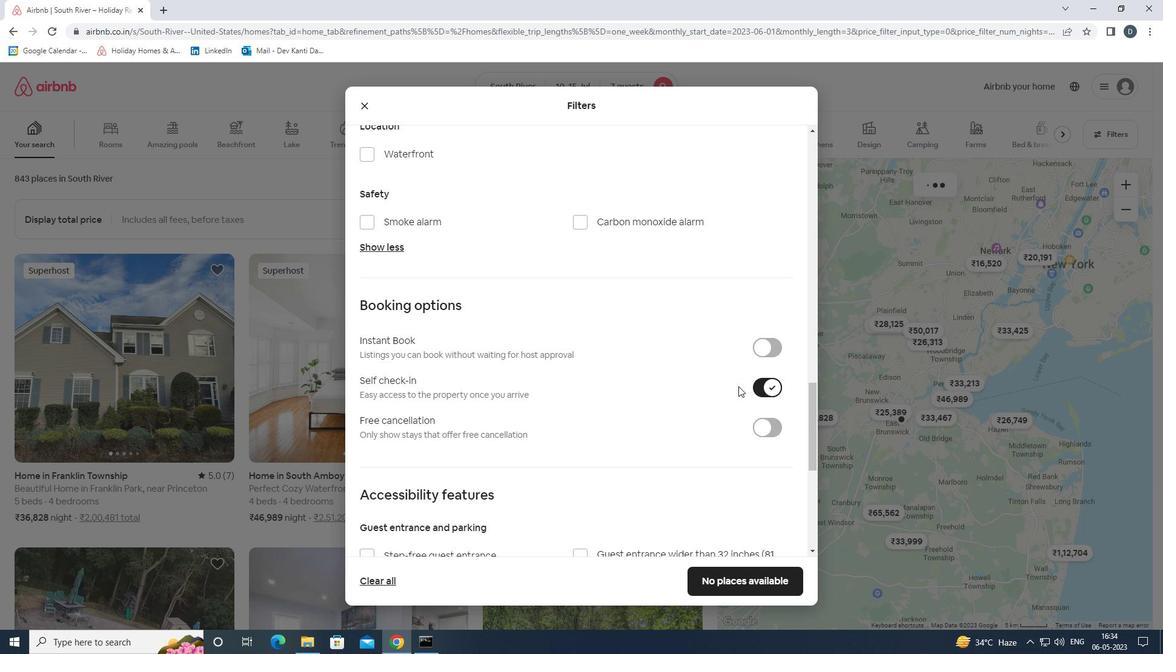 
Action: Mouse scrolled (704, 382) with delta (0, 0)
Screenshot: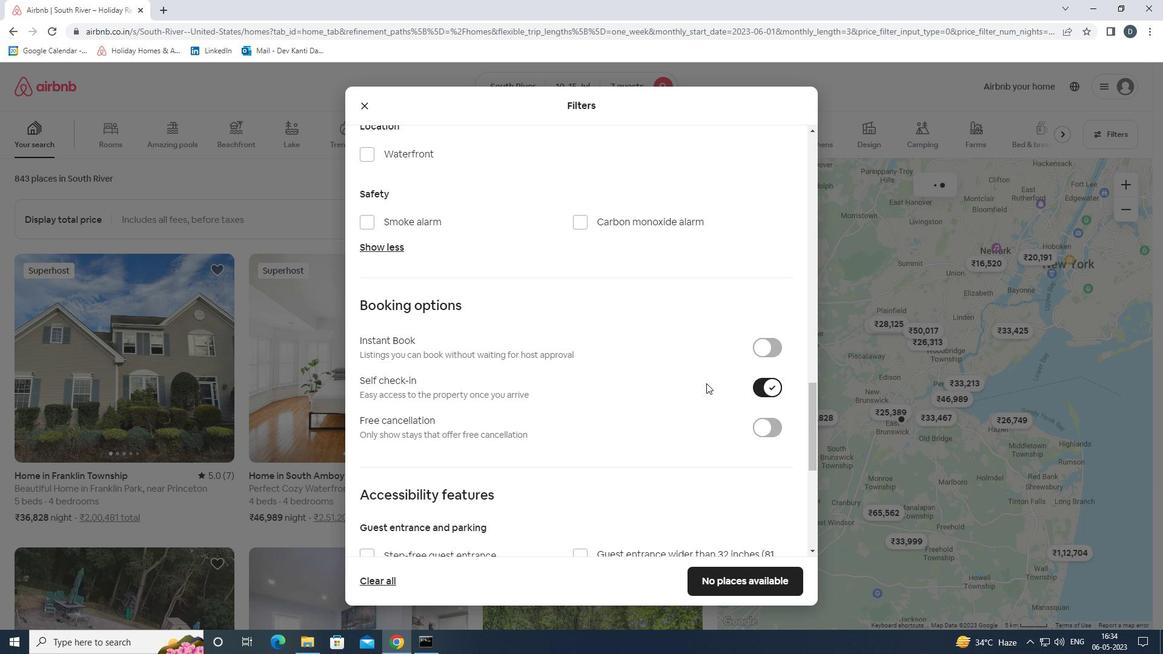 
Action: Mouse scrolled (704, 382) with delta (0, 0)
Screenshot: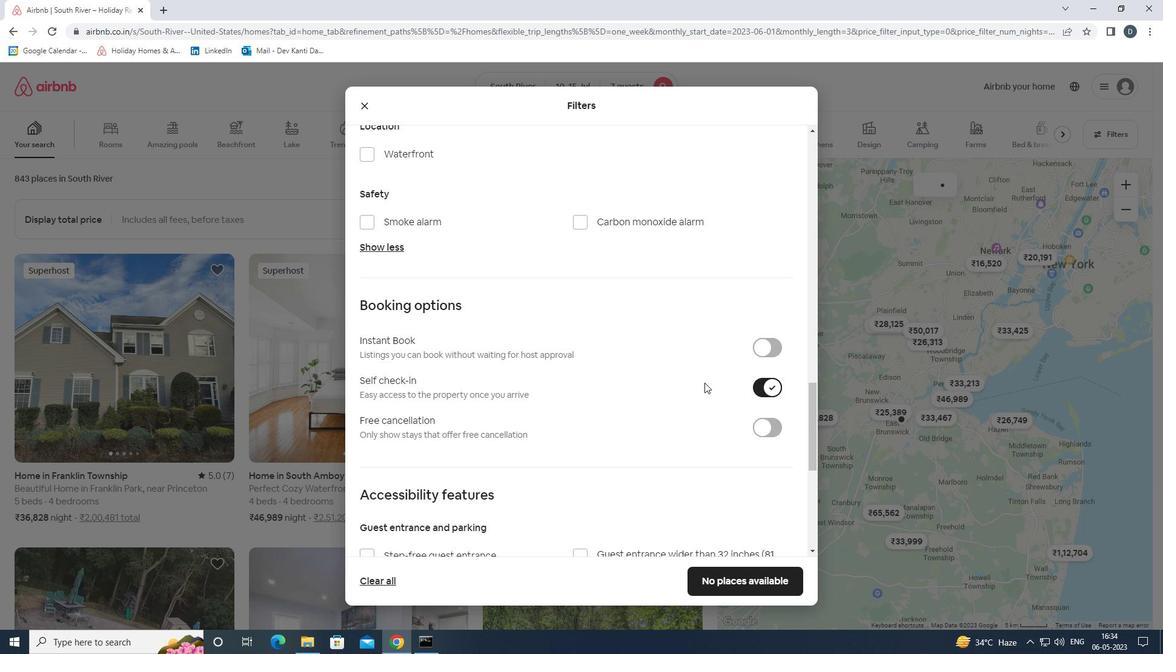 
Action: Mouse scrolled (704, 382) with delta (0, 0)
Screenshot: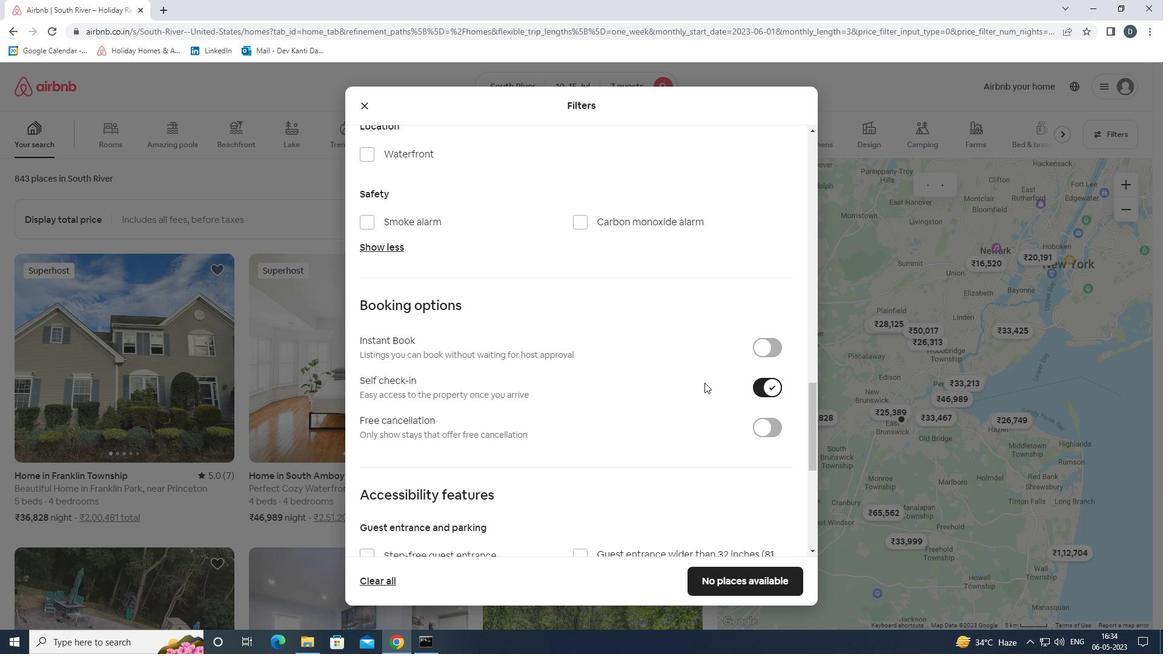 
Action: Mouse scrolled (704, 382) with delta (0, 0)
Screenshot: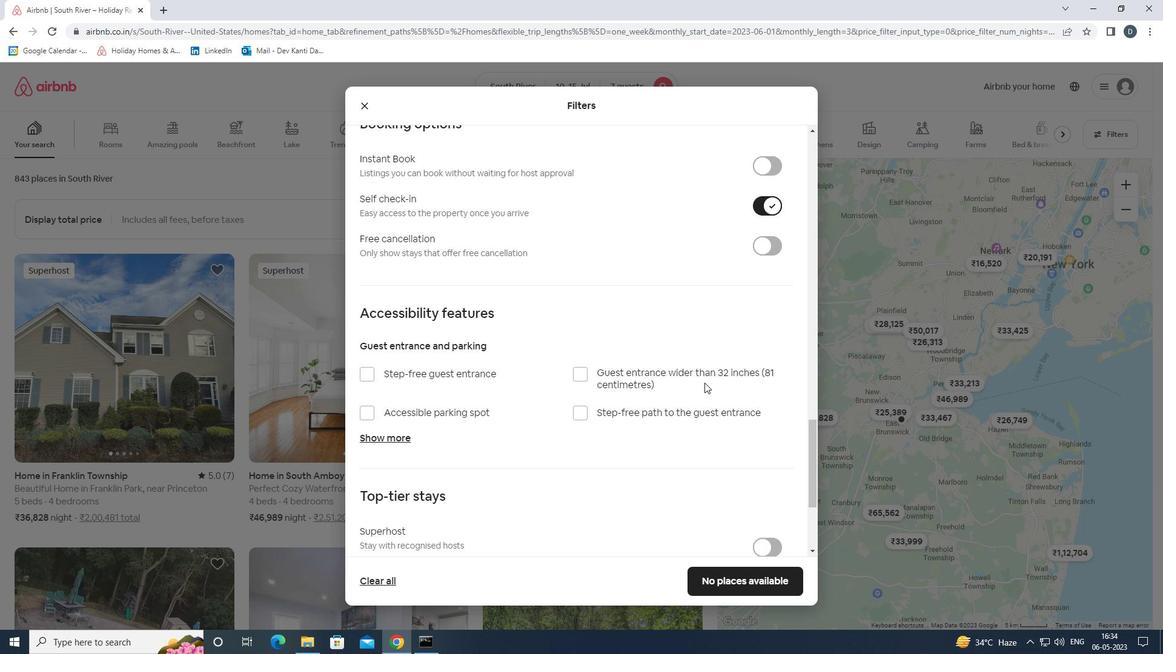 
Action: Mouse scrolled (704, 382) with delta (0, 0)
Screenshot: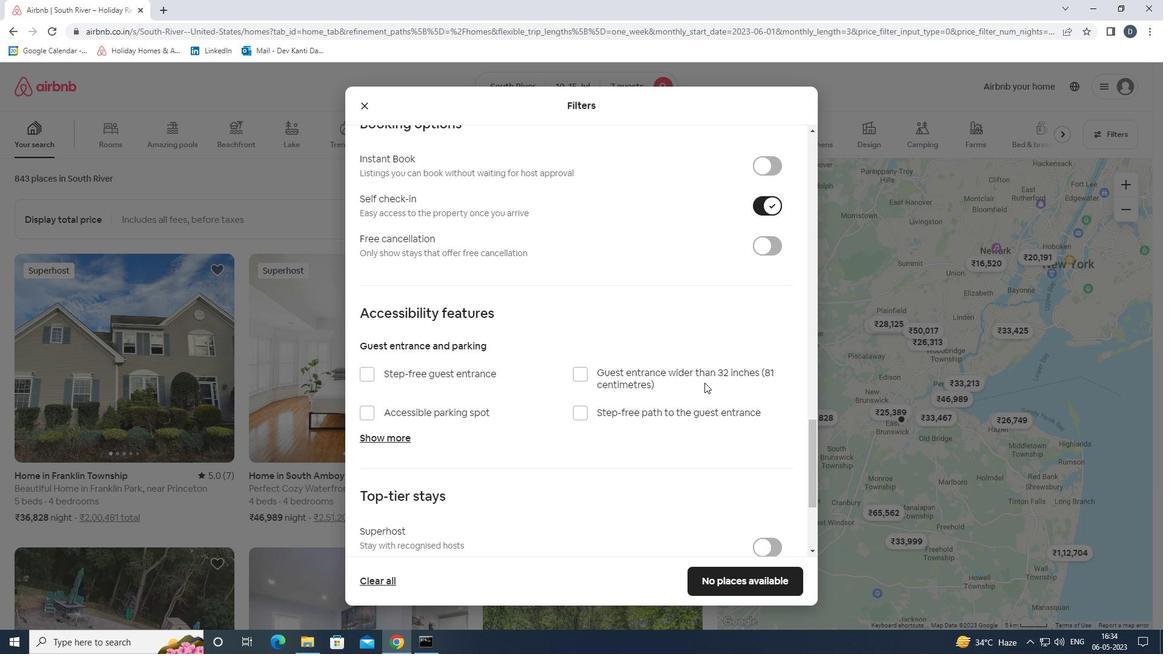 
Action: Mouse moved to (704, 382)
Screenshot: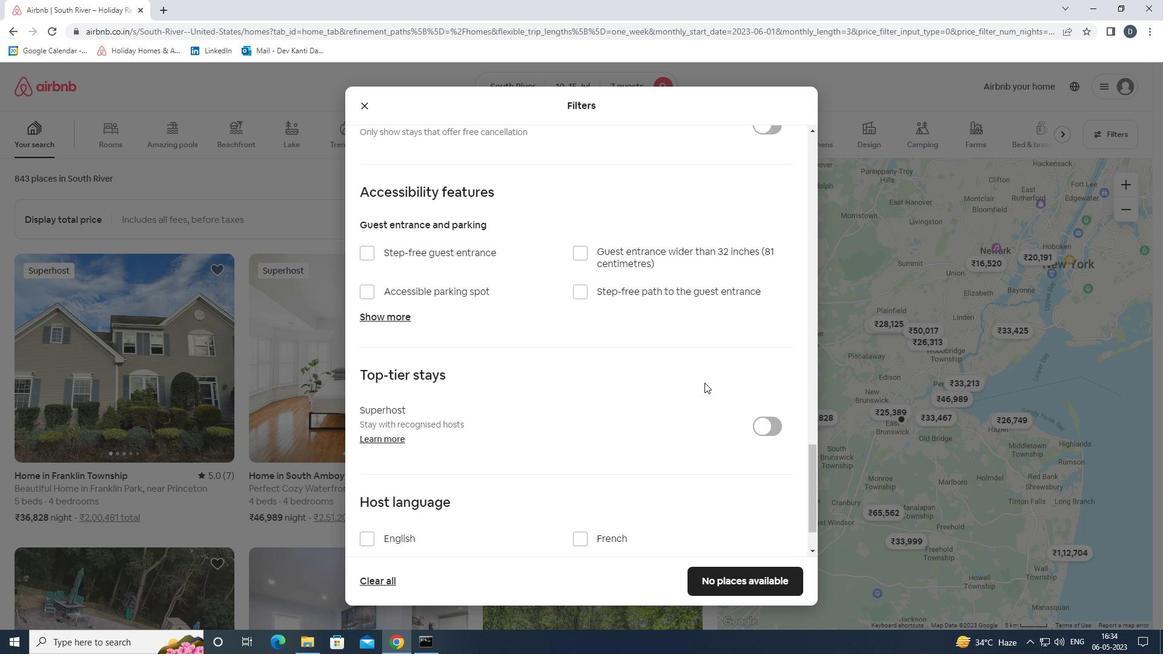 
Action: Mouse scrolled (704, 381) with delta (0, 0)
Screenshot: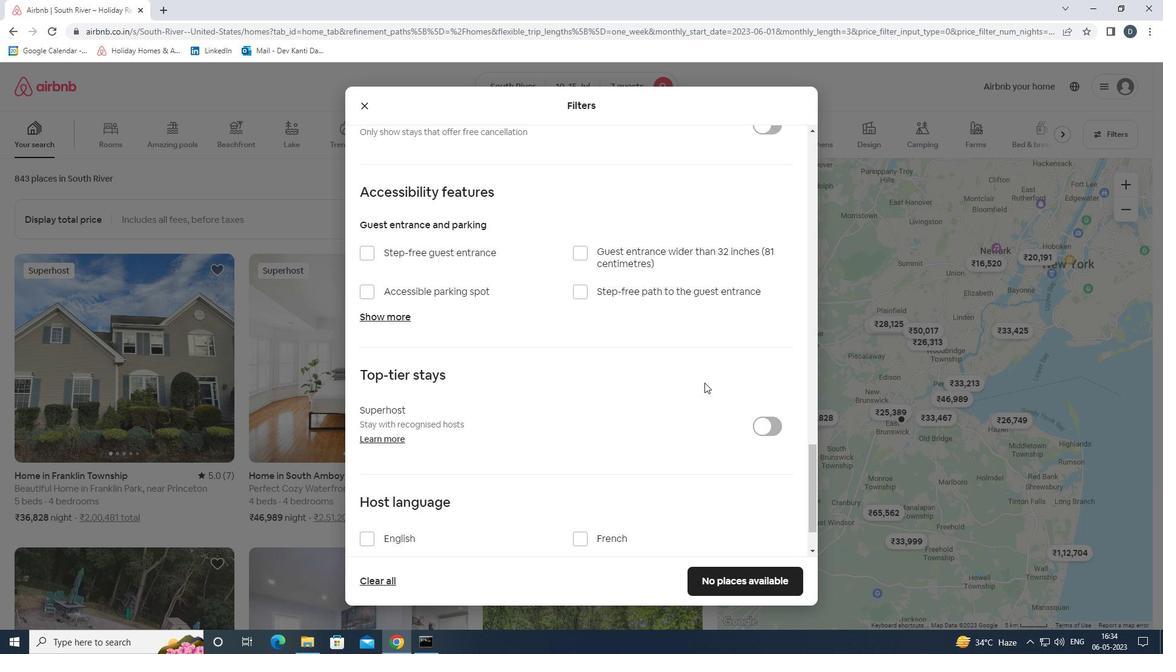 
Action: Mouse scrolled (704, 381) with delta (0, 0)
Screenshot: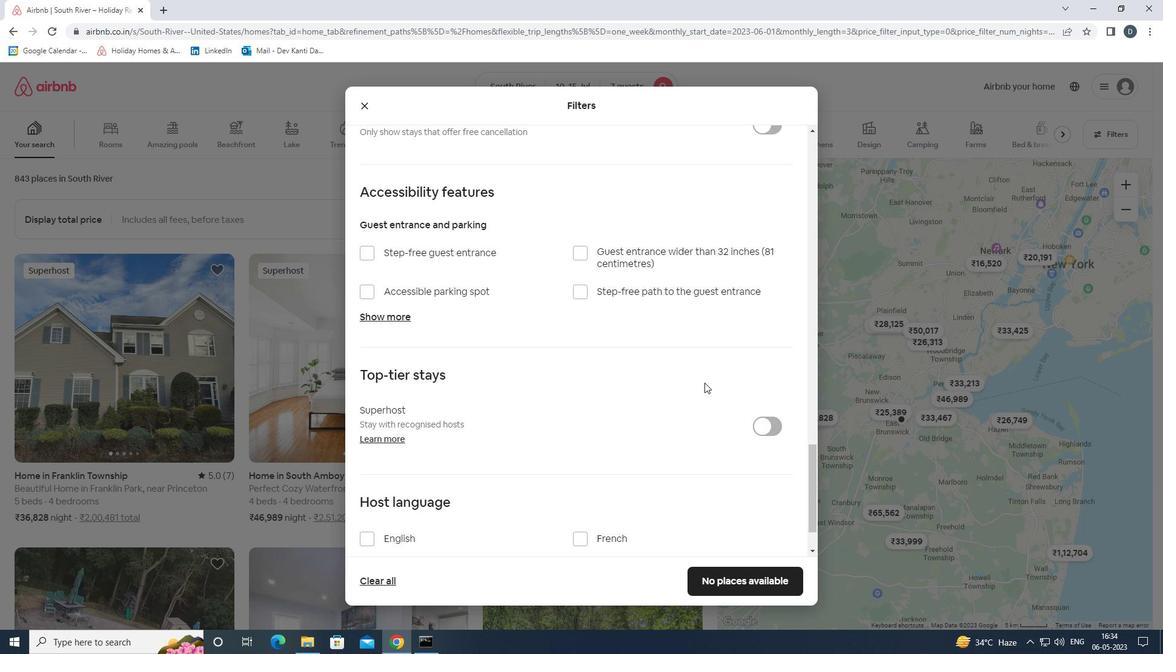 
Action: Mouse moved to (682, 385)
Screenshot: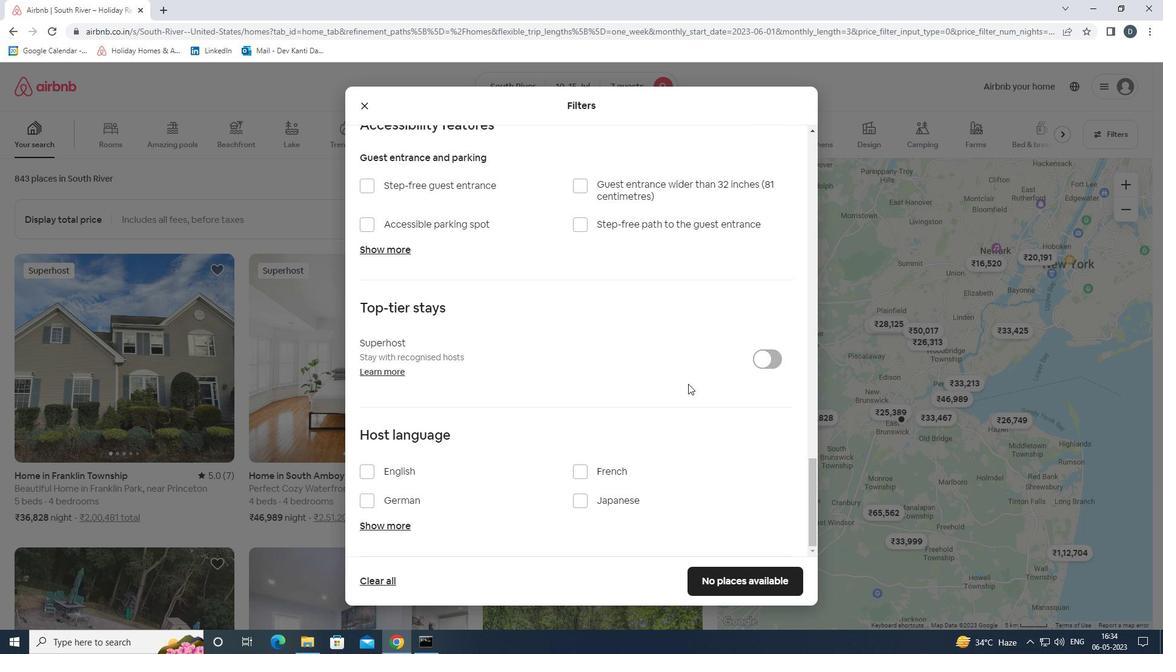 
Action: Mouse scrolled (682, 384) with delta (0, 0)
Screenshot: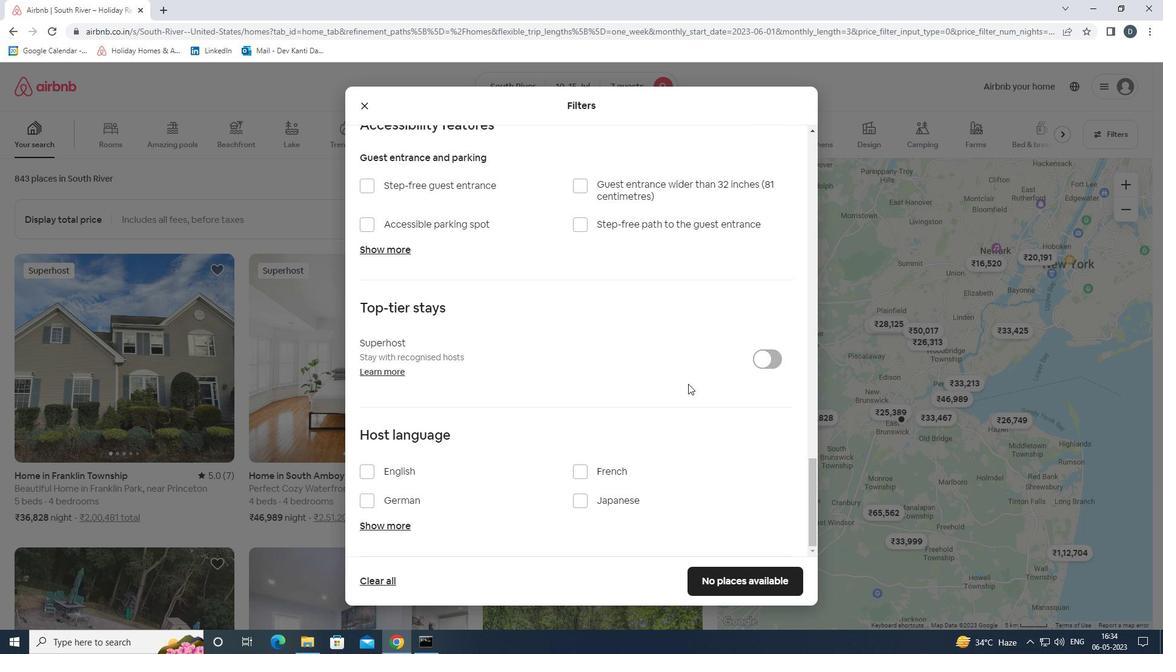 
Action: Mouse moved to (381, 476)
Screenshot: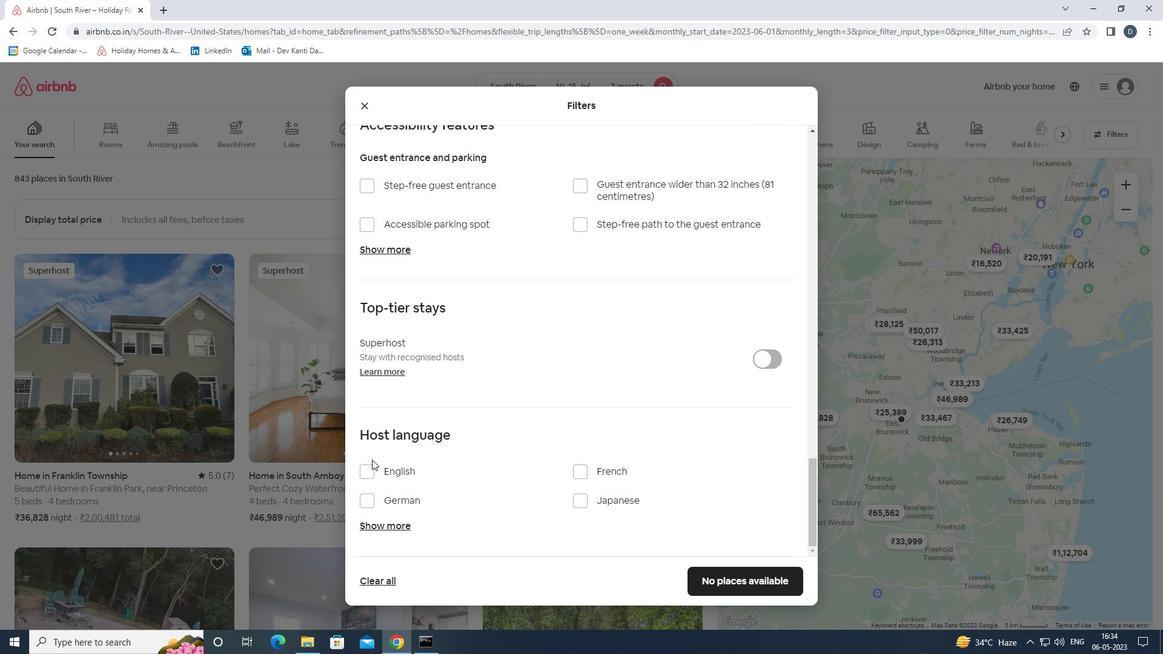 
Action: Mouse pressed left at (381, 476)
Screenshot: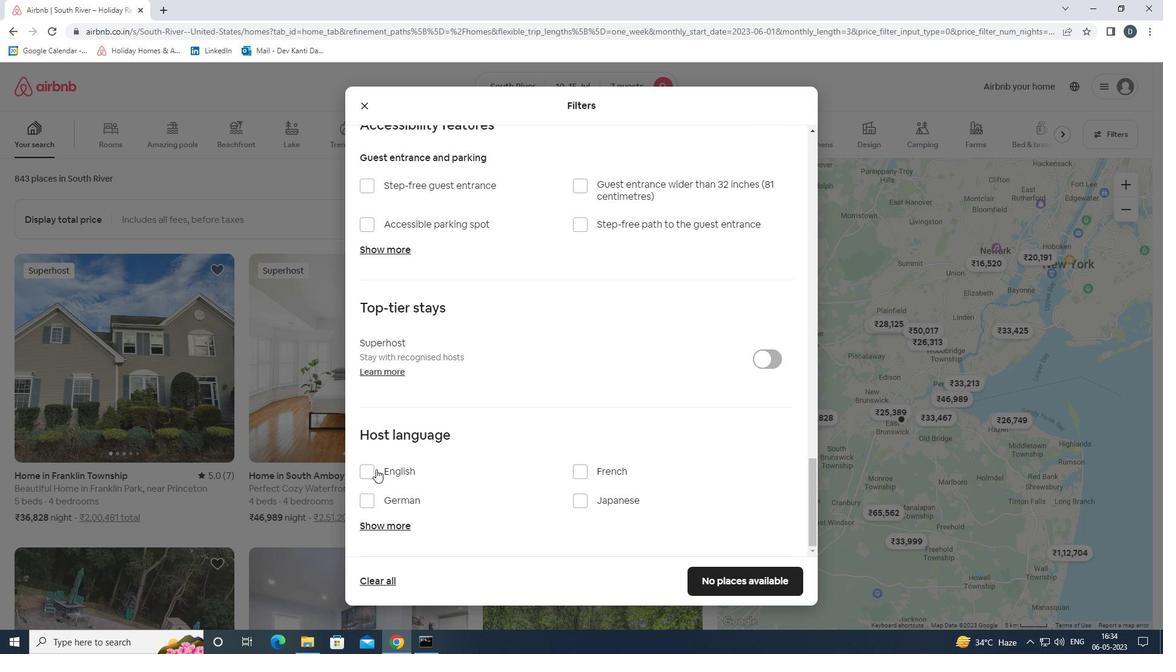 
Action: Mouse moved to (742, 576)
Screenshot: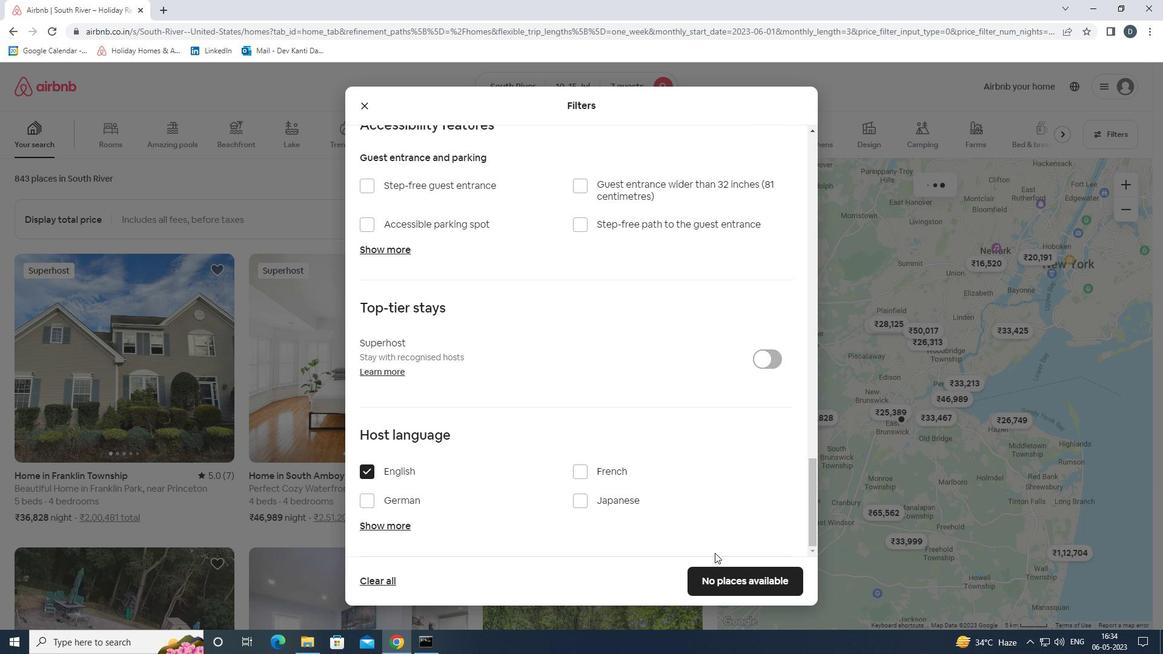 
Action: Mouse pressed left at (742, 576)
Screenshot: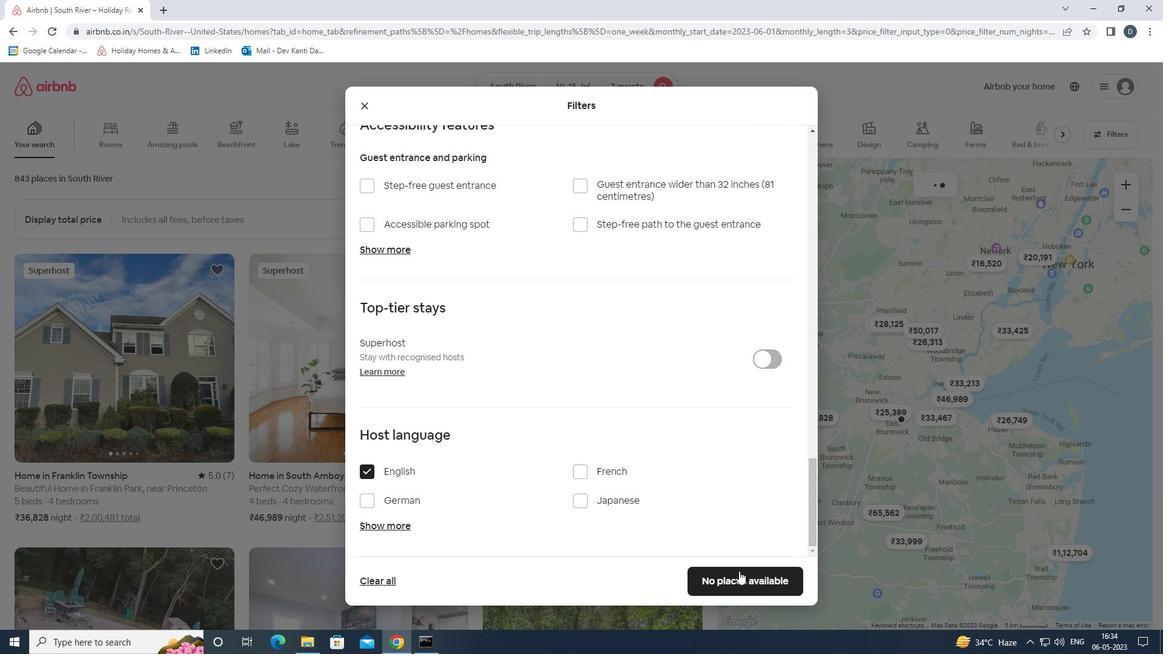 
Action: Mouse moved to (707, 373)
Screenshot: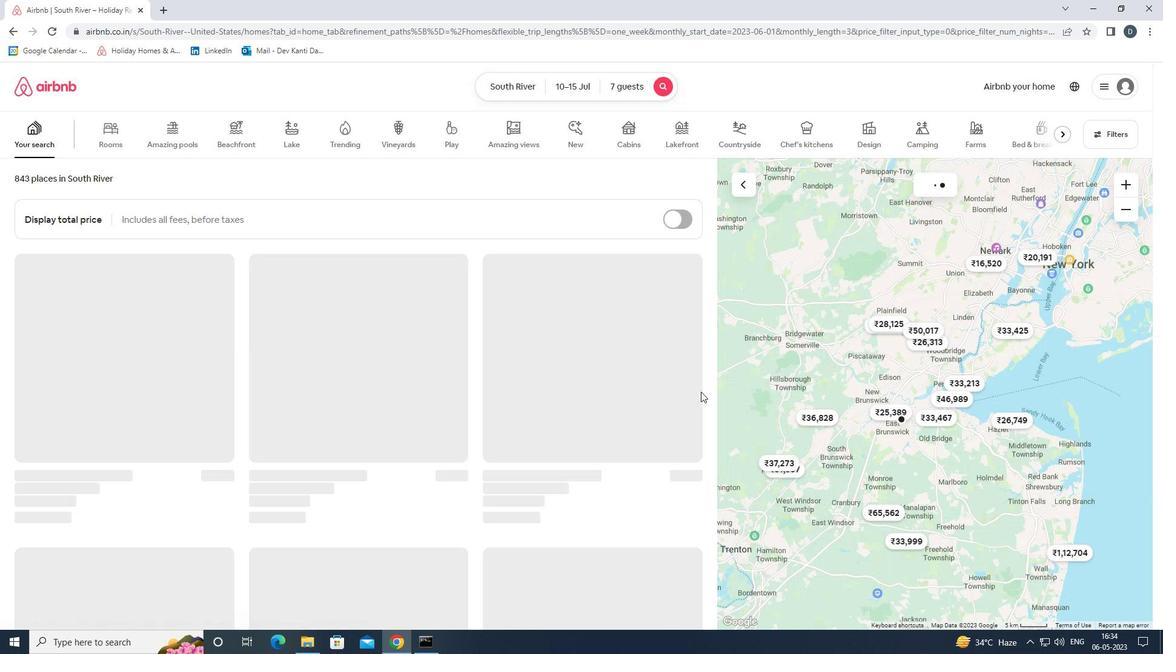 
